 Task: Find connections with filter location Senhor do Bonfim with filter topic #Entrepreneurialwith filter profile language Potuguese with filter current company Gainsight with filter school Alliance University with filter industry Metal Treatments with filter service category Corporate Law with filter keywords title Managing Partner
Action: Mouse moved to (627, 114)
Screenshot: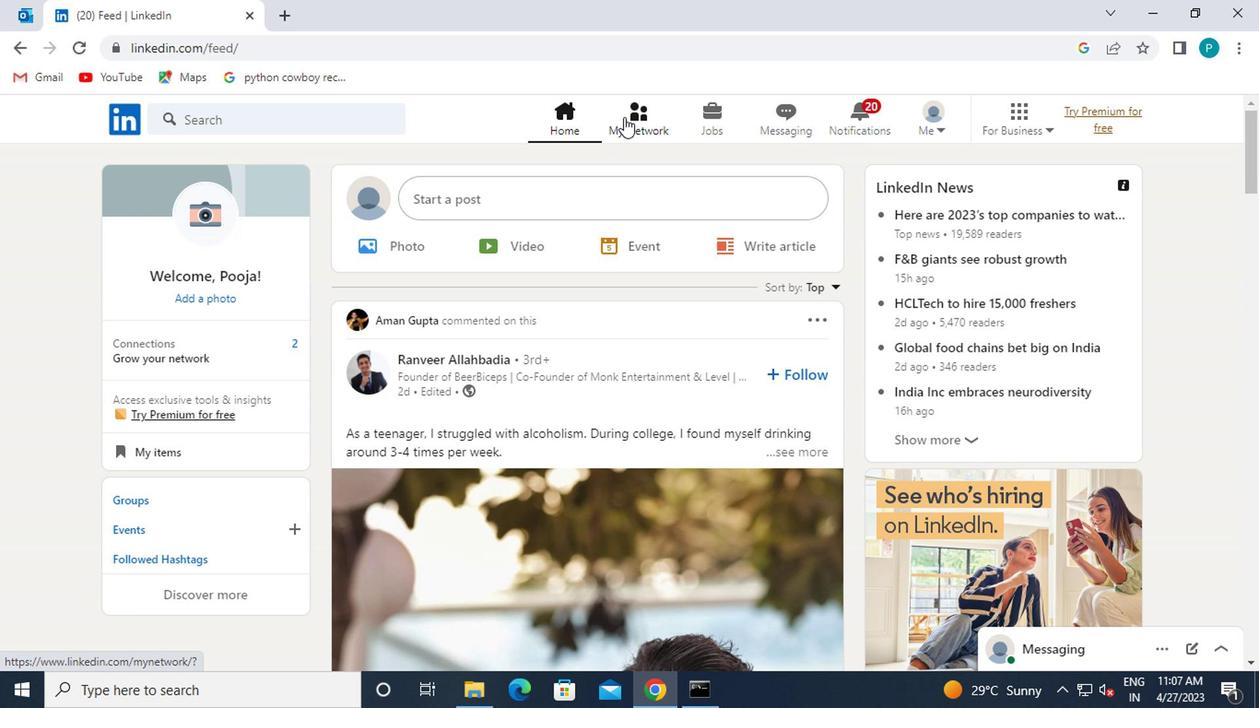 
Action: Mouse pressed left at (627, 114)
Screenshot: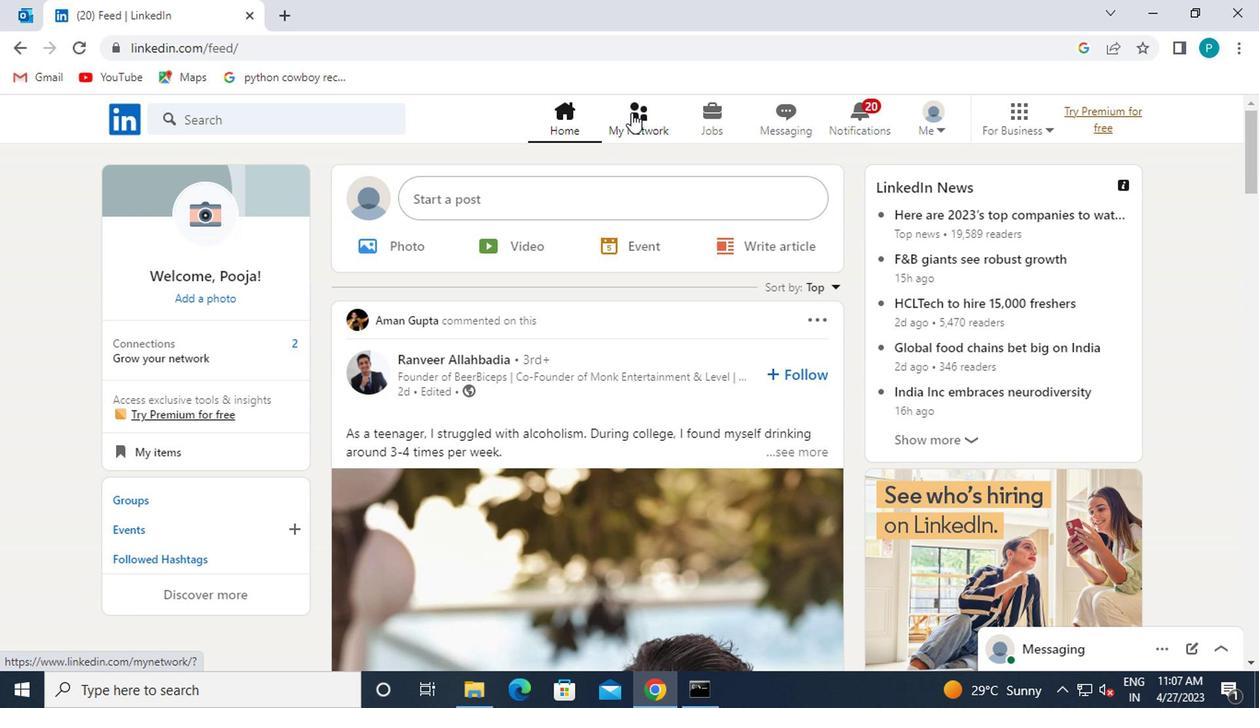 
Action: Mouse moved to (270, 209)
Screenshot: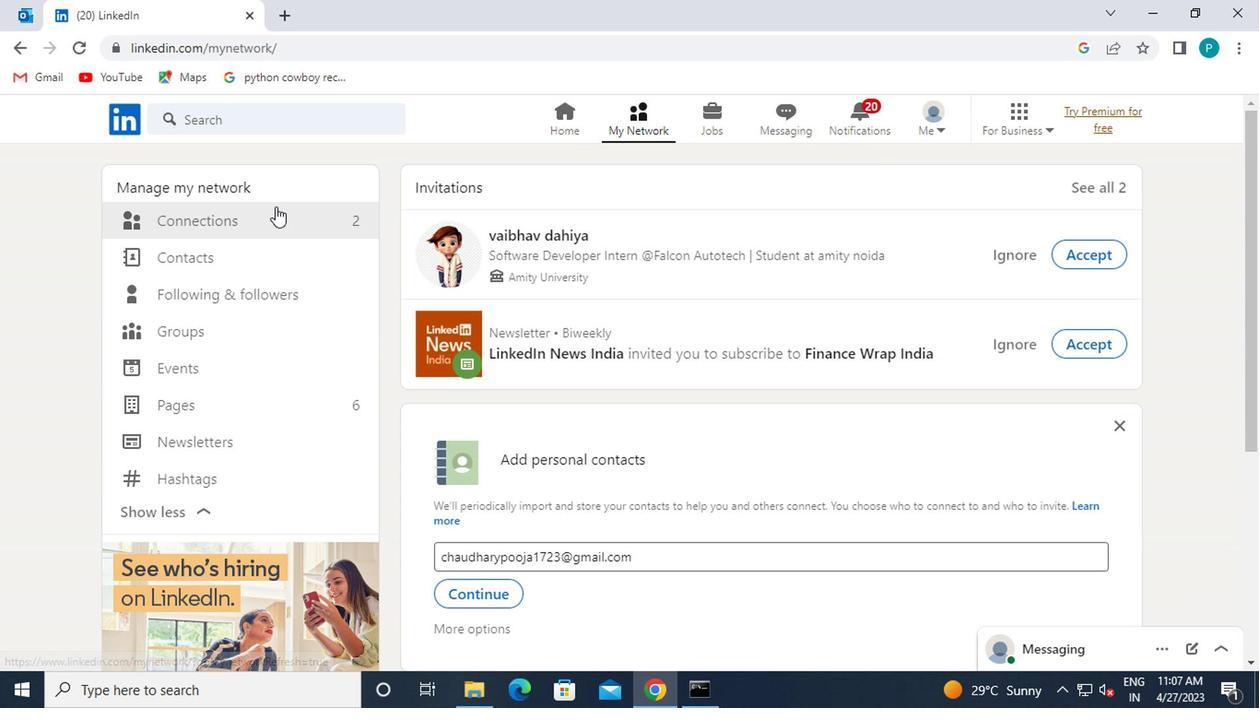 
Action: Mouse pressed left at (270, 209)
Screenshot: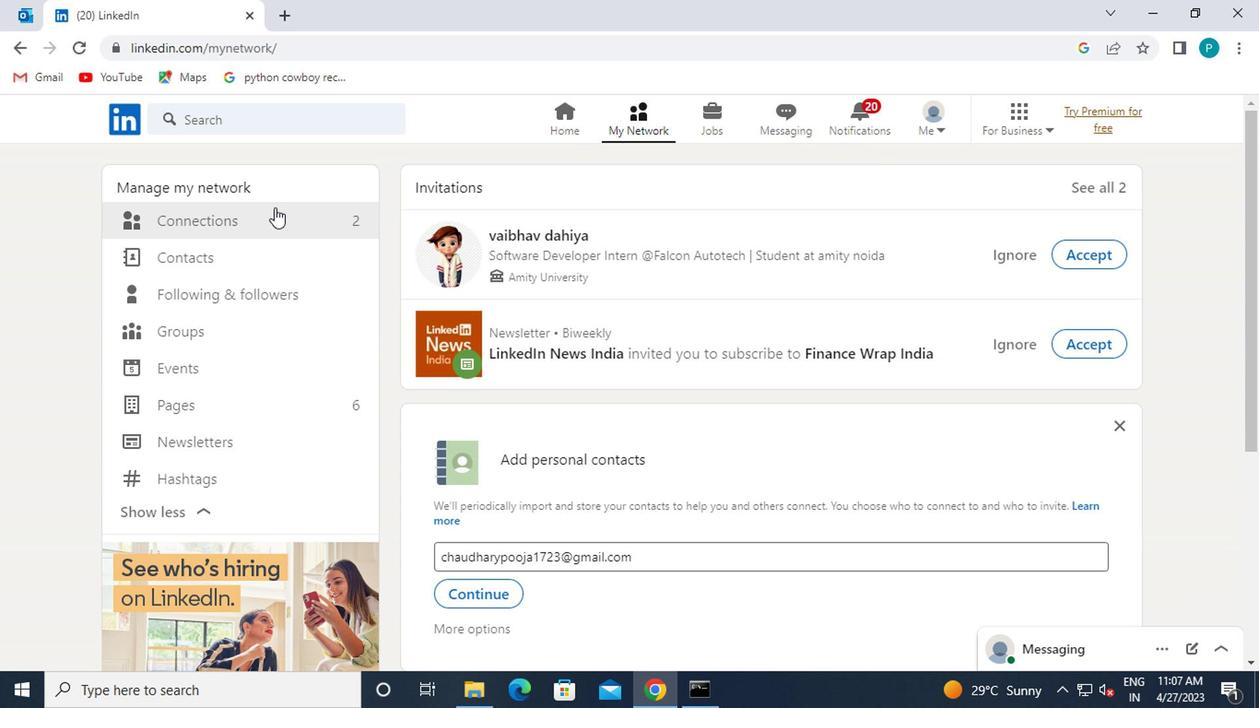 
Action: Mouse moved to (310, 227)
Screenshot: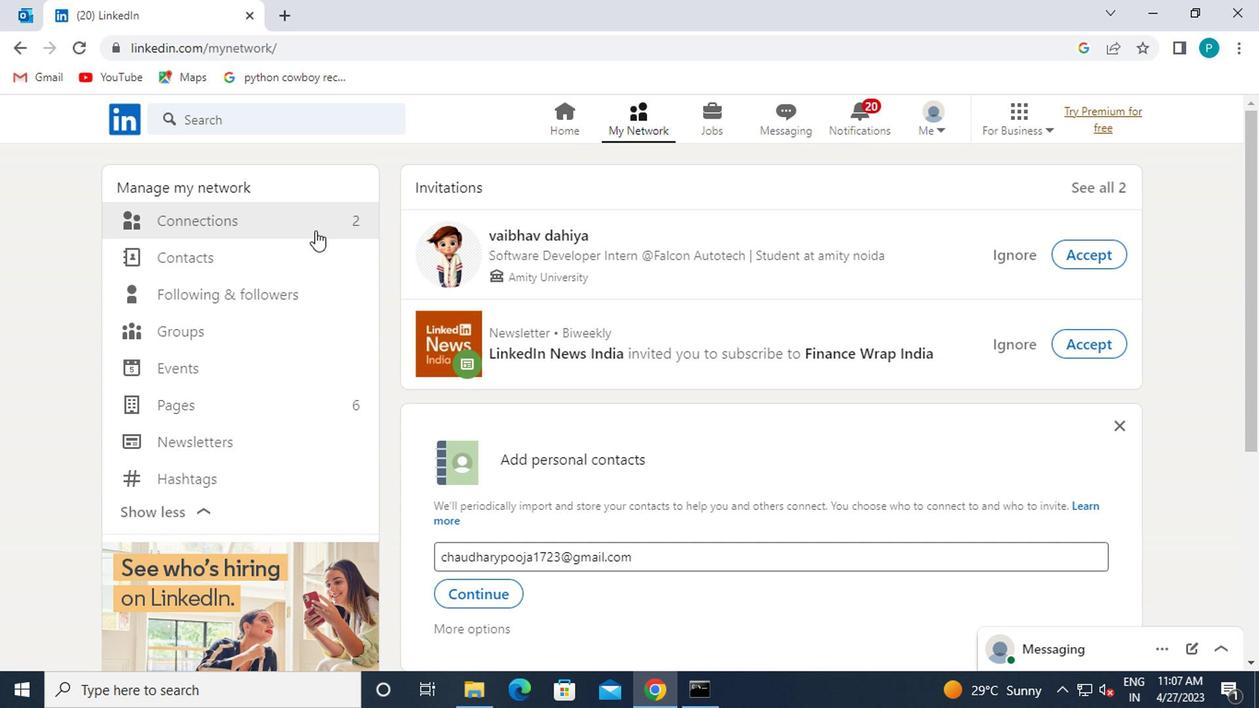 
Action: Mouse pressed left at (310, 227)
Screenshot: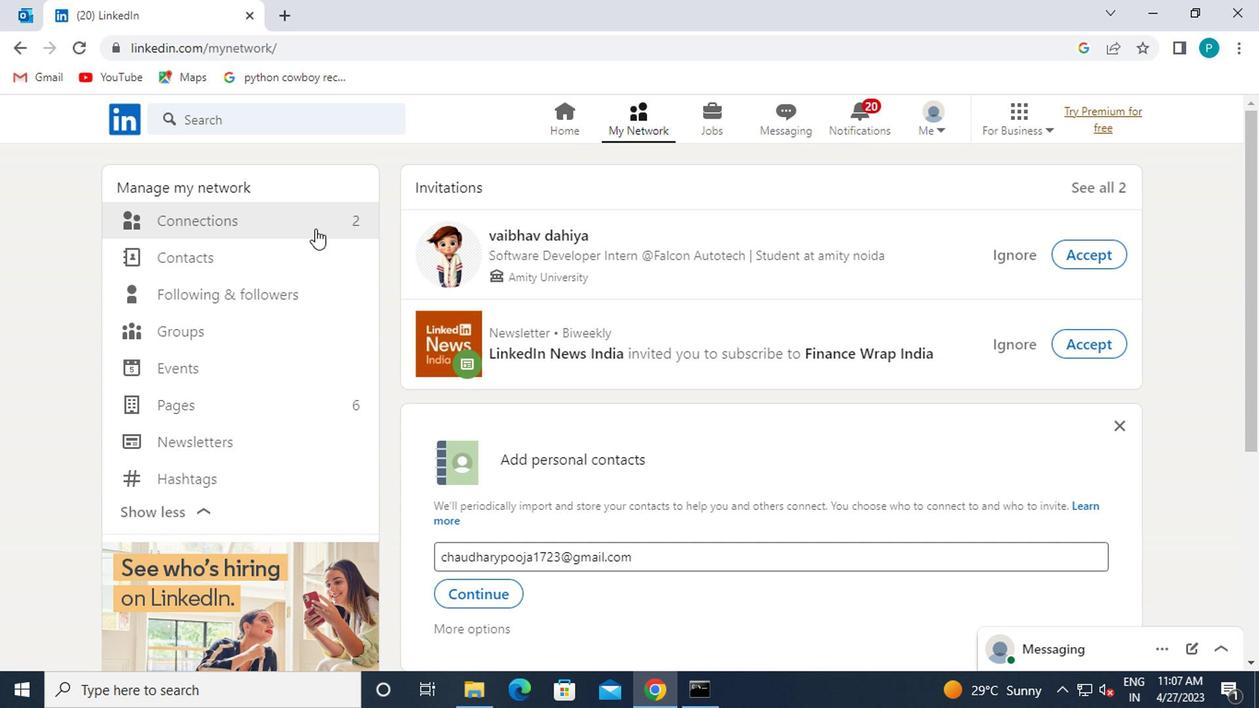 
Action: Mouse pressed left at (310, 227)
Screenshot: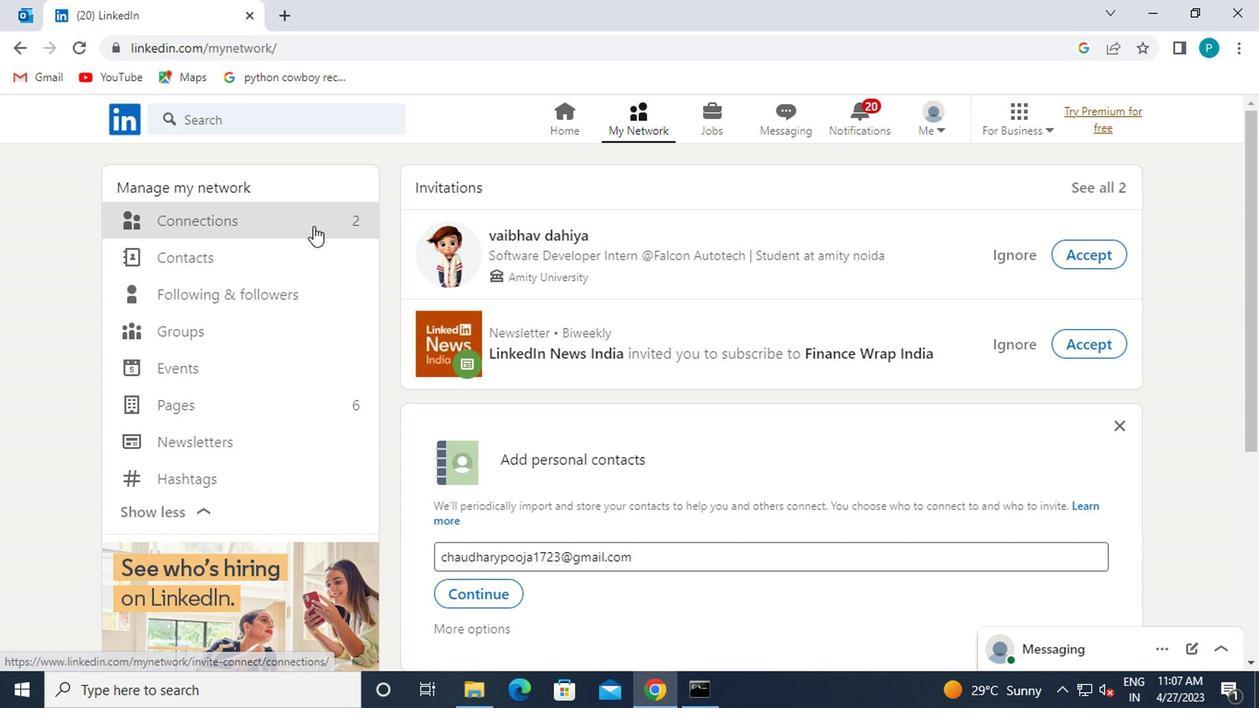 
Action: Mouse moved to (736, 214)
Screenshot: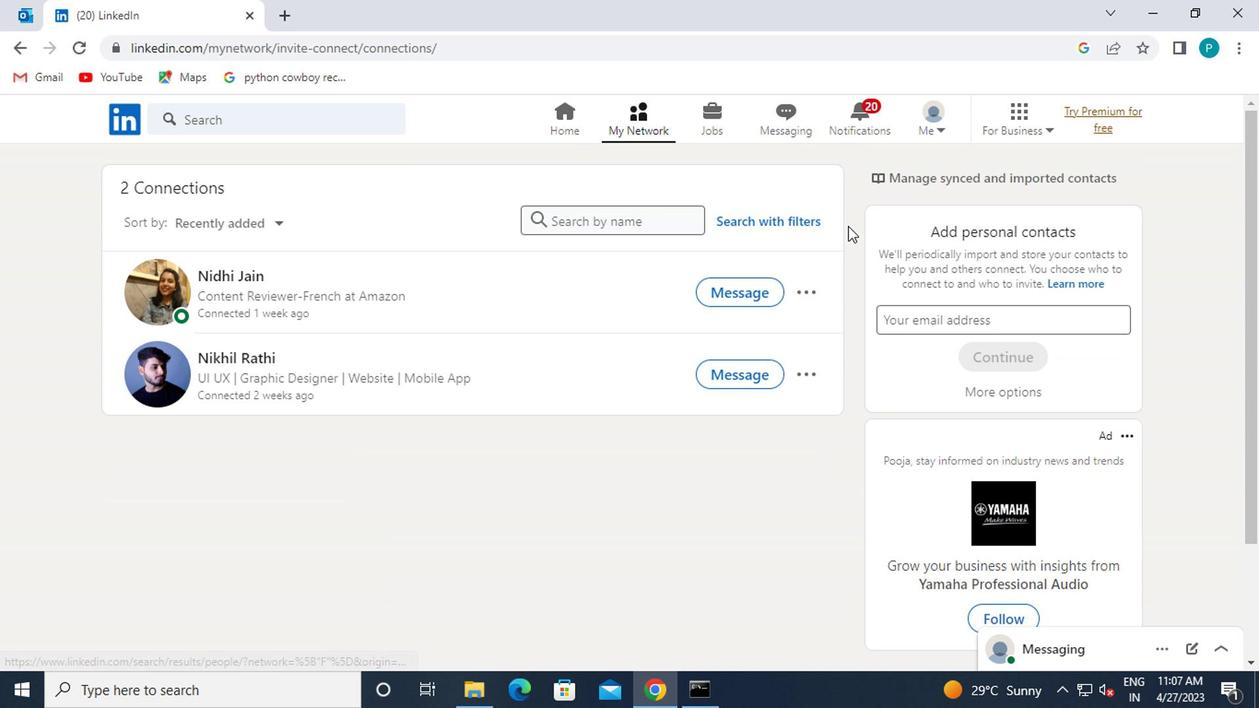 
Action: Mouse pressed left at (736, 214)
Screenshot: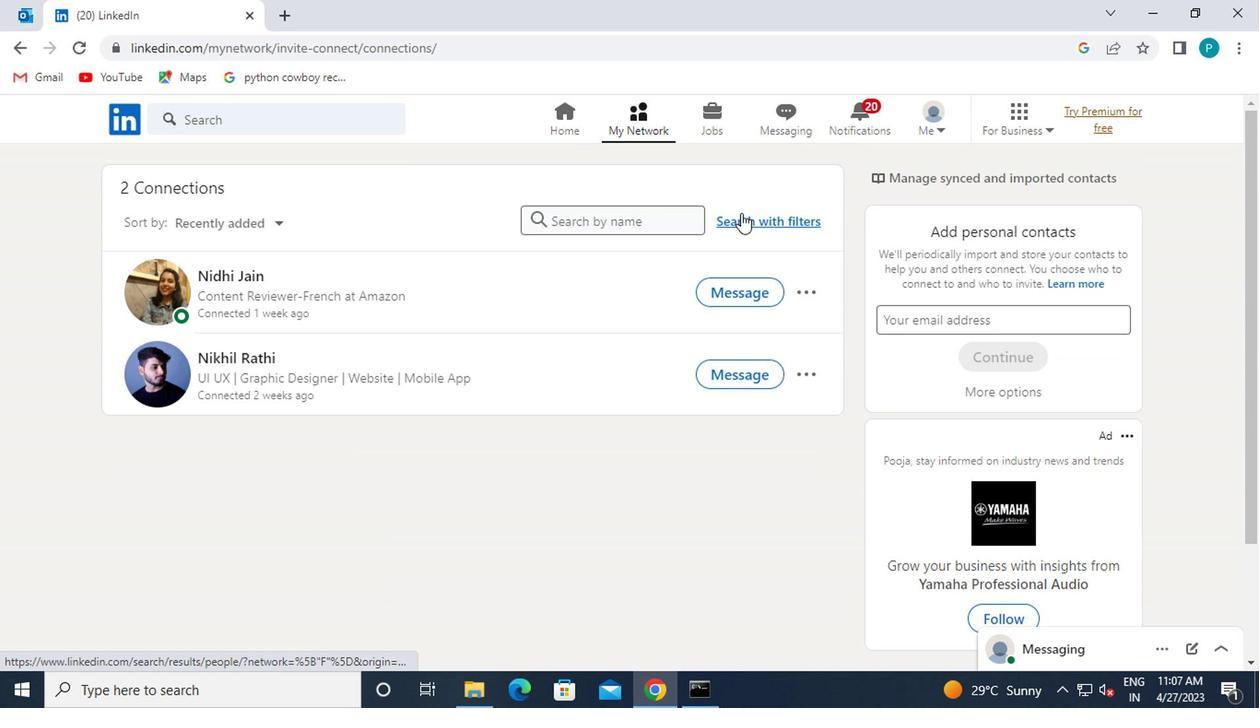 
Action: Mouse moved to (698, 173)
Screenshot: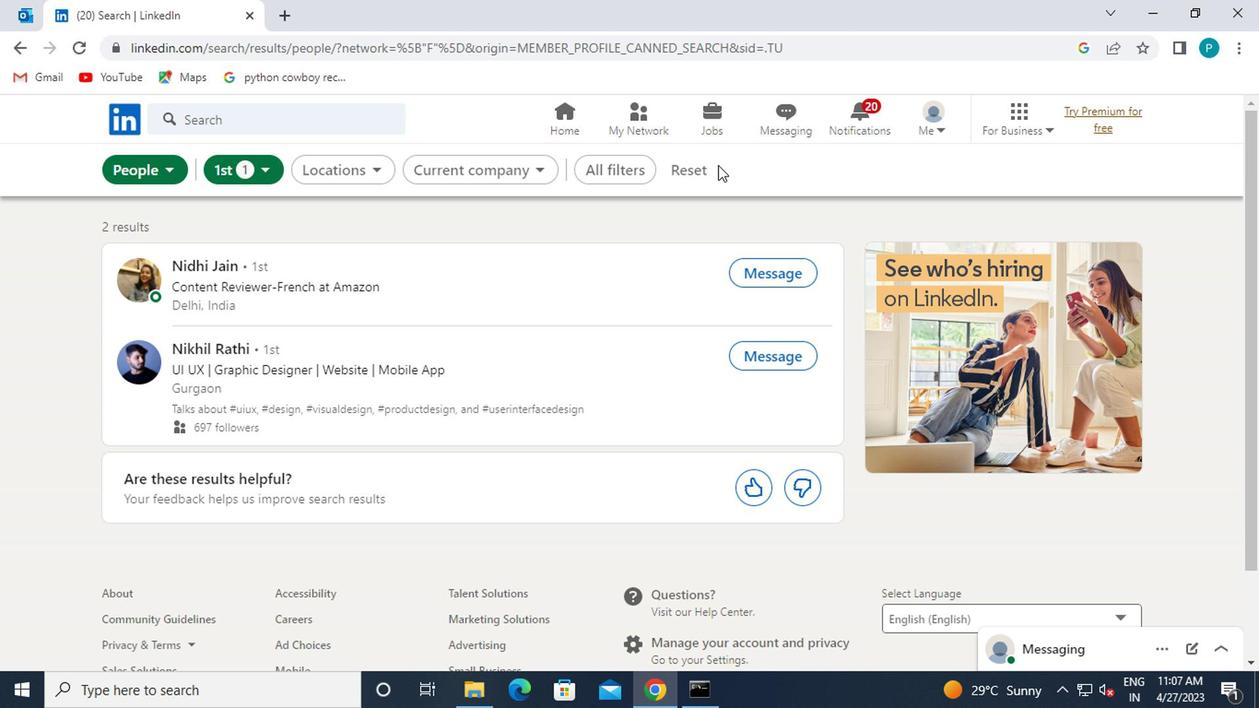 
Action: Mouse pressed left at (698, 173)
Screenshot: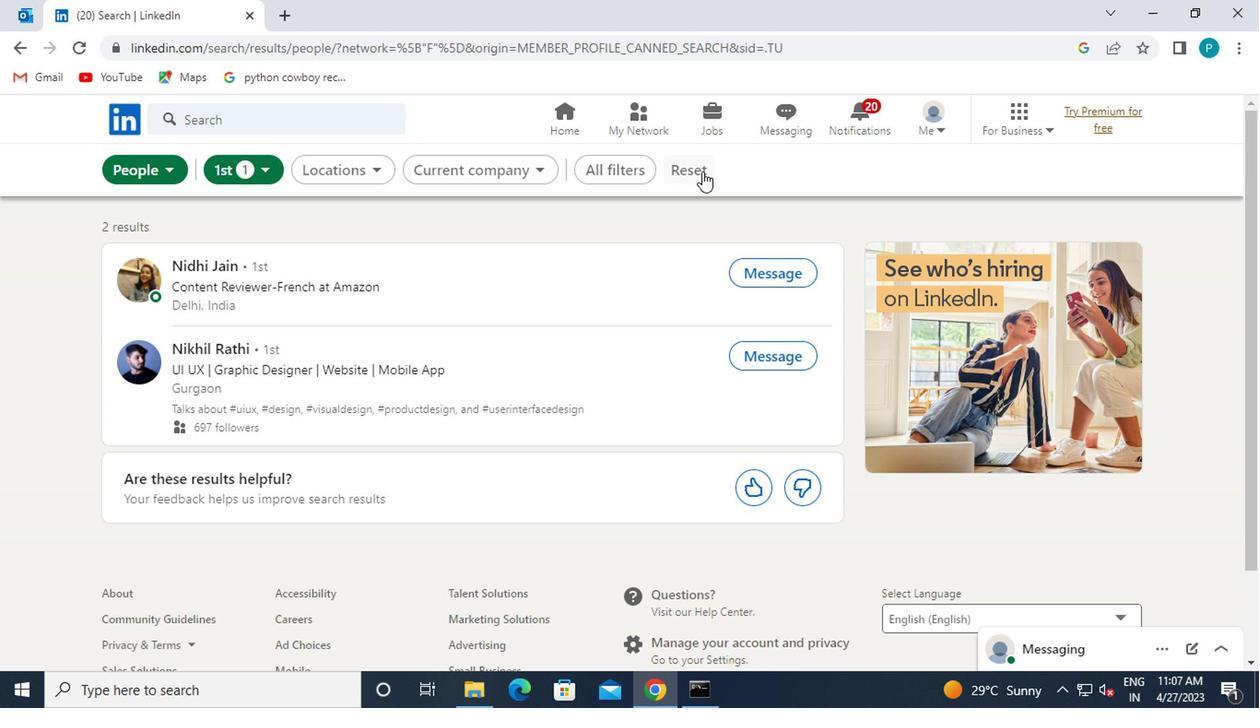 
Action: Mouse moved to (628, 169)
Screenshot: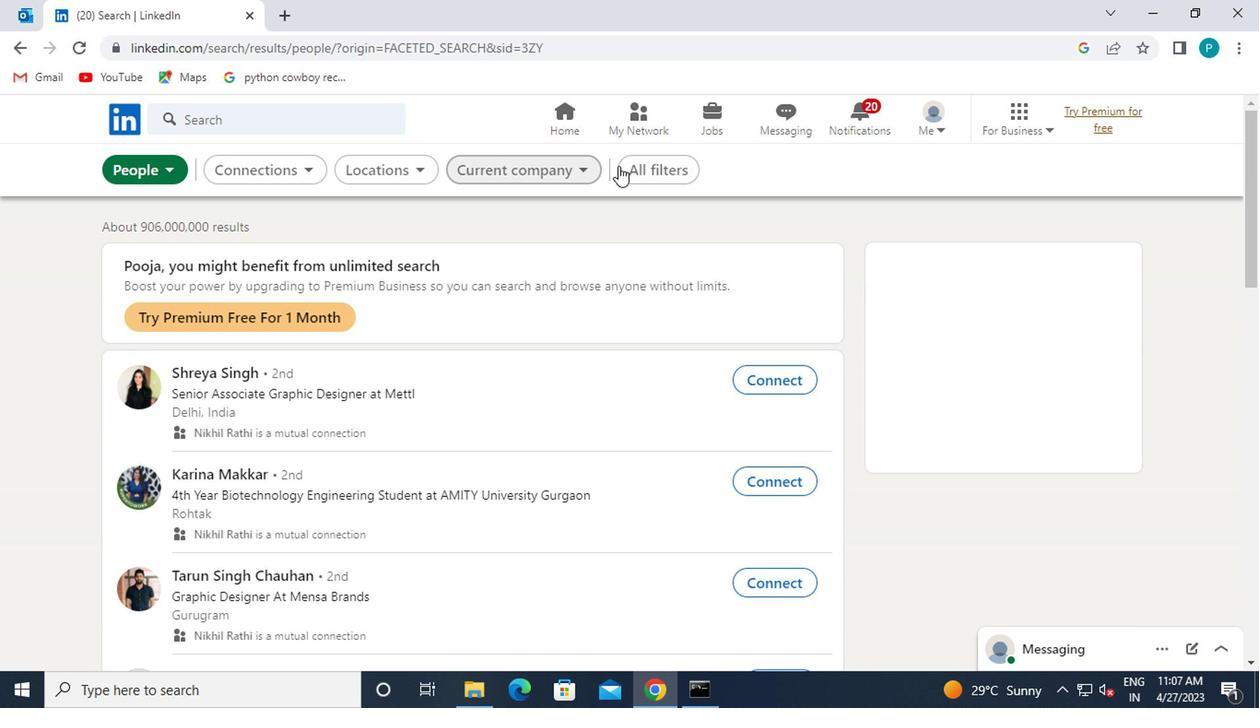 
Action: Mouse pressed left at (628, 169)
Screenshot: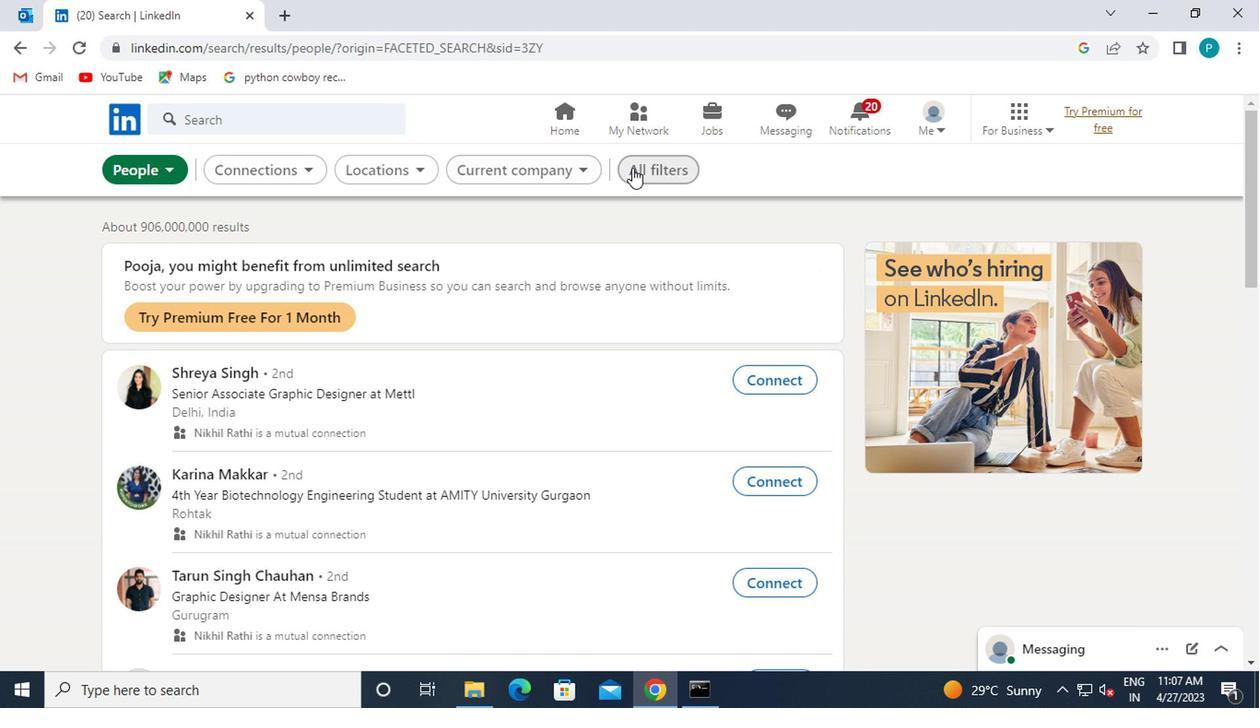 
Action: Mouse moved to (984, 339)
Screenshot: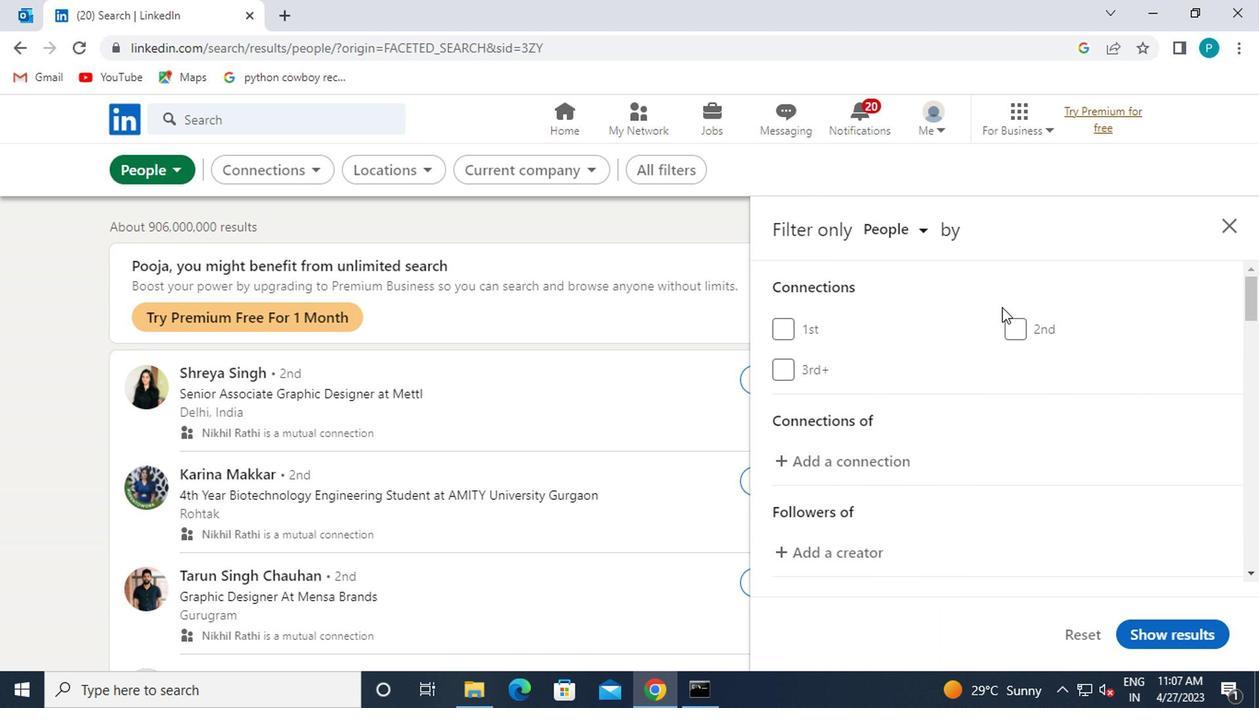 
Action: Mouse scrolled (984, 339) with delta (0, 0)
Screenshot: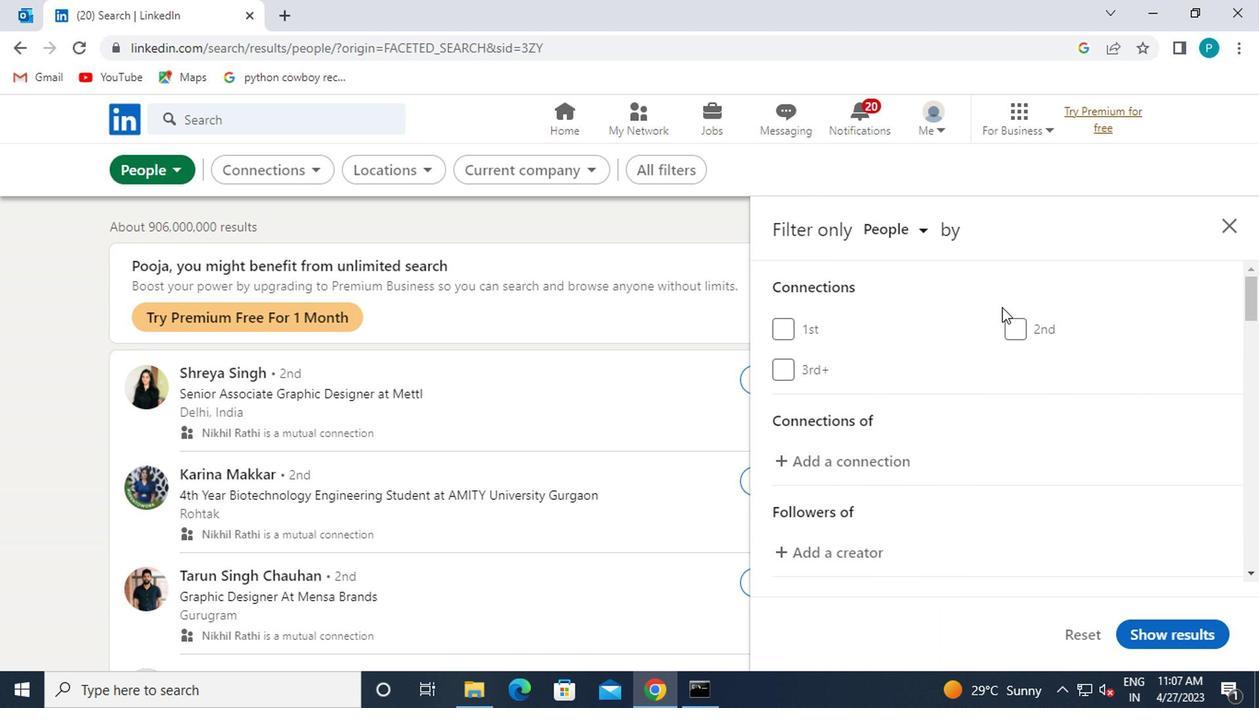 
Action: Mouse moved to (984, 342)
Screenshot: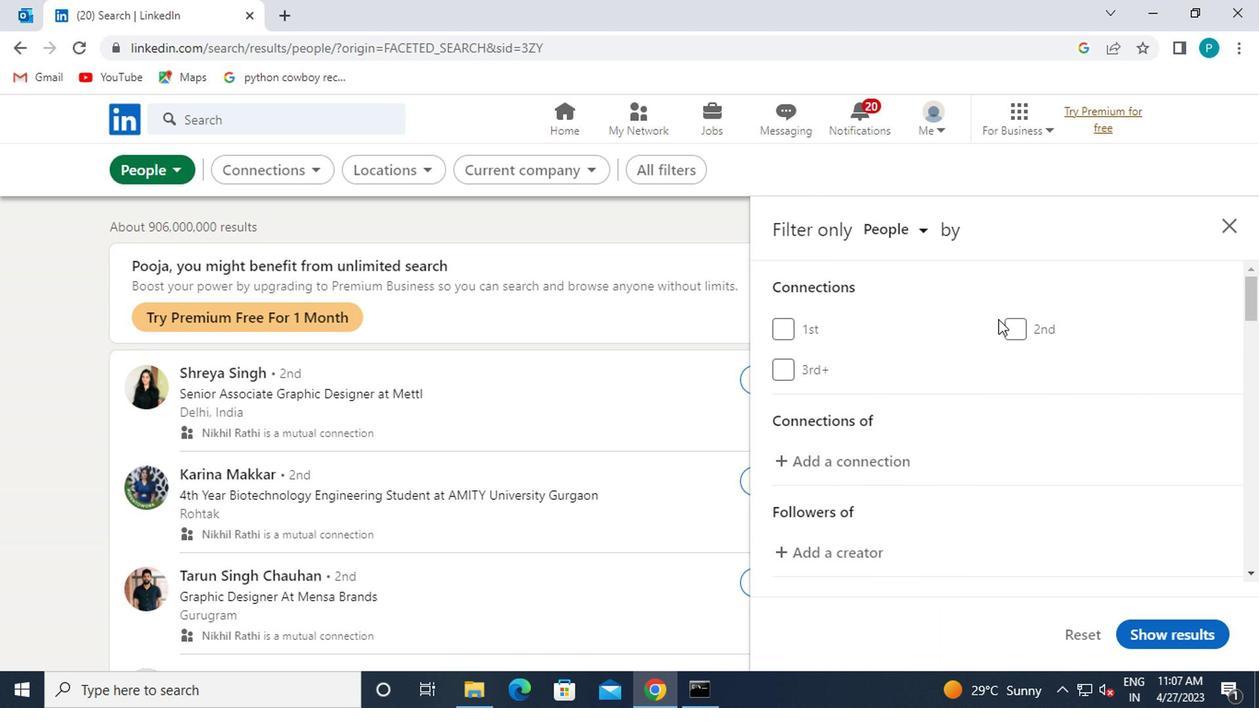 
Action: Mouse scrolled (984, 341) with delta (0, 0)
Screenshot: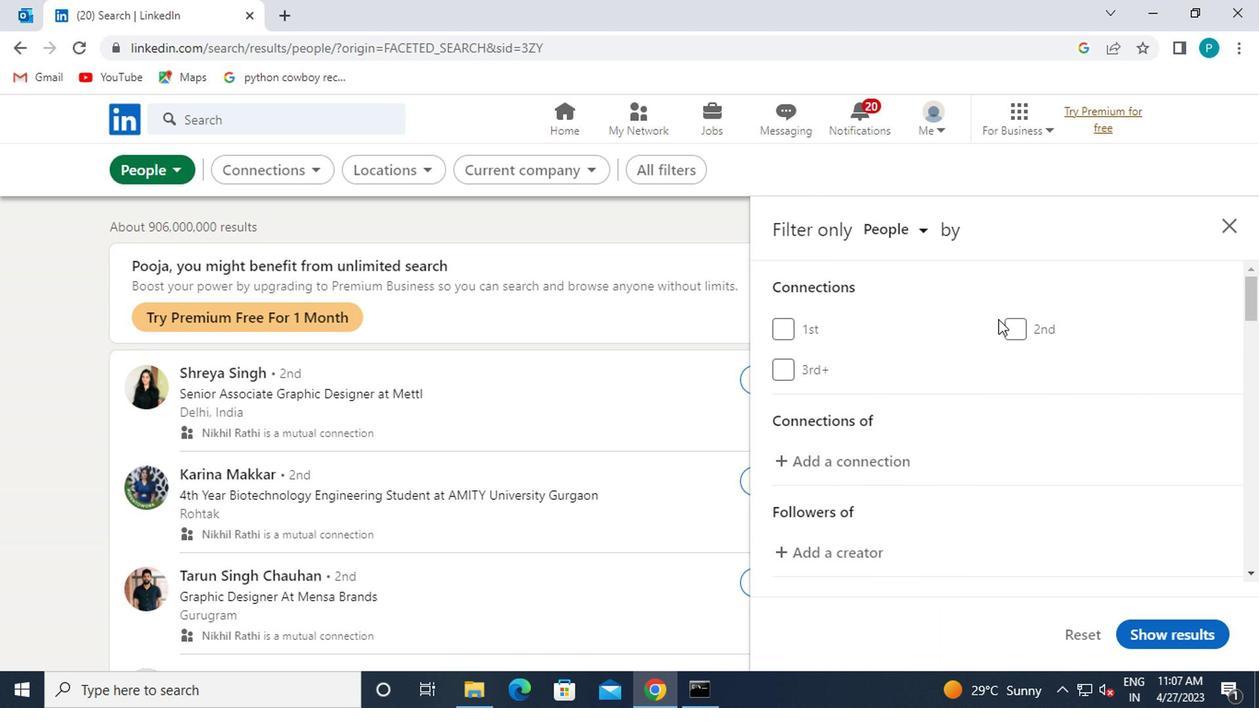 
Action: Mouse moved to (965, 417)
Screenshot: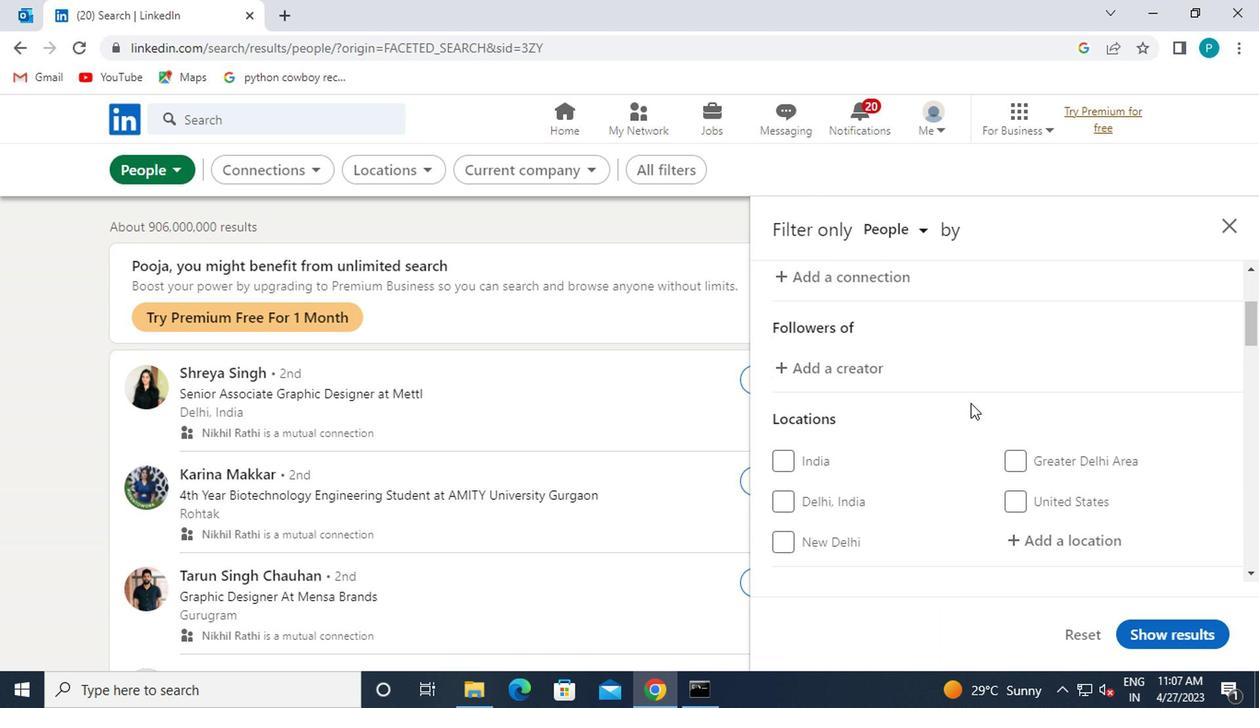 
Action: Mouse scrolled (965, 417) with delta (0, 0)
Screenshot: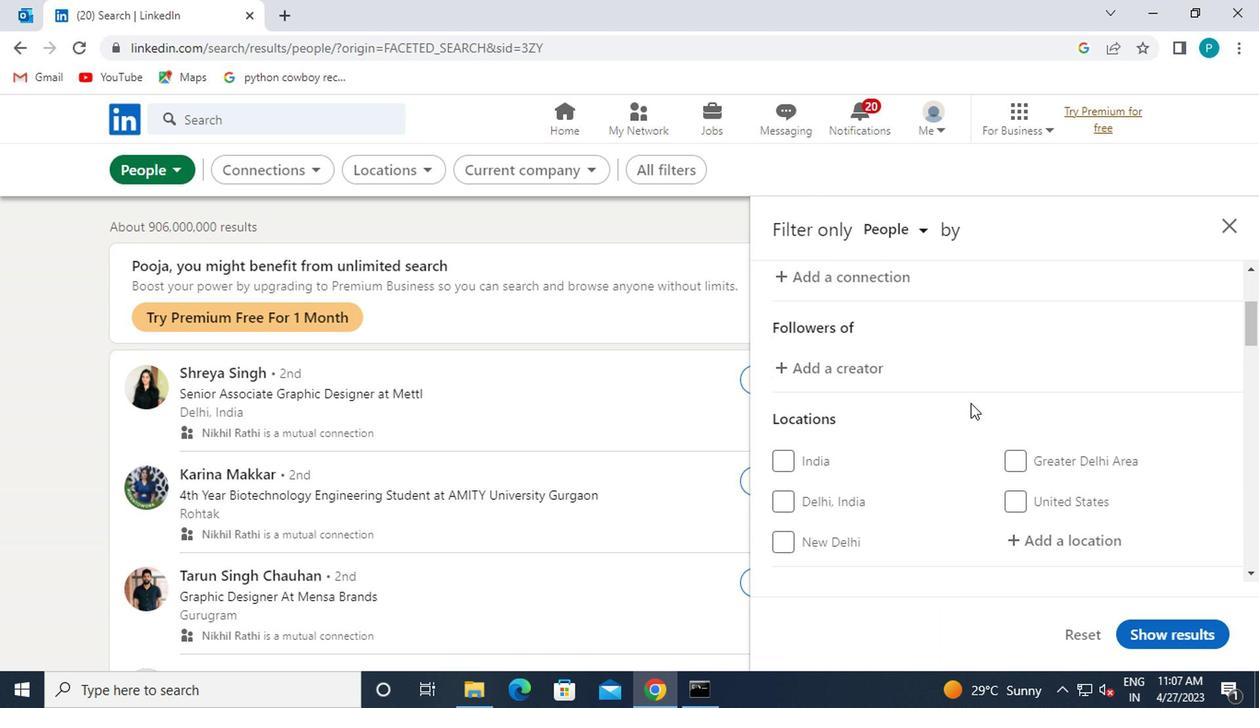 
Action: Mouse moved to (1062, 445)
Screenshot: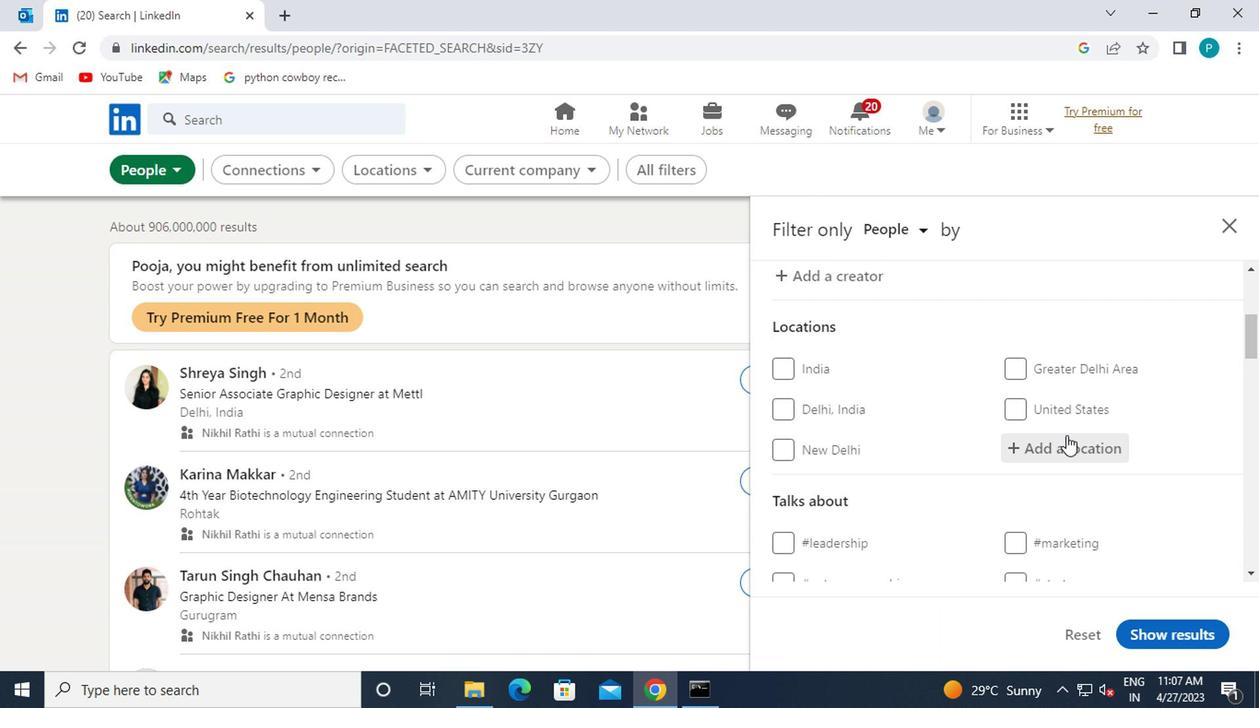
Action: Mouse pressed left at (1062, 445)
Screenshot: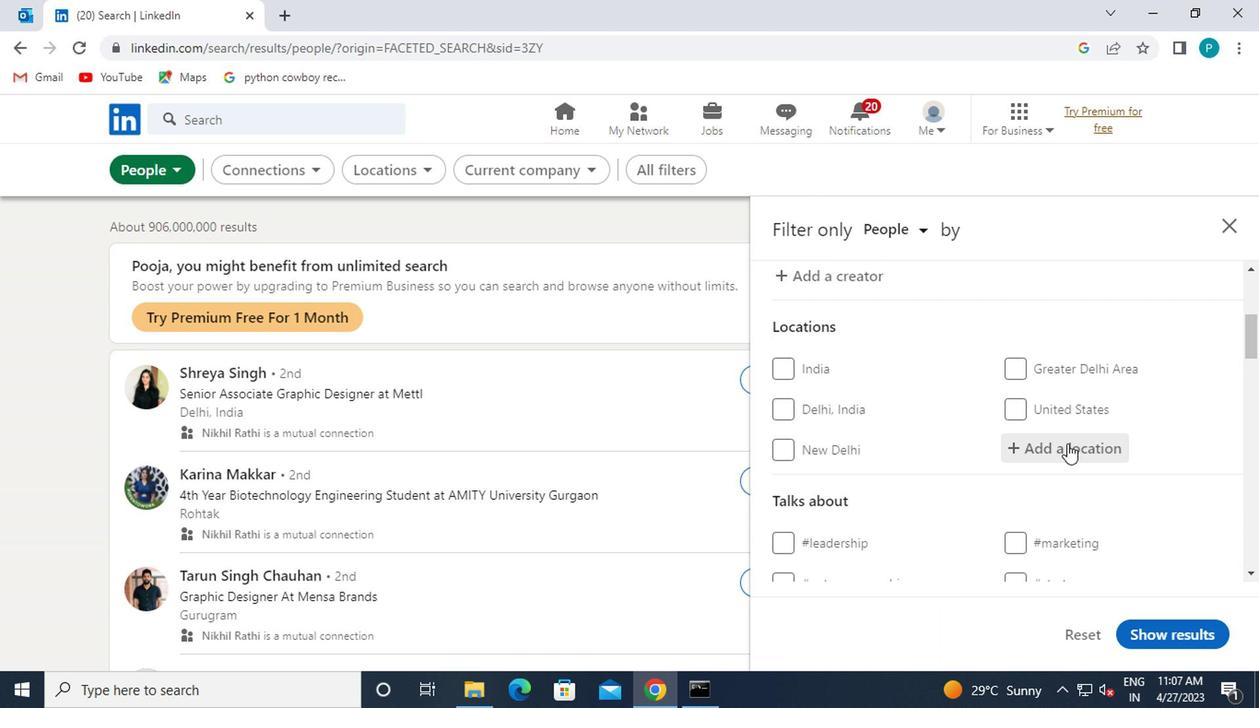 
Action: Mouse moved to (1055, 445)
Screenshot: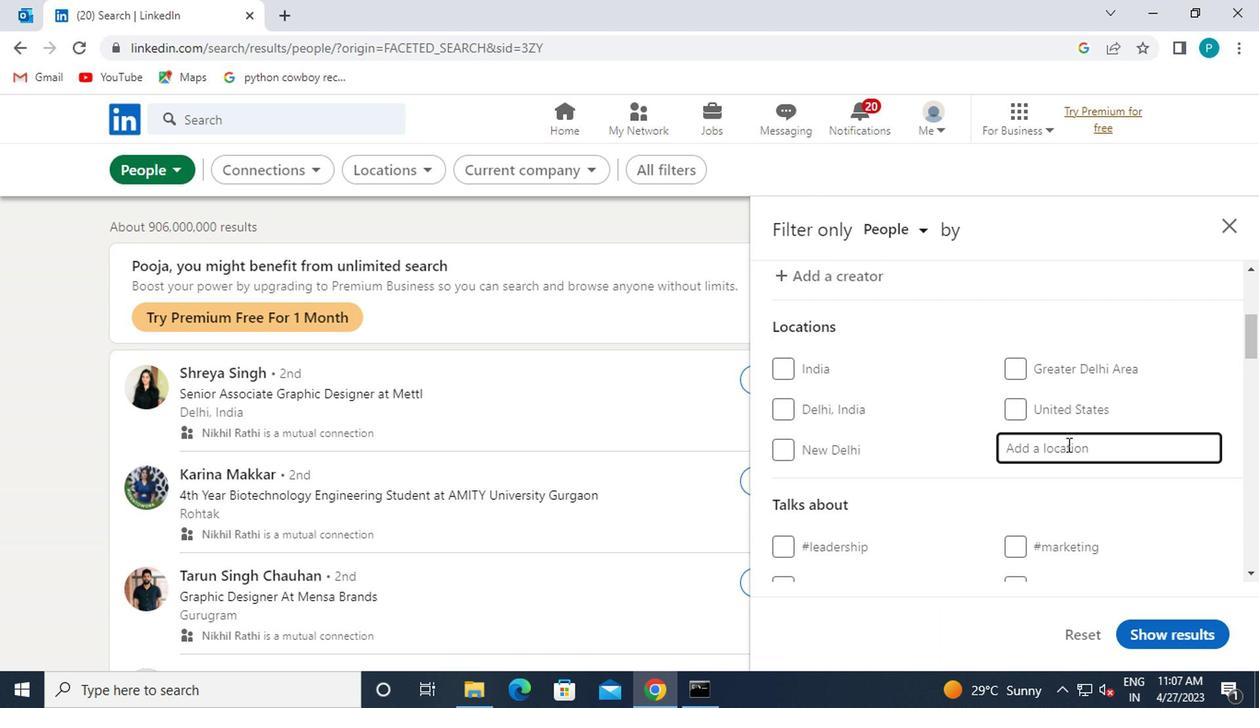 
Action: Key pressed <Key.caps_lock>s<Key.caps_lock>enhor
Screenshot: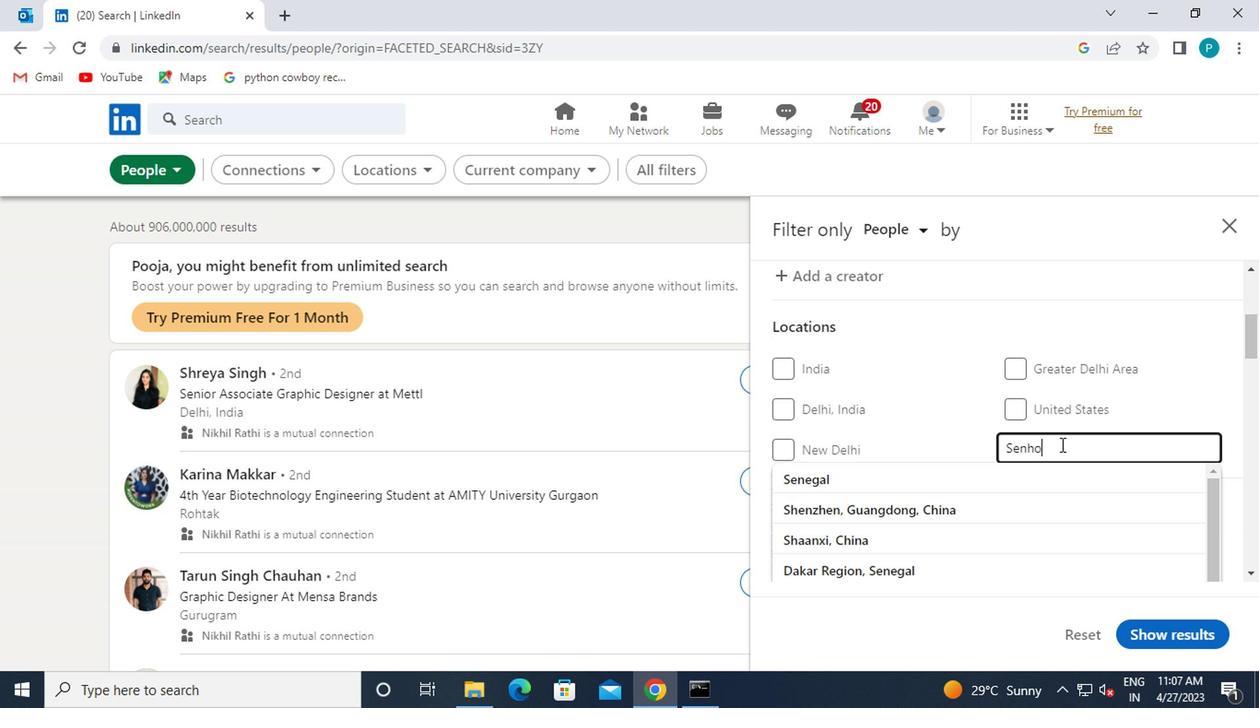 
Action: Mouse moved to (1030, 476)
Screenshot: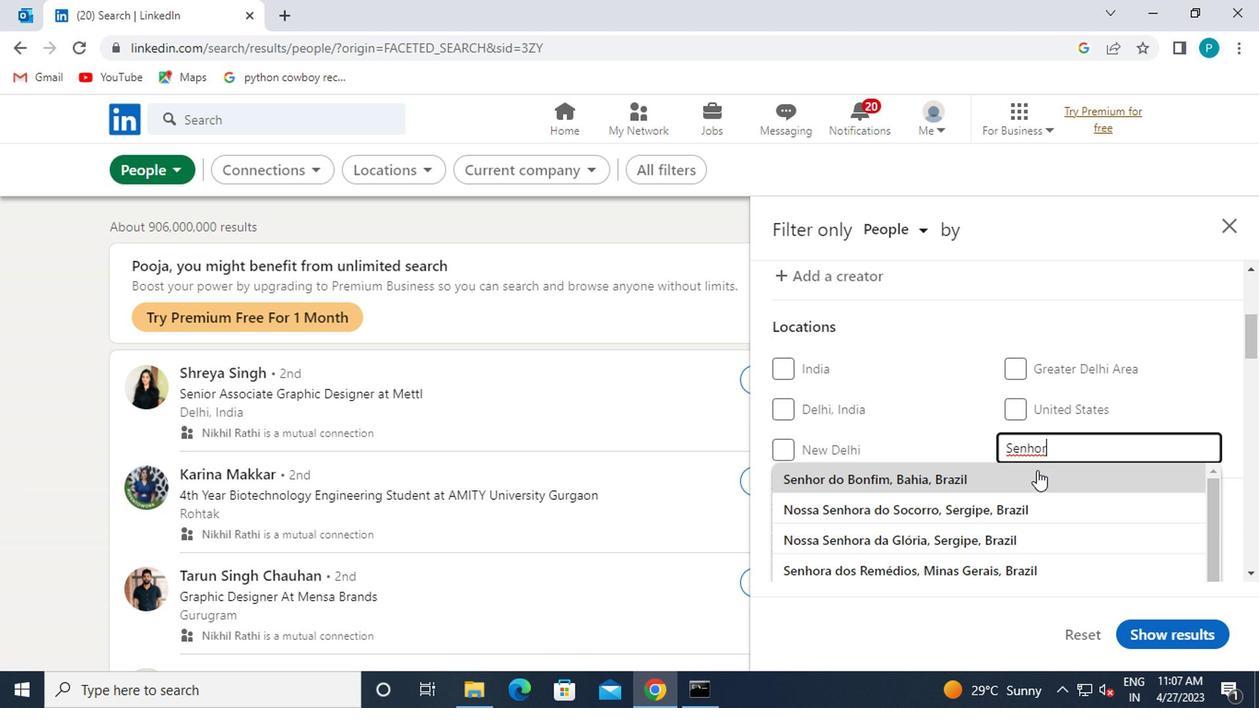 
Action: Mouse pressed left at (1030, 476)
Screenshot: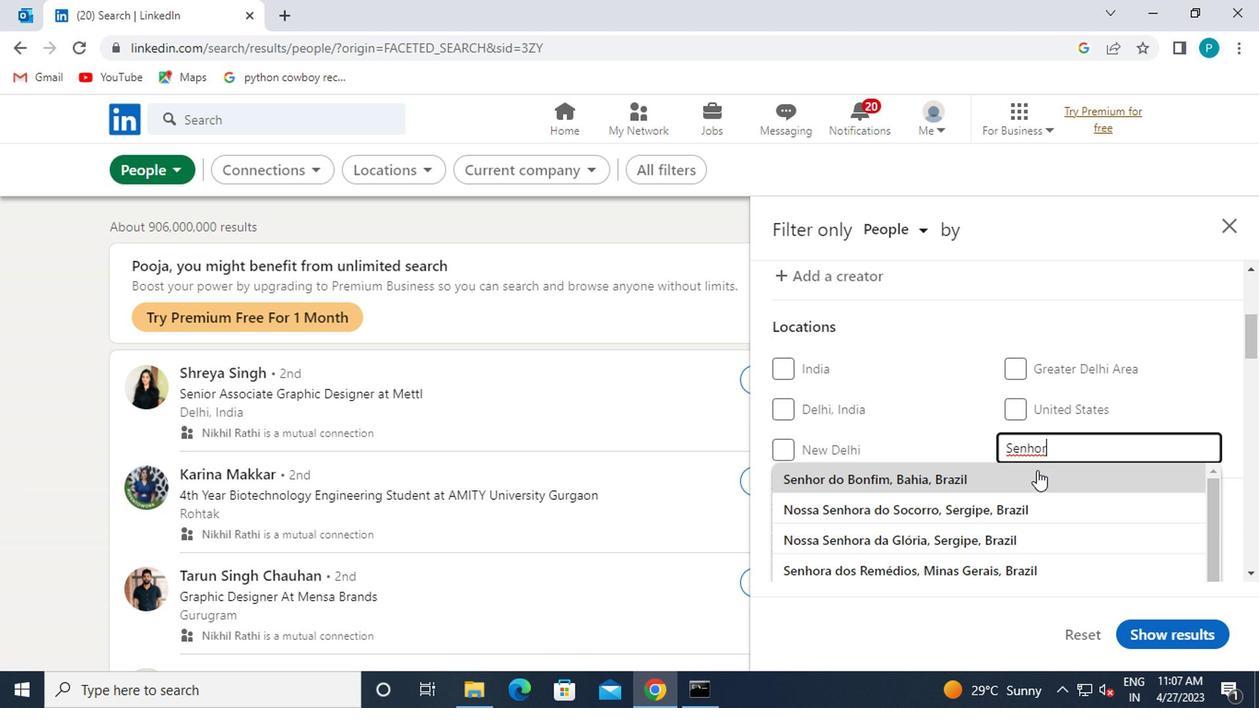 
Action: Mouse moved to (1012, 475)
Screenshot: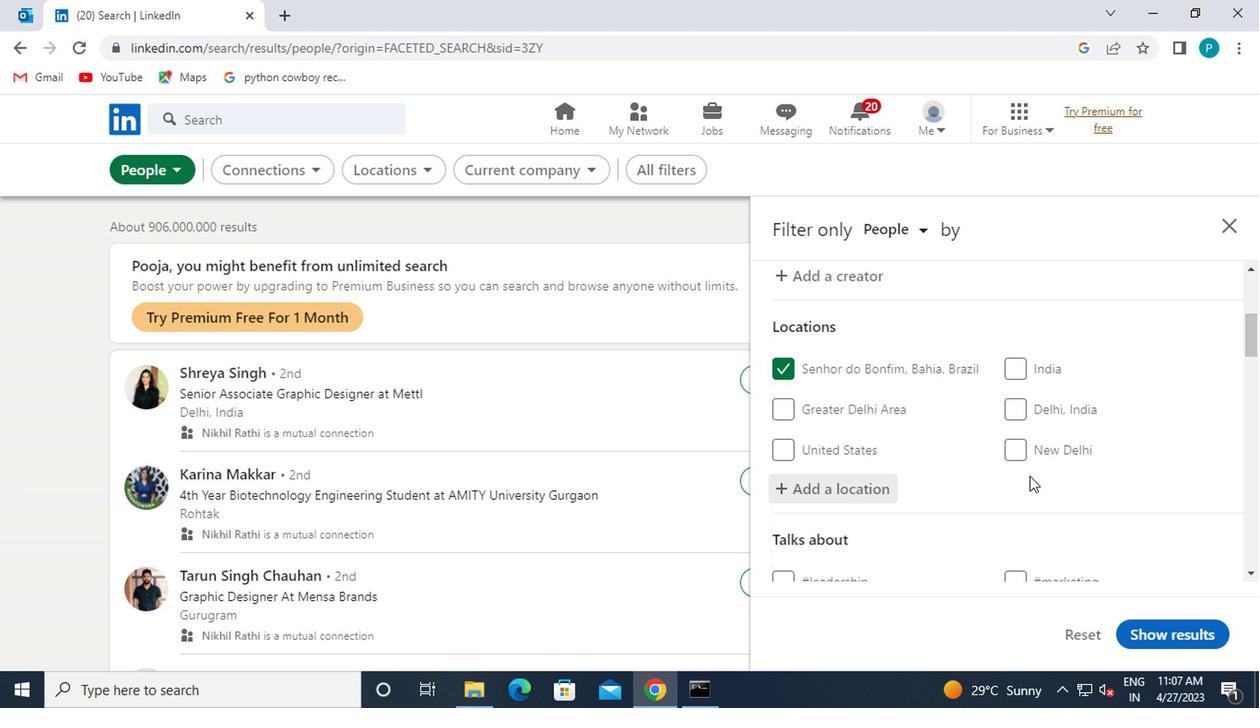 
Action: Mouse scrolled (1012, 475) with delta (0, 0)
Screenshot: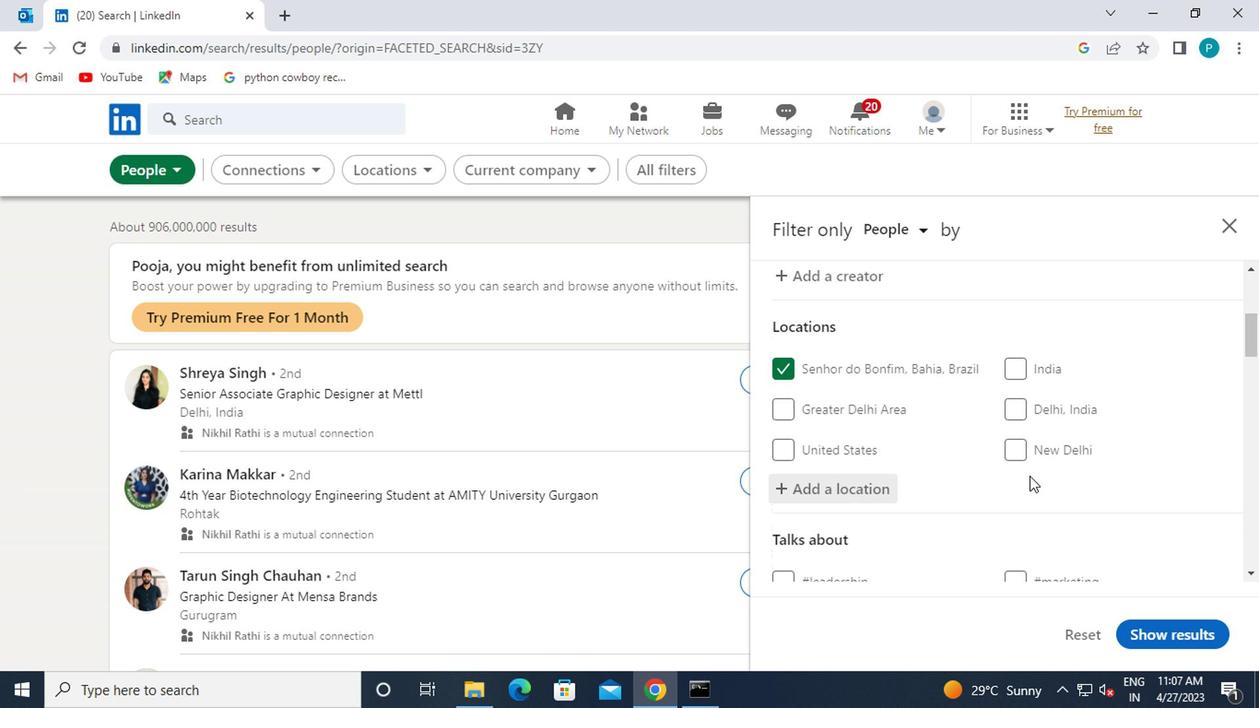 
Action: Mouse scrolled (1012, 475) with delta (0, 0)
Screenshot: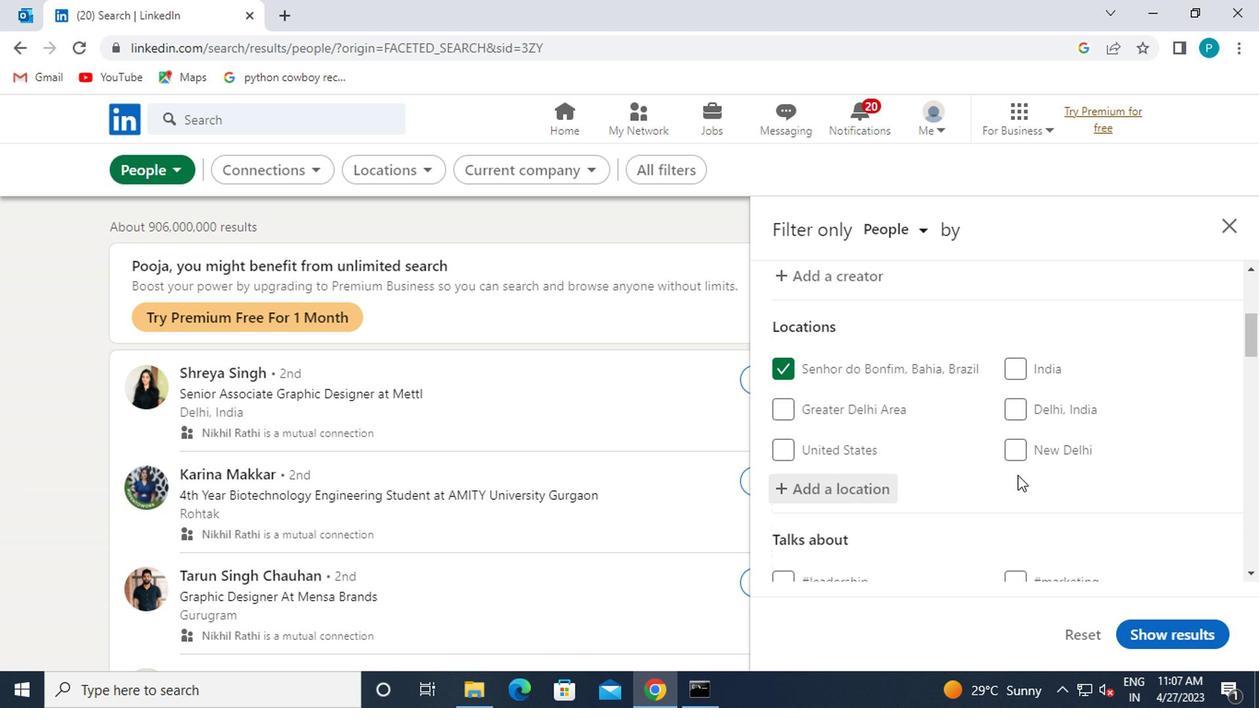 
Action: Mouse pressed left at (1012, 475)
Screenshot: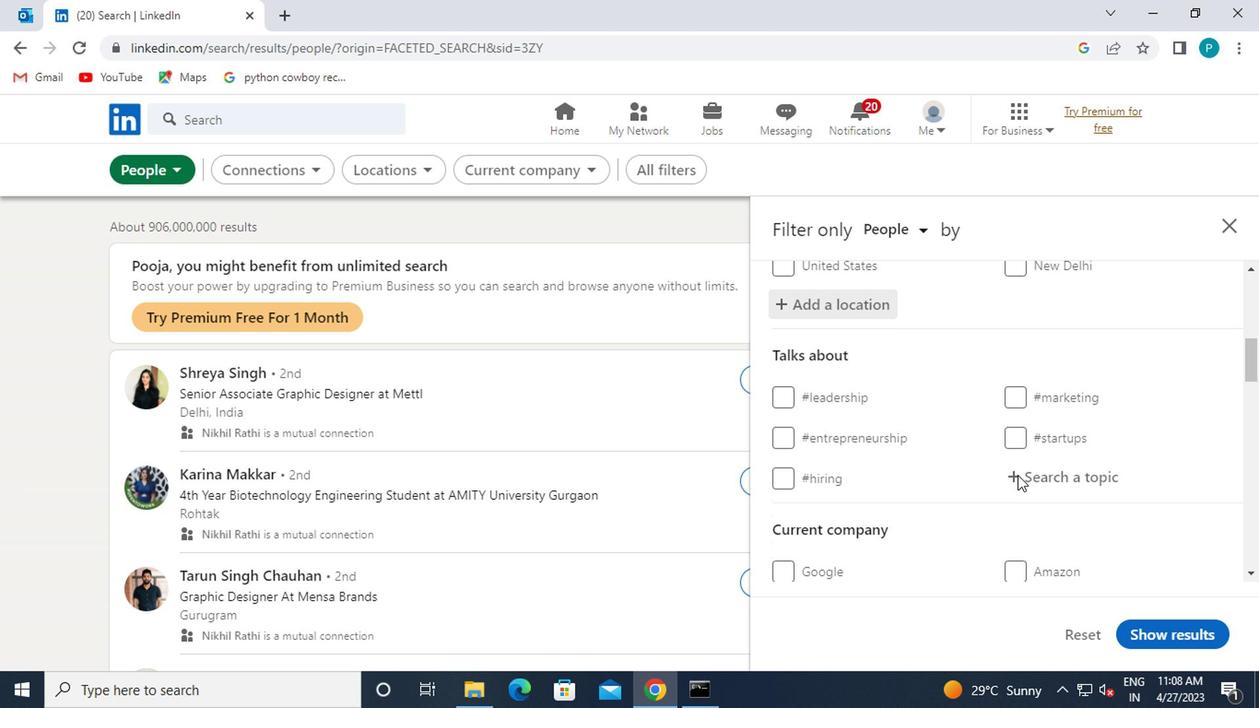 
Action: Key pressed <Key.shift>
Screenshot: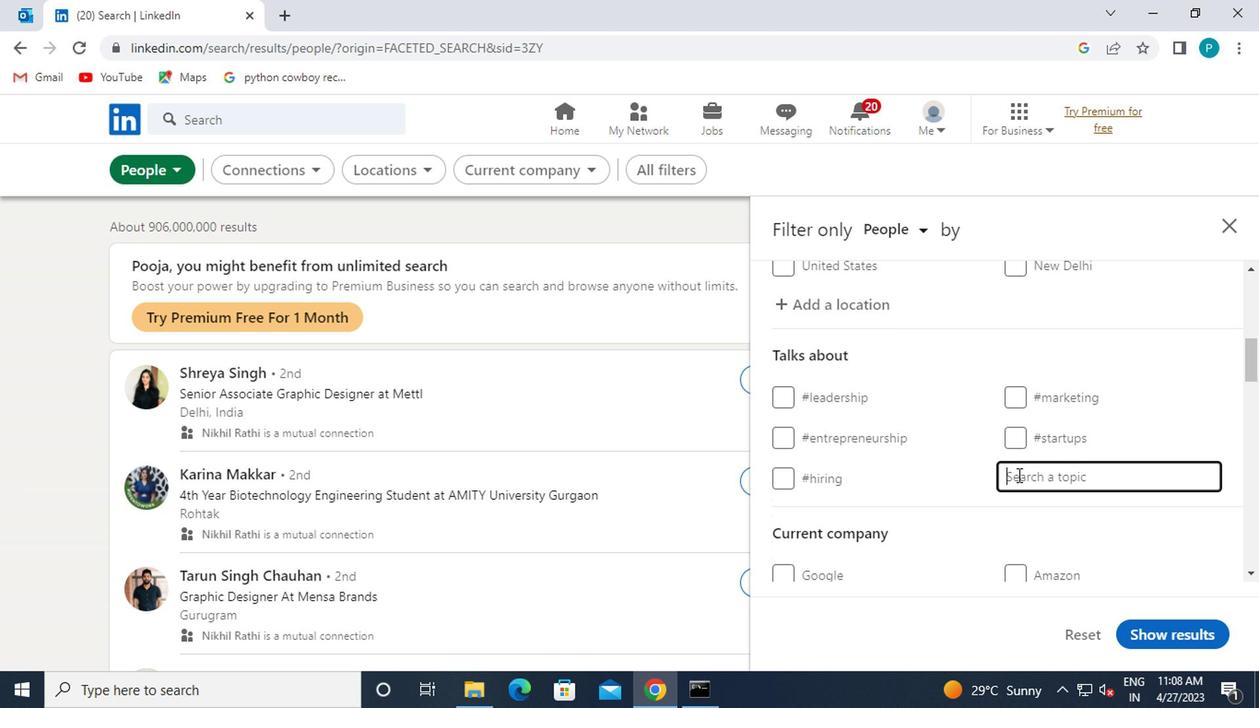 
Action: Mouse moved to (1012, 475)
Screenshot: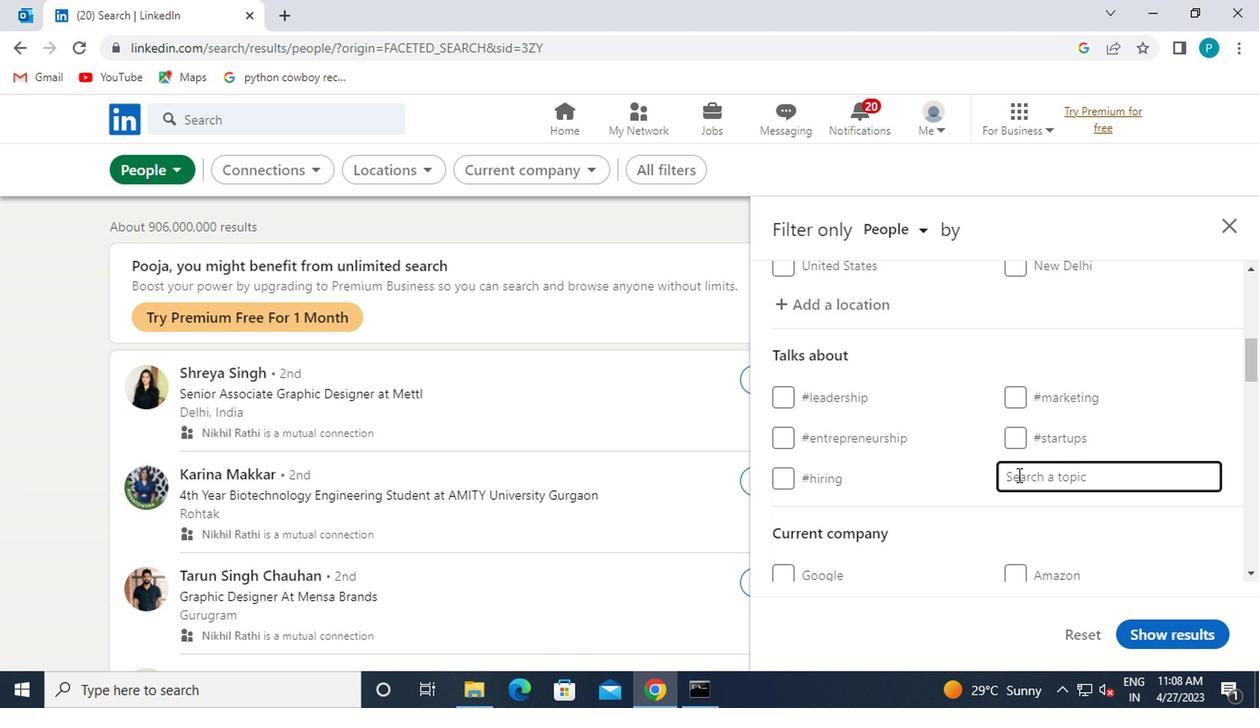 
Action: Key pressed #<Key.caps_lock>E<Key.caps_lock>NTRE<Key.backspace>P<Key.backspace>EPRENEURIAL
Screenshot: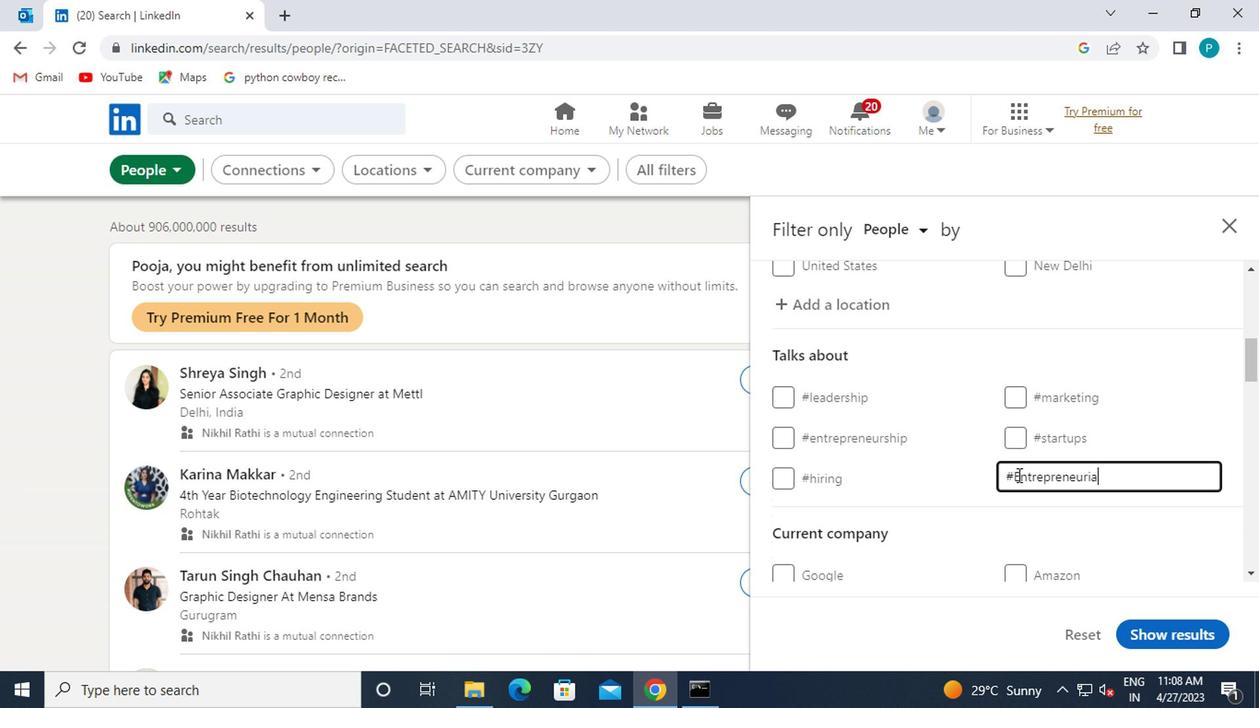 
Action: Mouse scrolled (1012, 475) with delta (0, 0)
Screenshot: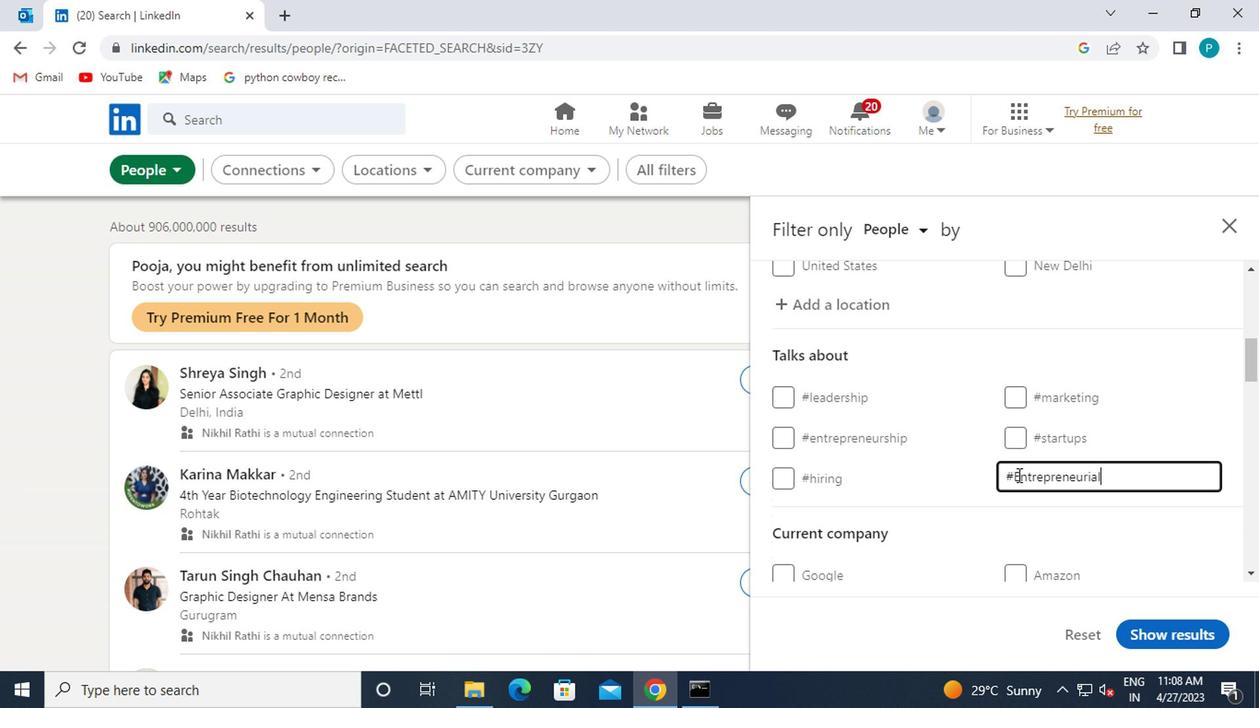 
Action: Mouse moved to (1018, 505)
Screenshot: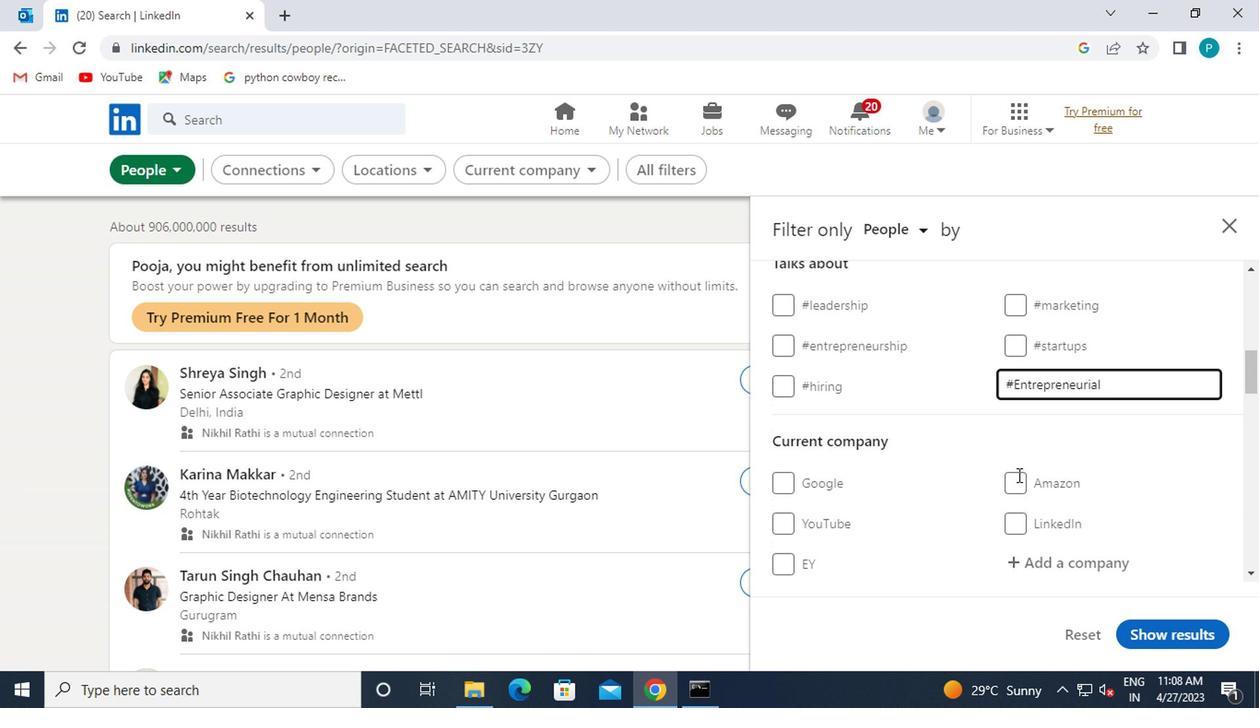 
Action: Mouse scrolled (1018, 504) with delta (0, 0)
Screenshot: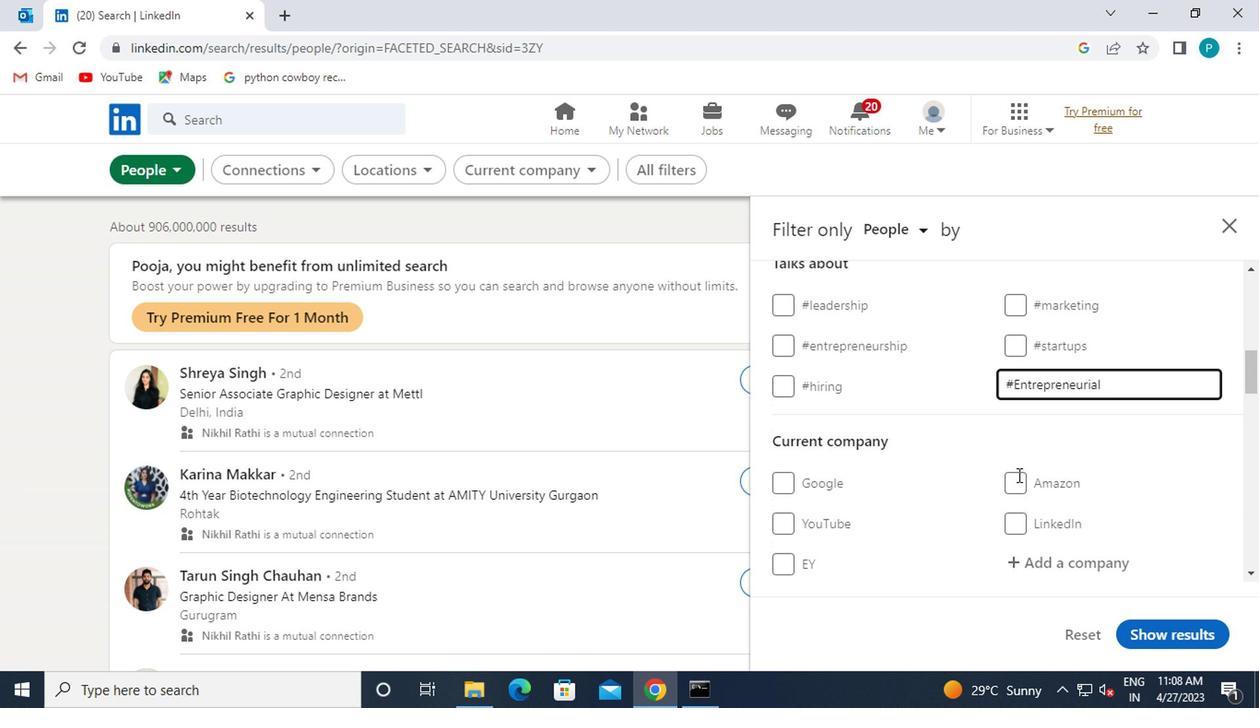 
Action: Mouse moved to (1025, 486)
Screenshot: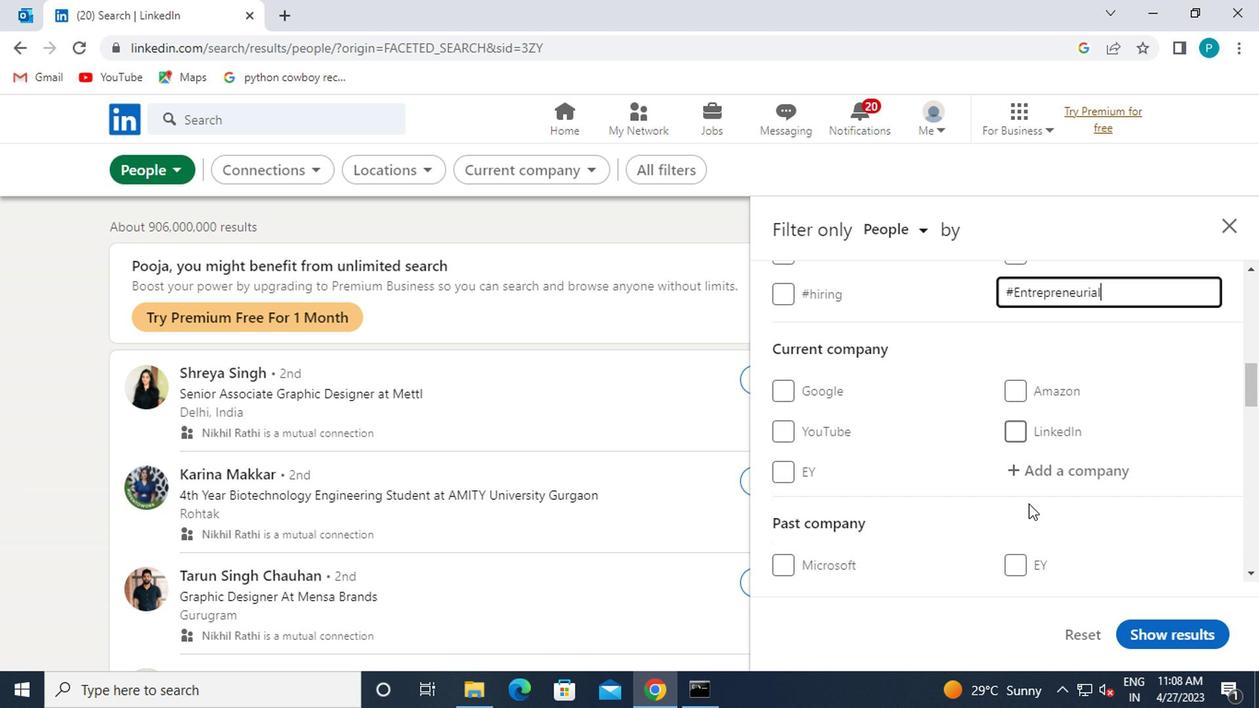 
Action: Mouse pressed left at (1025, 486)
Screenshot: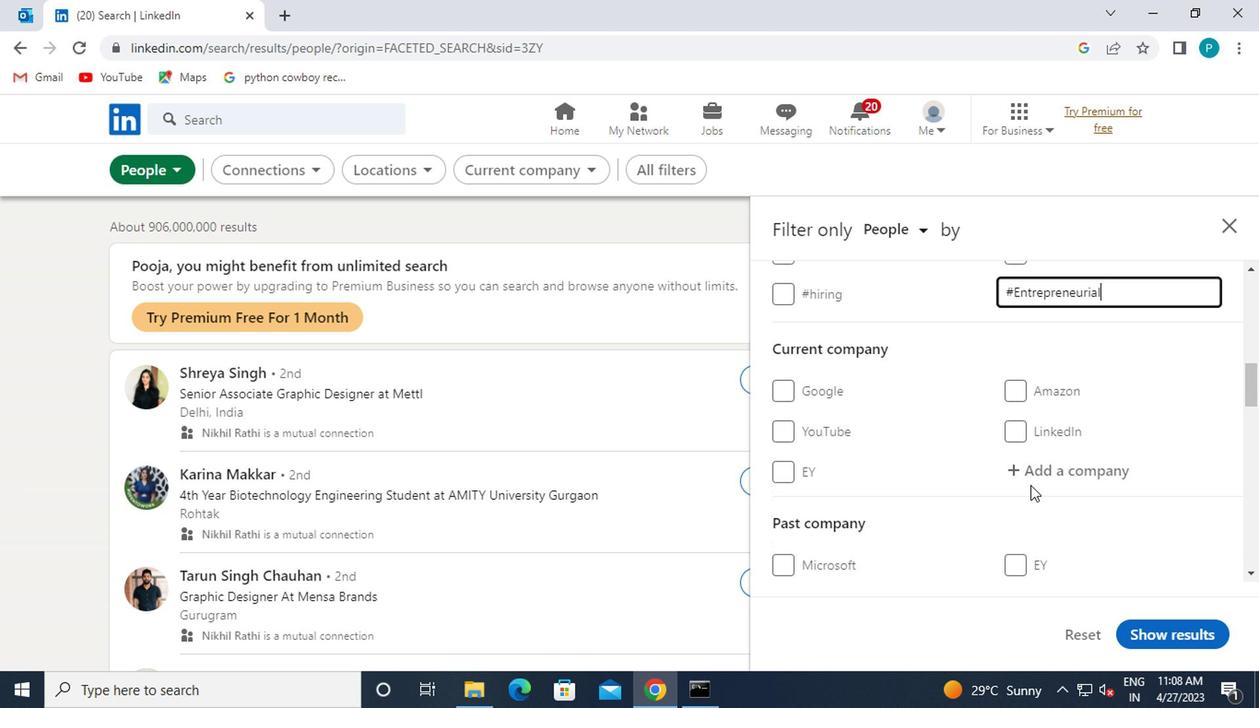 
Action: Mouse moved to (1025, 475)
Screenshot: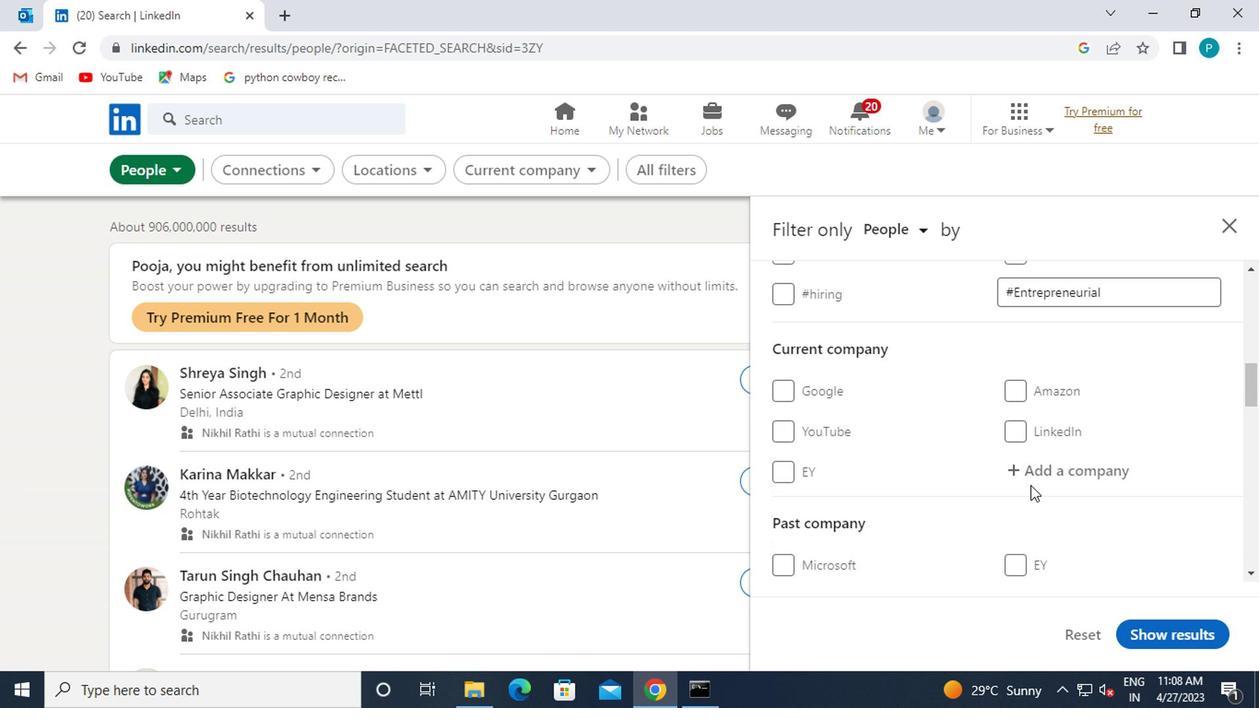 
Action: Mouse pressed left at (1025, 475)
Screenshot: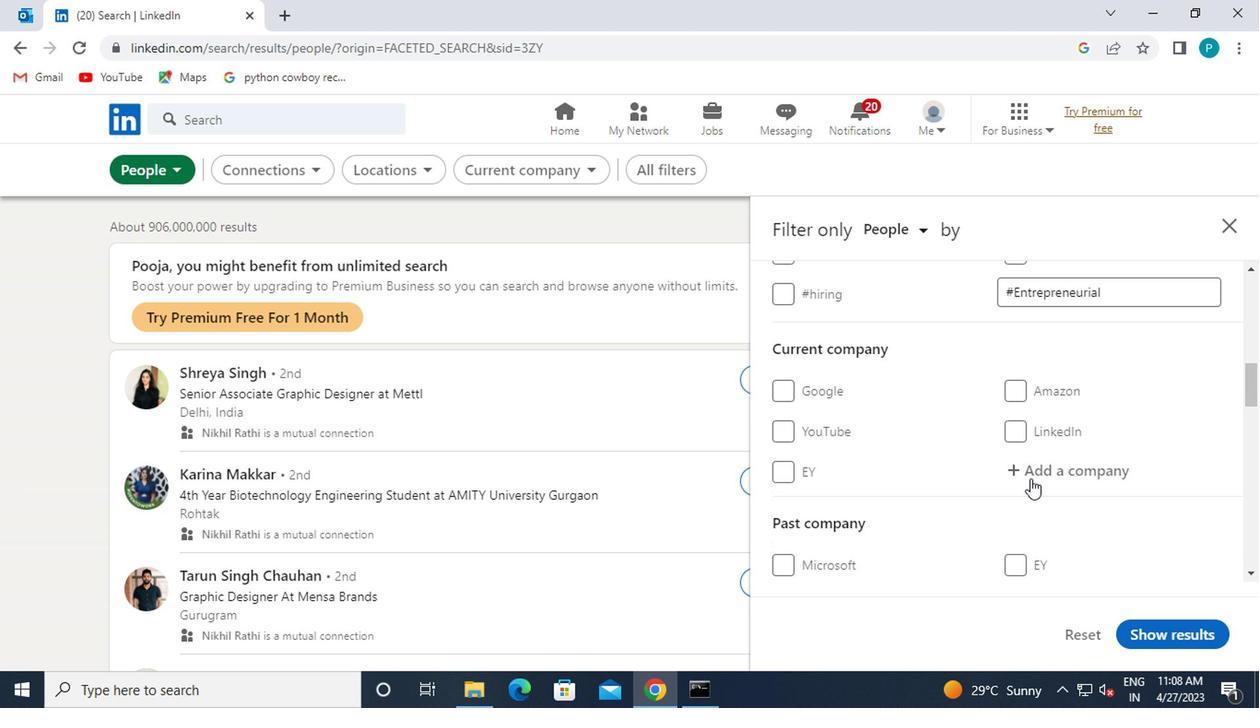 
Action: Key pressed GAINSI
Screenshot: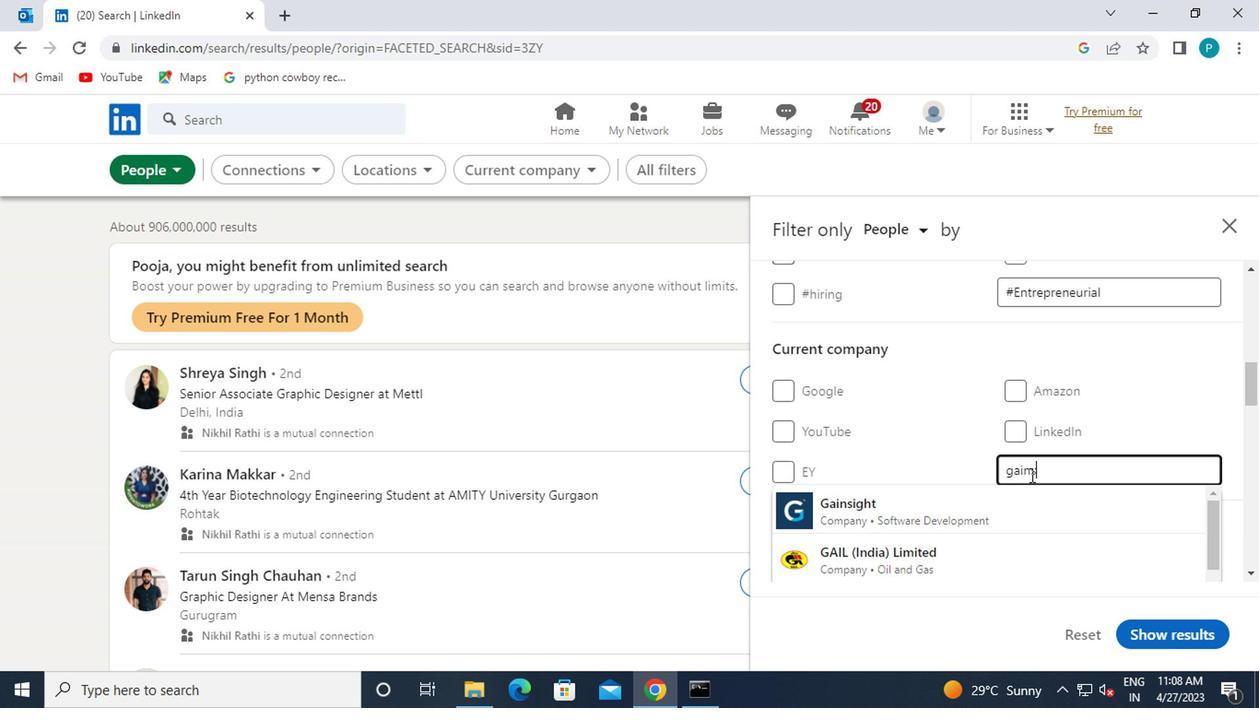 
Action: Mouse moved to (986, 513)
Screenshot: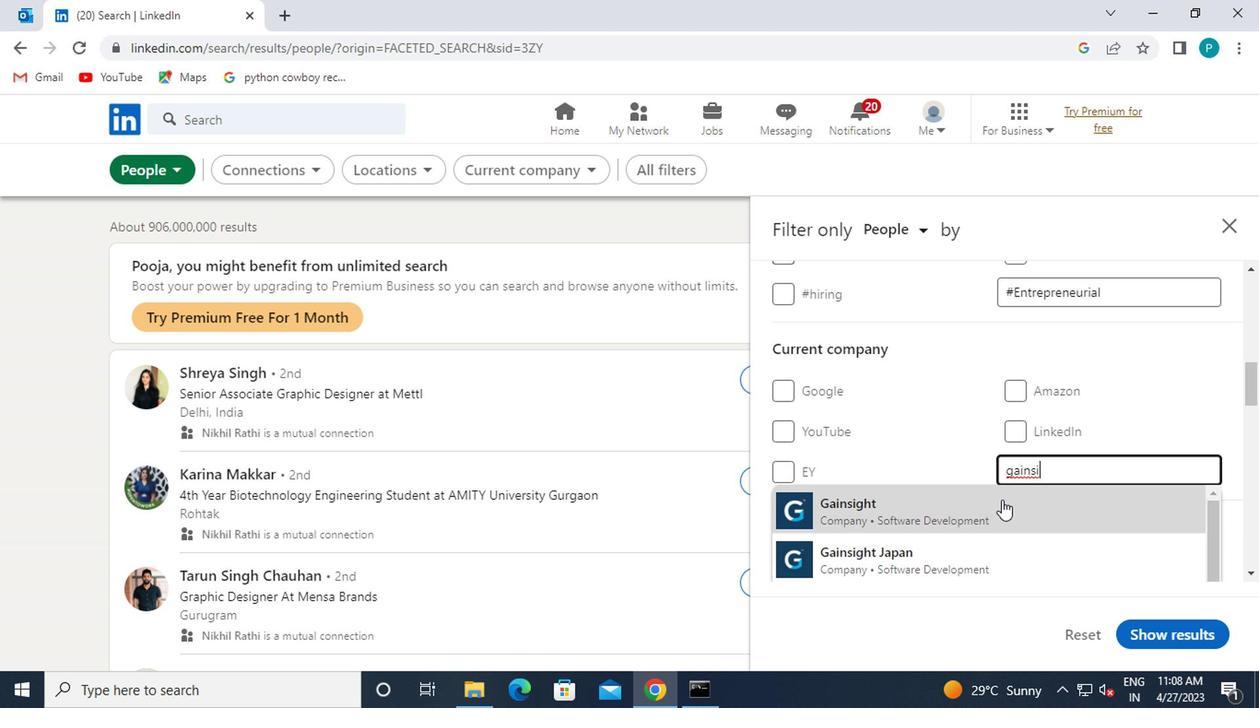 
Action: Mouse pressed left at (986, 513)
Screenshot: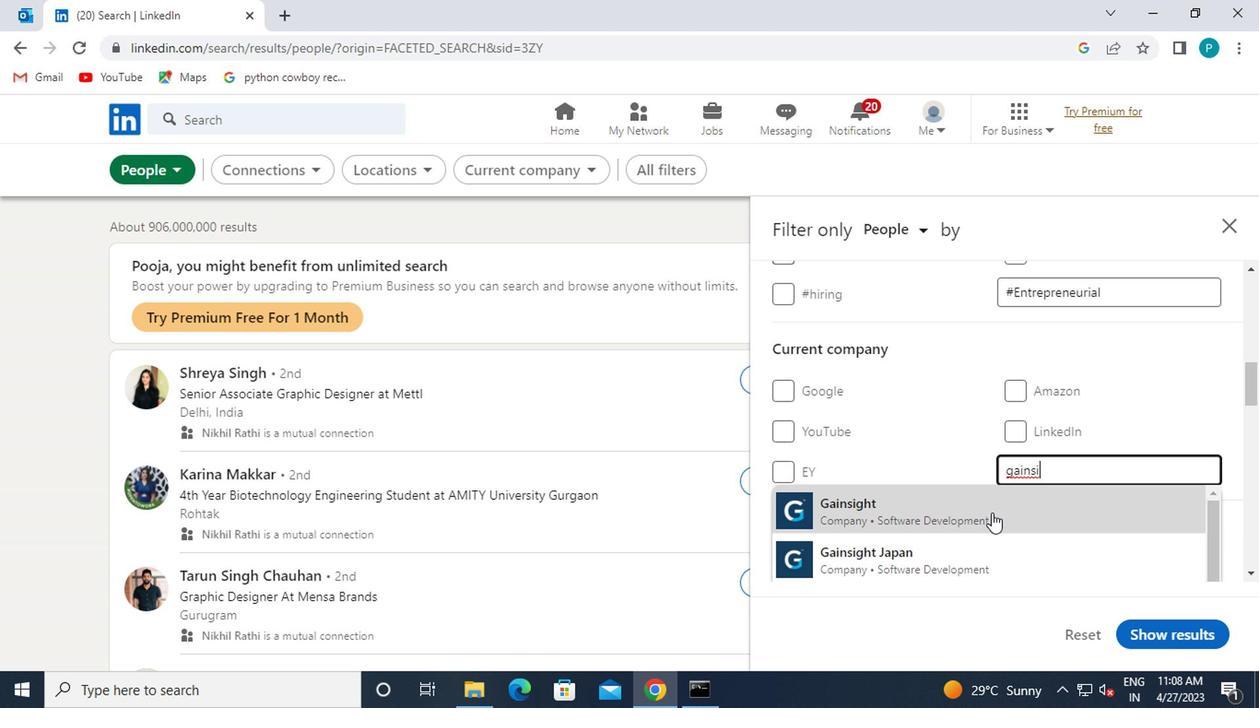 
Action: Mouse moved to (952, 497)
Screenshot: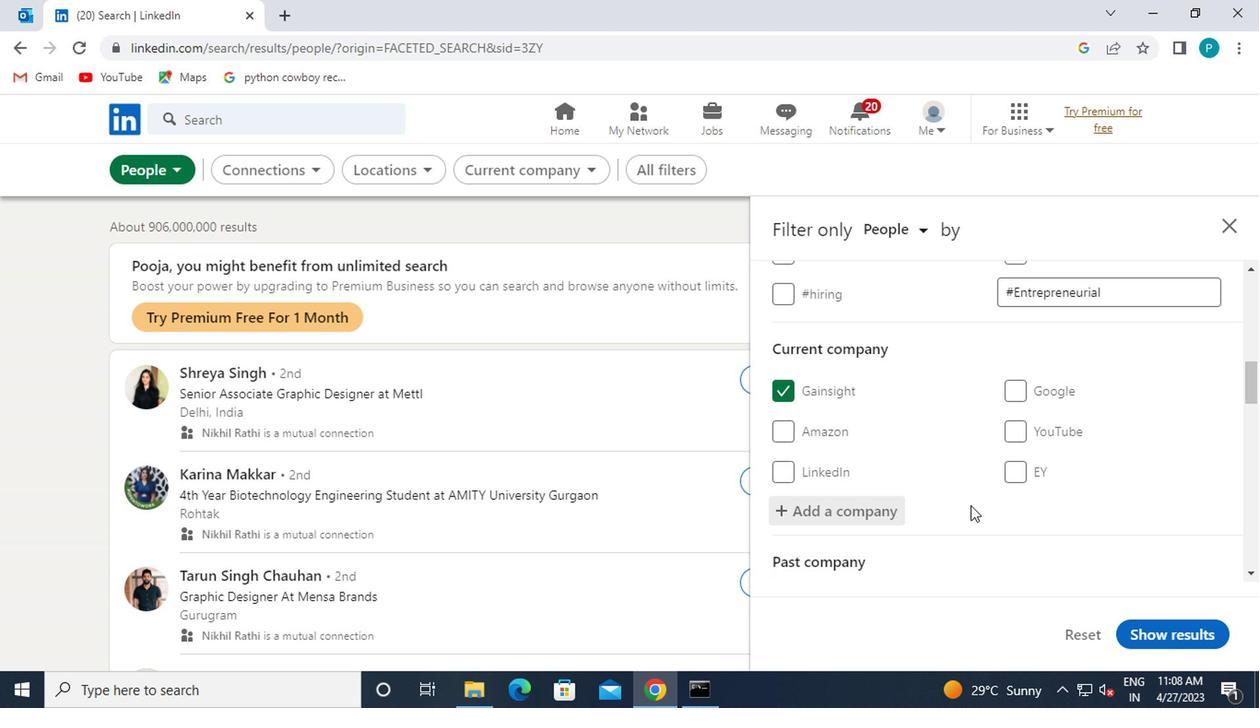 
Action: Mouse scrolled (952, 497) with delta (0, 0)
Screenshot: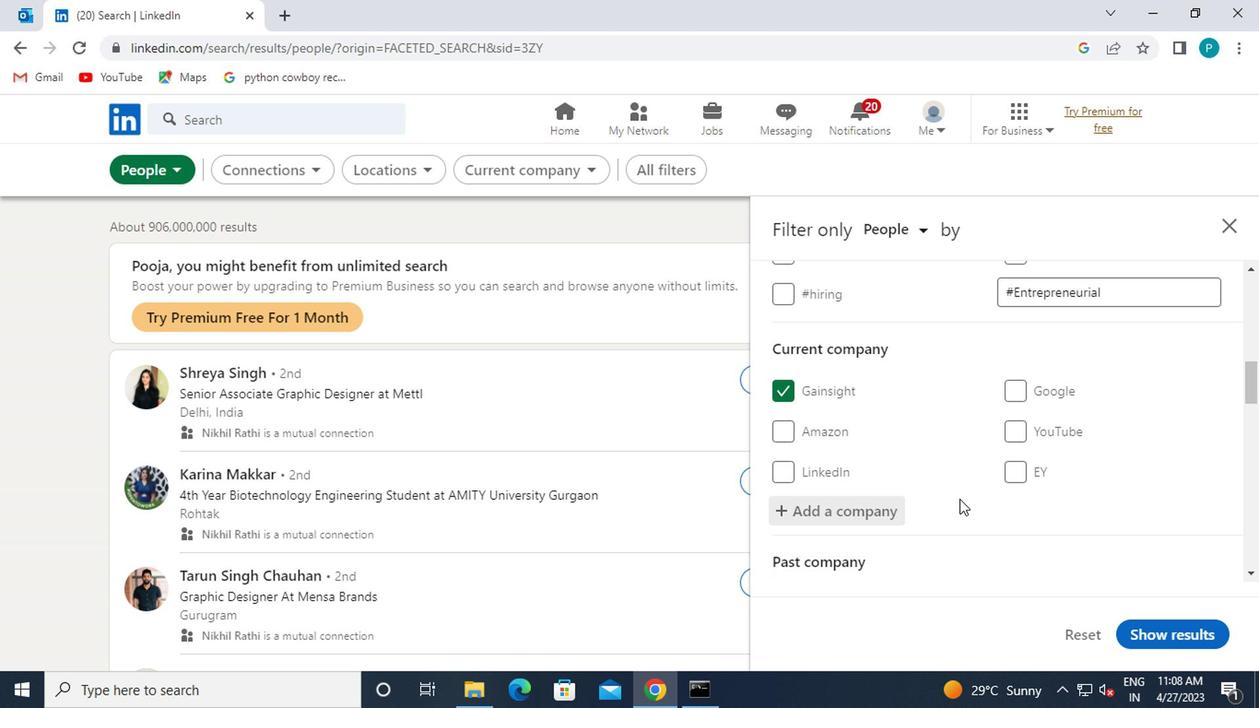 
Action: Mouse scrolled (952, 497) with delta (0, 0)
Screenshot: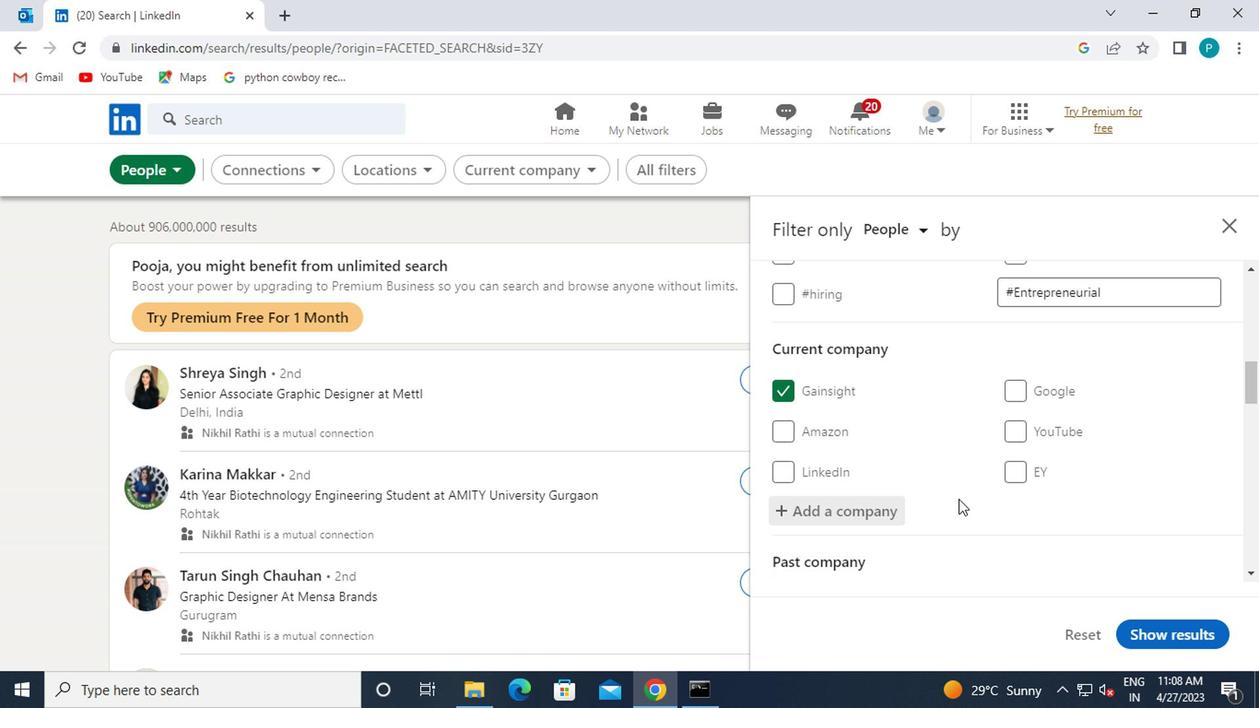 
Action: Mouse moved to (927, 486)
Screenshot: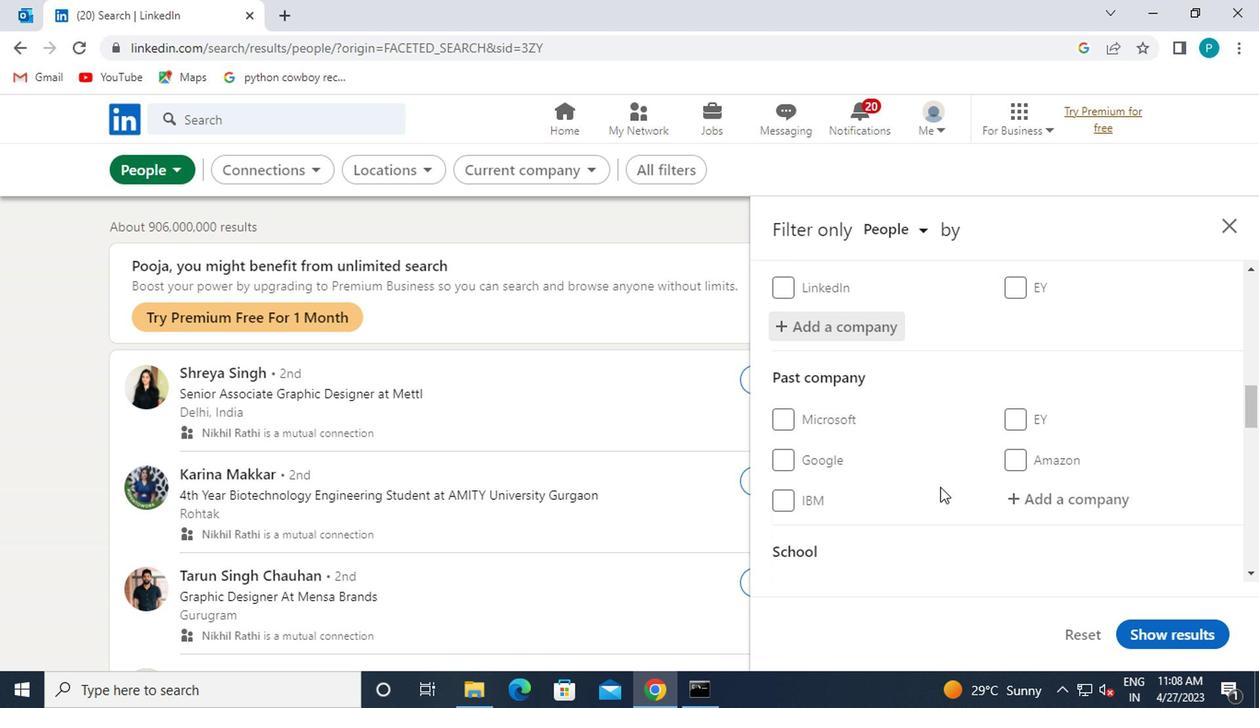 
Action: Mouse scrolled (927, 484) with delta (0, -1)
Screenshot: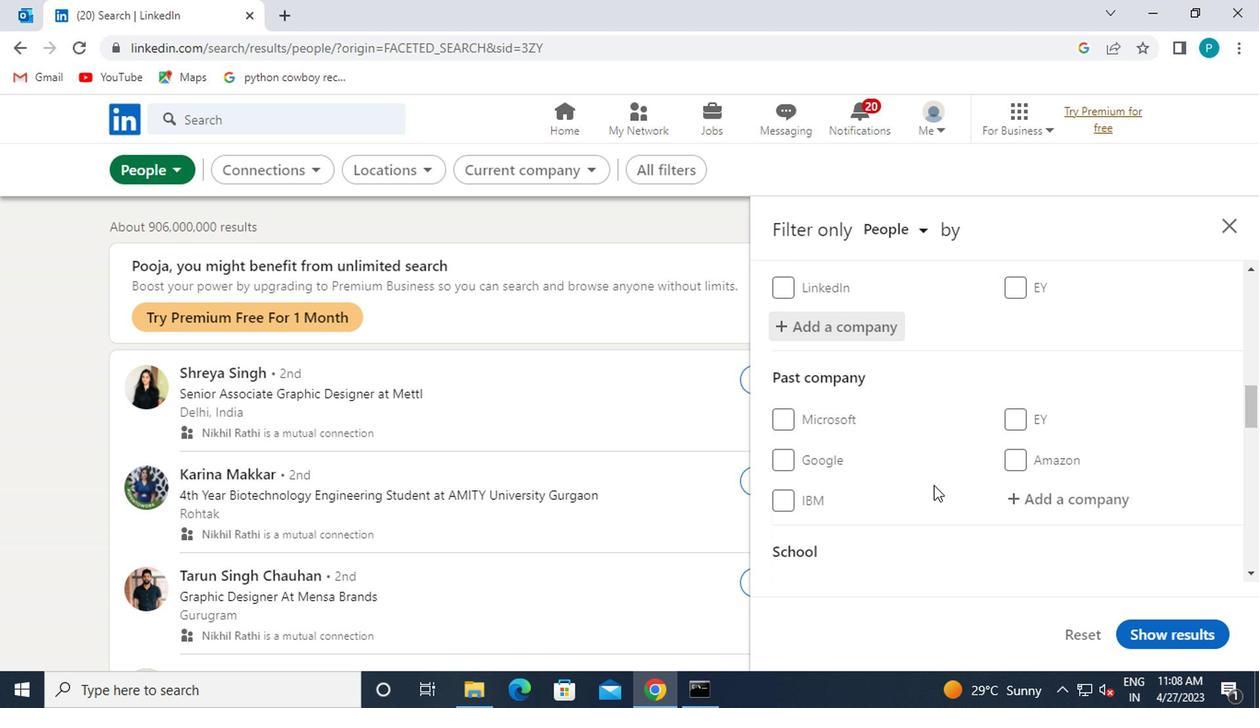 
Action: Mouse moved to (929, 494)
Screenshot: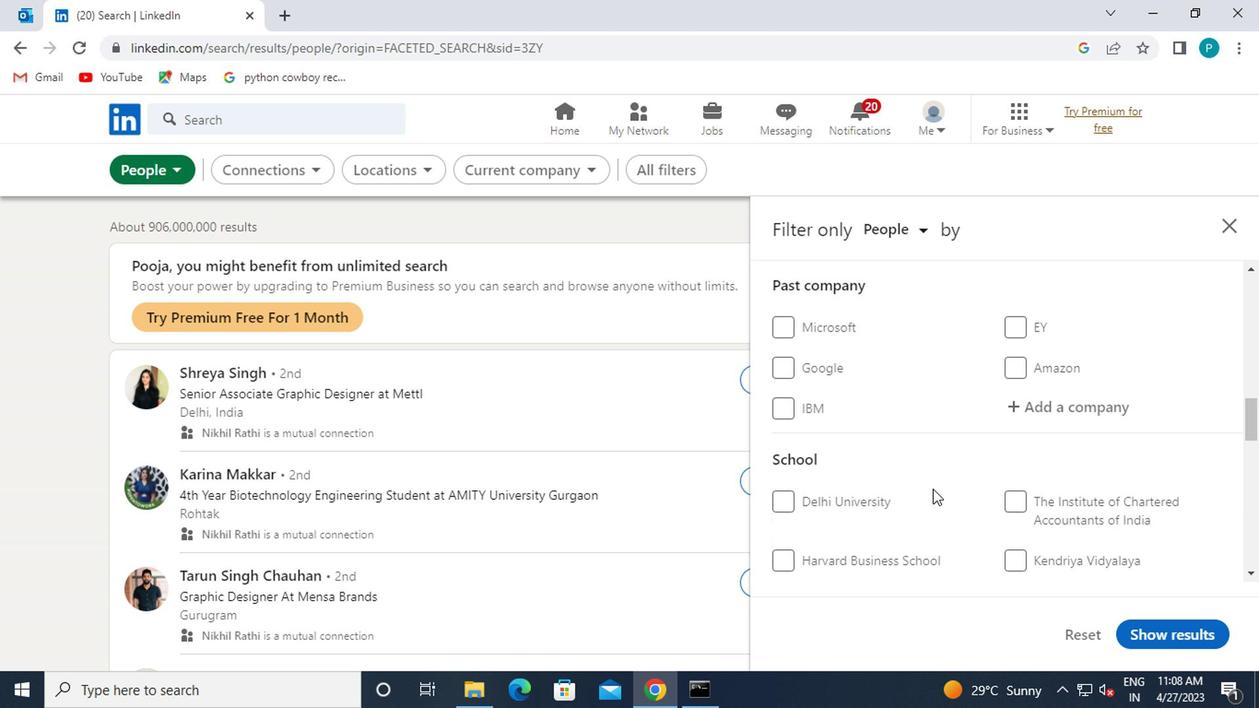 
Action: Mouse scrolled (929, 493) with delta (0, 0)
Screenshot: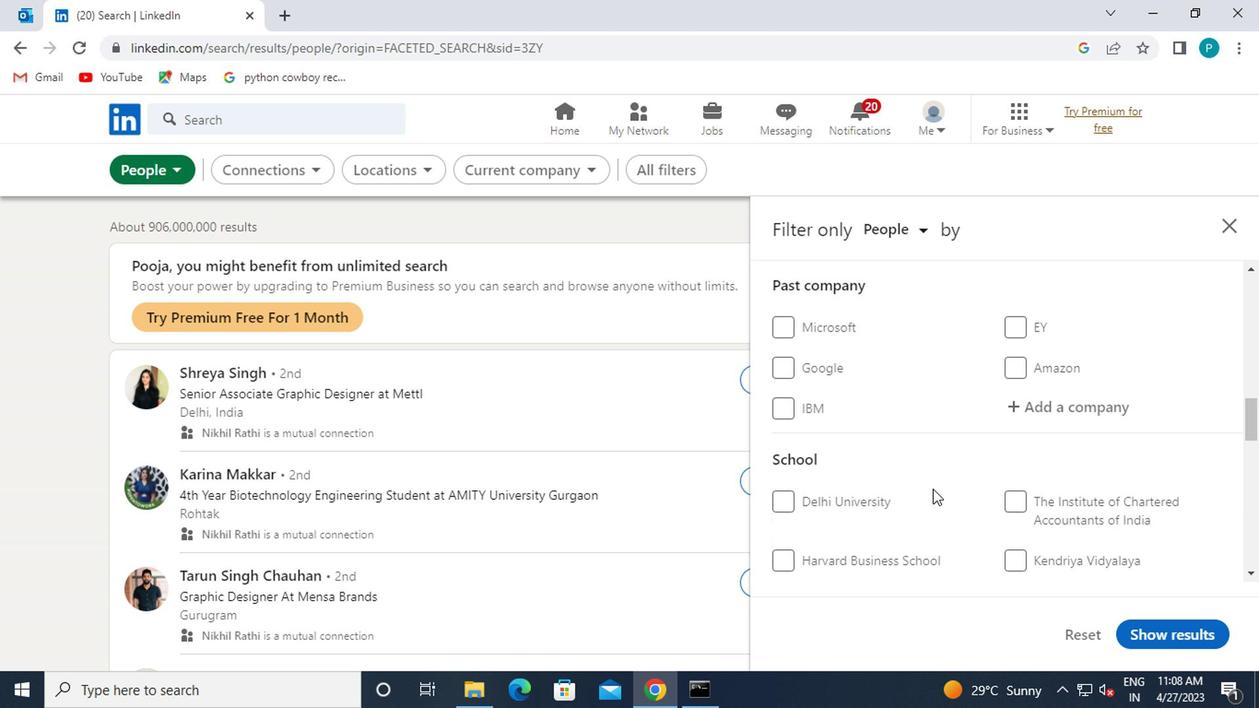 
Action: Mouse moved to (933, 495)
Screenshot: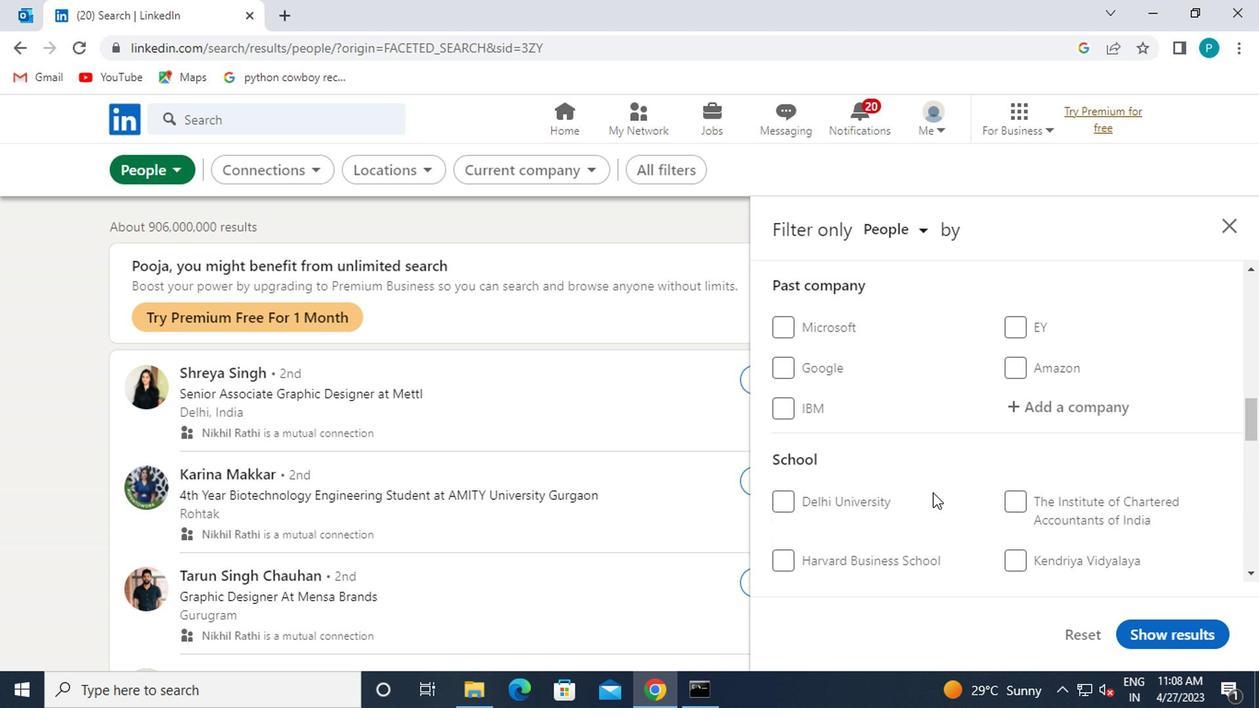 
Action: Mouse scrolled (933, 494) with delta (0, -1)
Screenshot: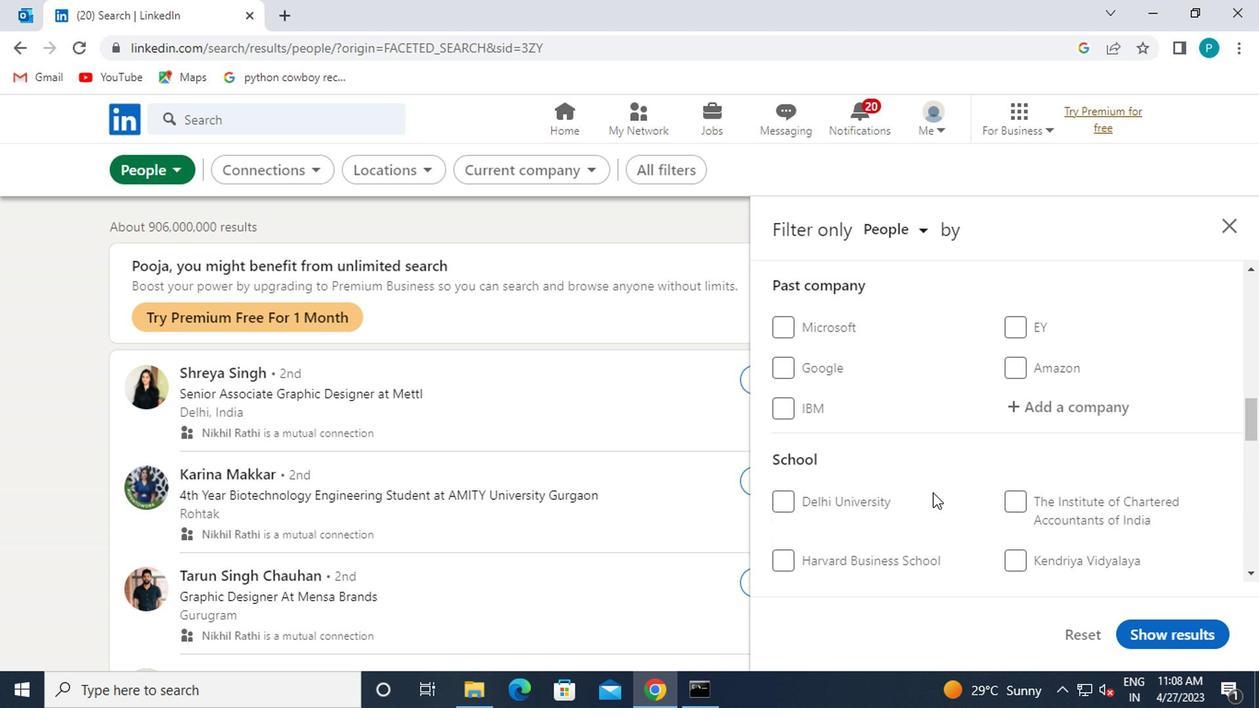 
Action: Mouse moved to (1011, 426)
Screenshot: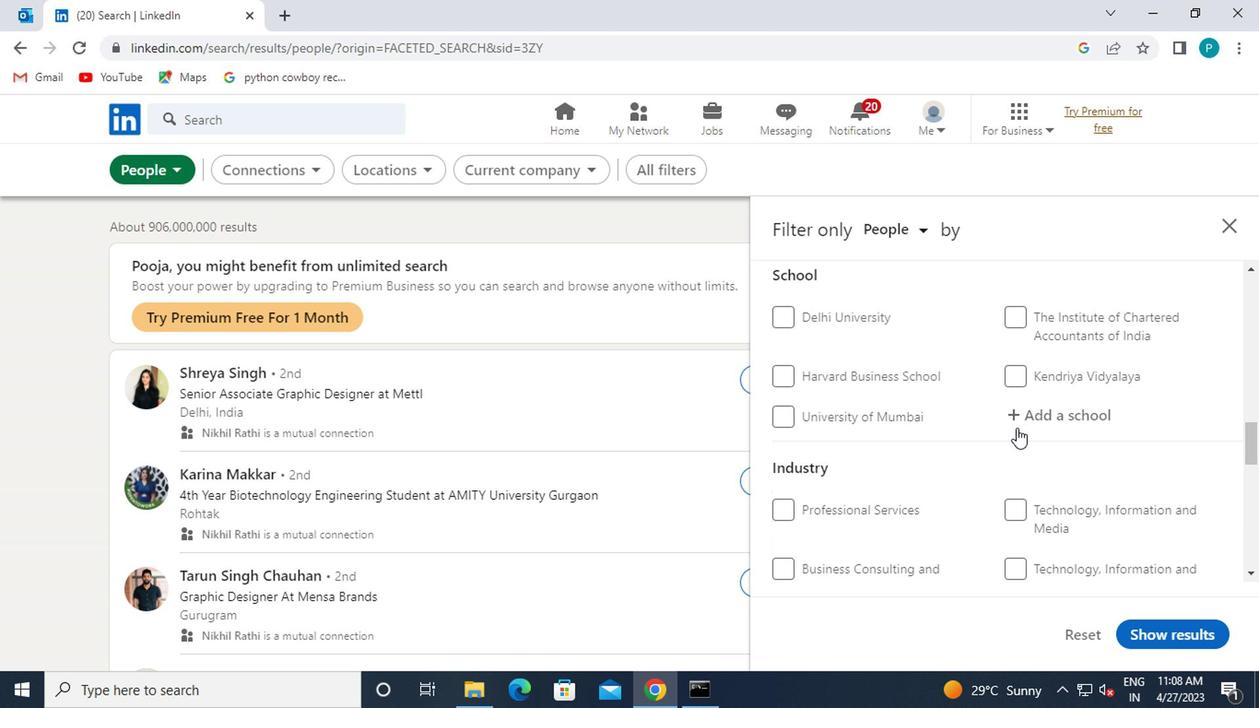 
Action: Mouse pressed left at (1011, 426)
Screenshot: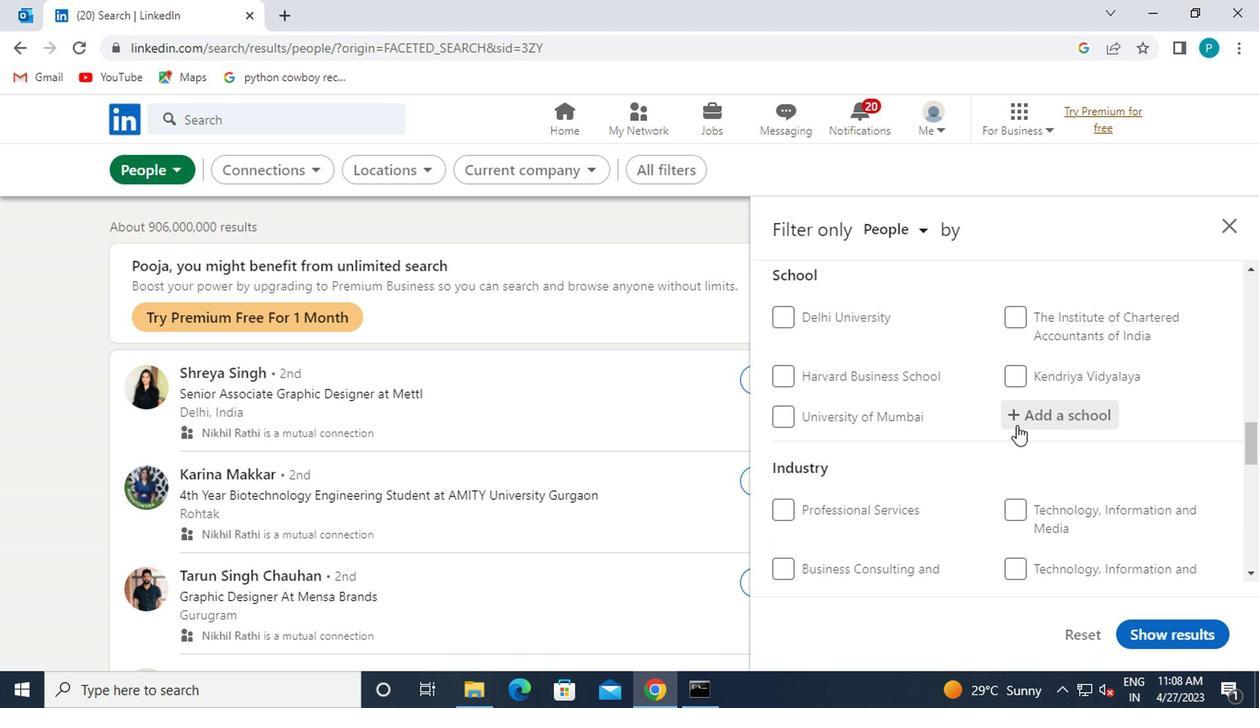 
Action: Key pressed <Key.caps_lock>A<Key.caps_lock>LLIANCE
Screenshot: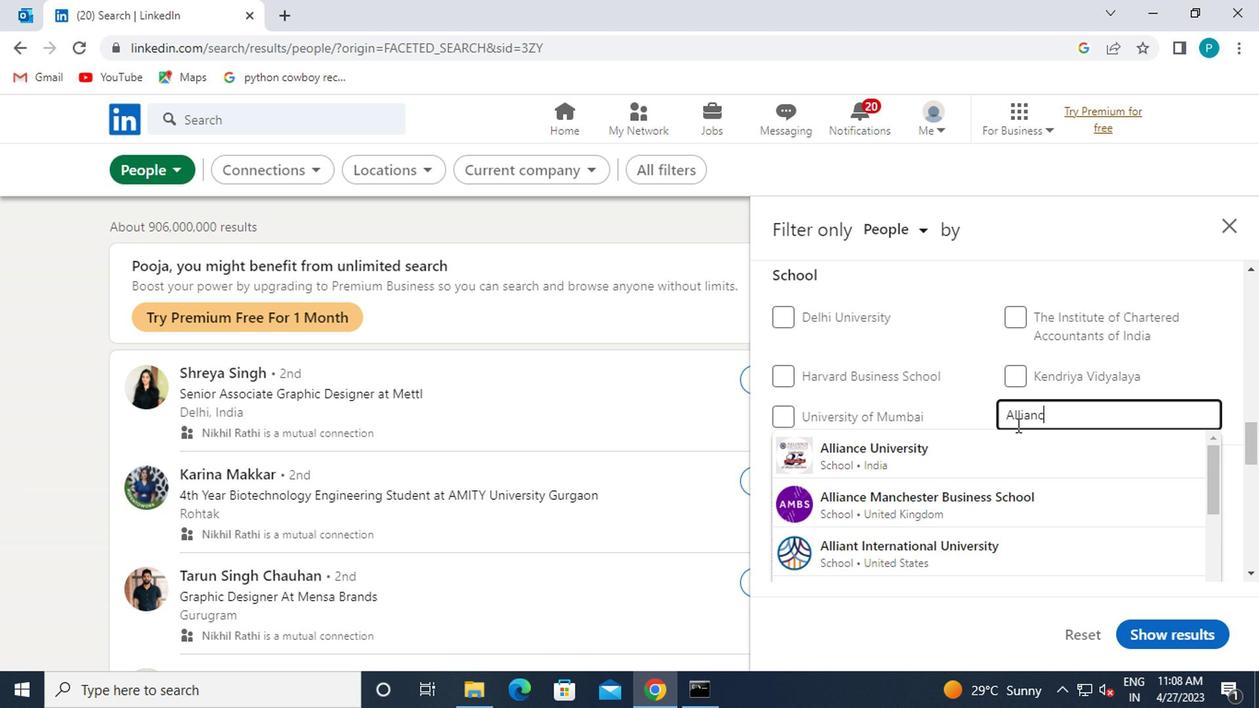 
Action: Mouse moved to (1016, 438)
Screenshot: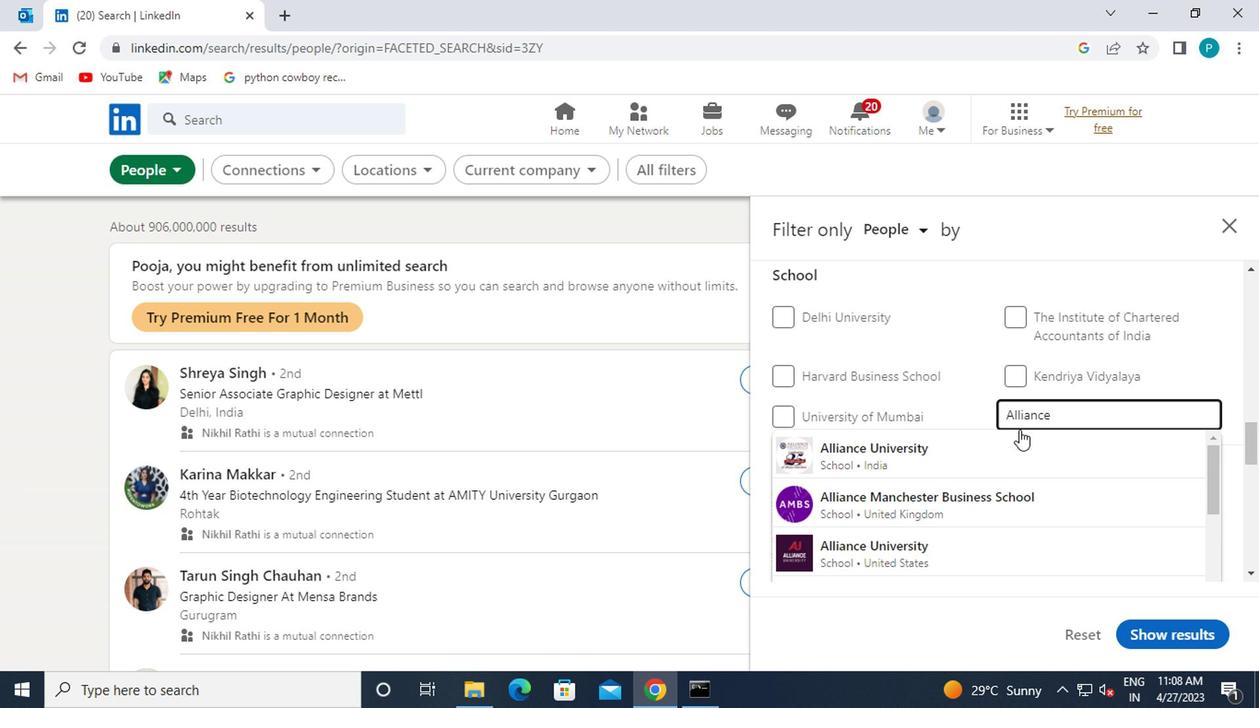 
Action: Mouse pressed left at (1016, 438)
Screenshot: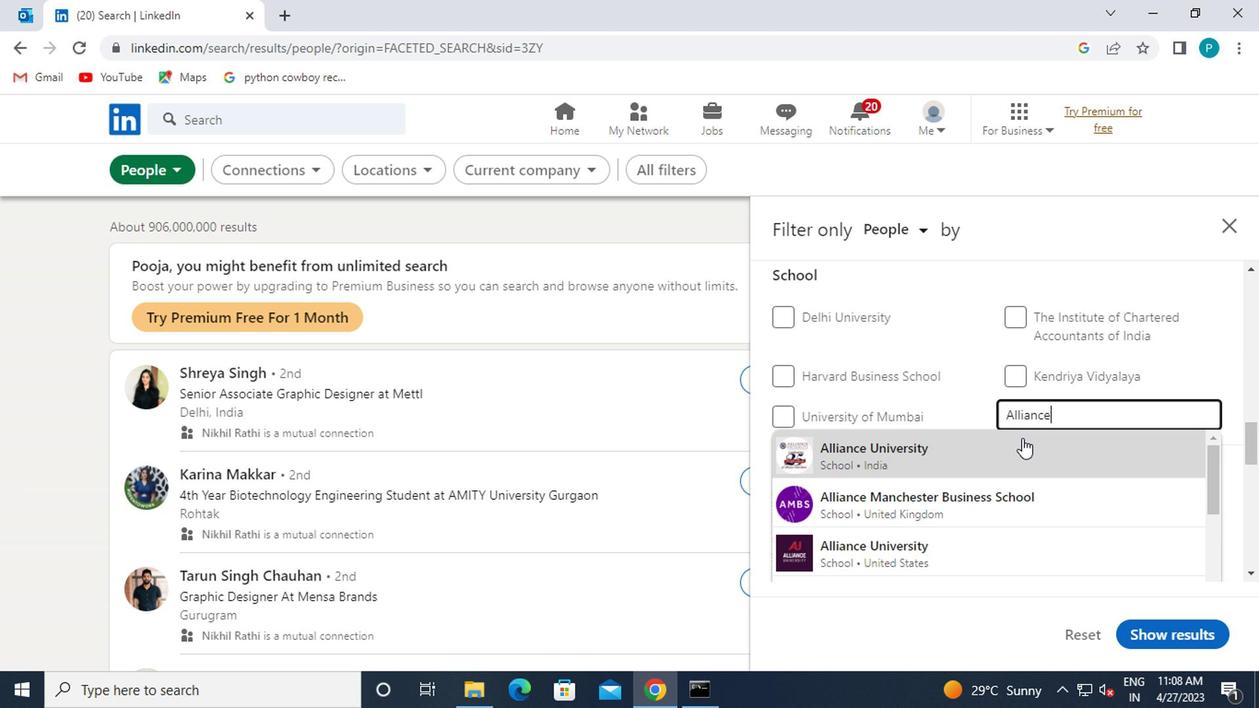 
Action: Mouse scrolled (1016, 438) with delta (0, 0)
Screenshot: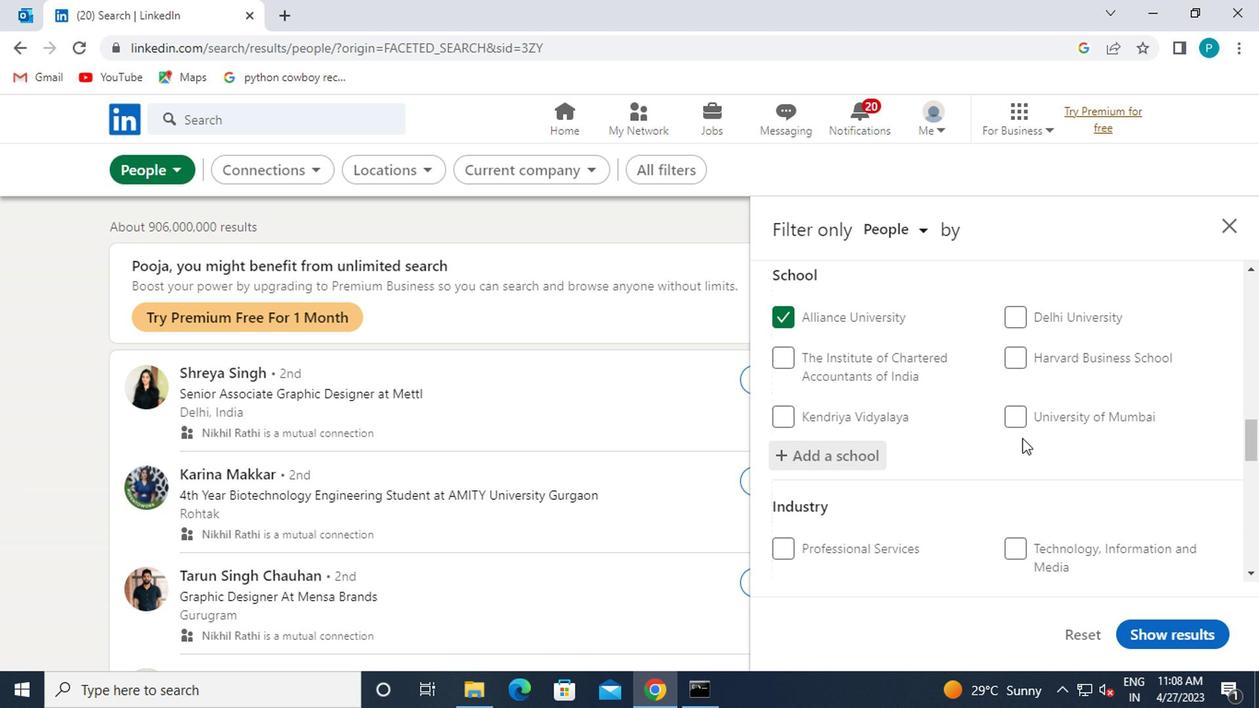 
Action: Mouse scrolled (1016, 438) with delta (0, 0)
Screenshot: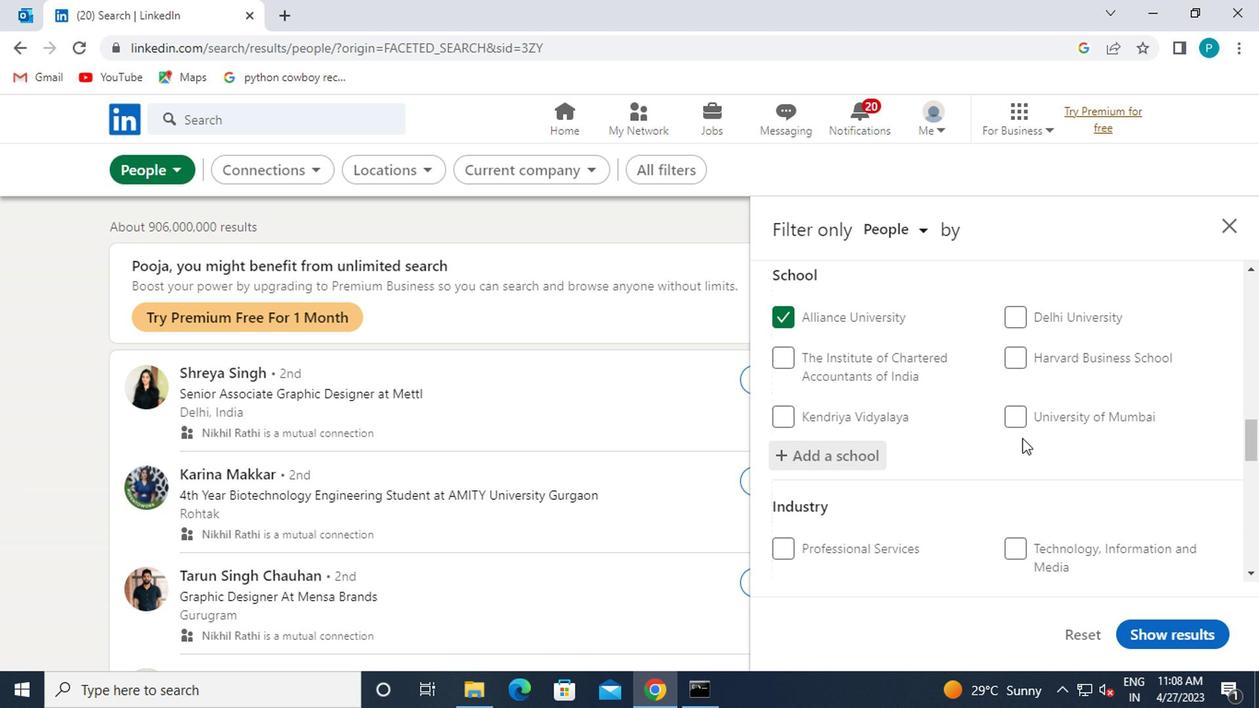 
Action: Mouse moved to (1018, 475)
Screenshot: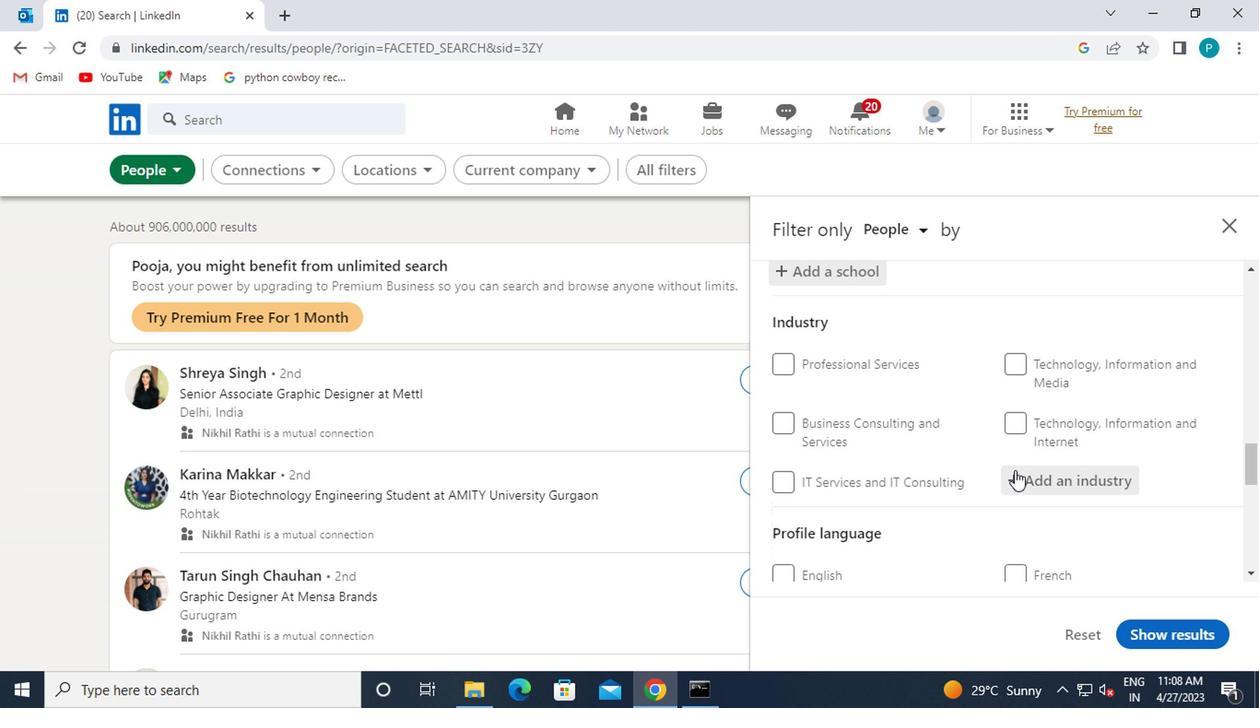 
Action: Mouse pressed left at (1018, 475)
Screenshot: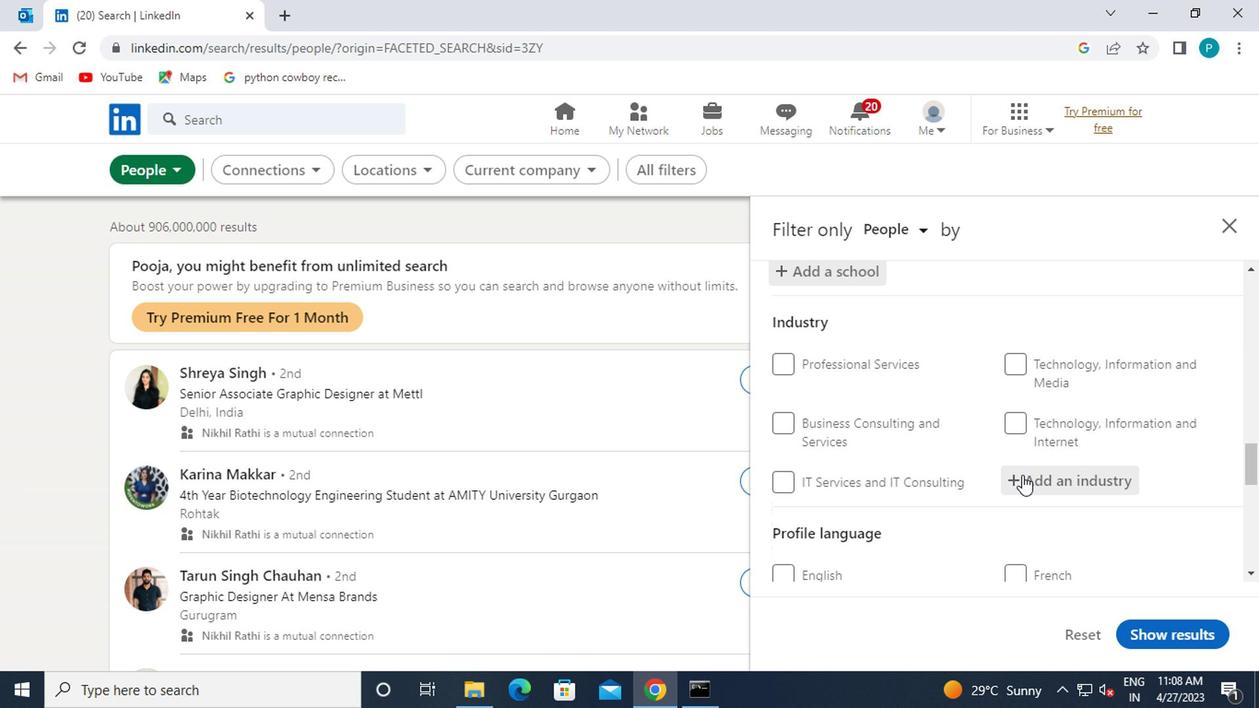 
Action: Key pressed METAL
Screenshot: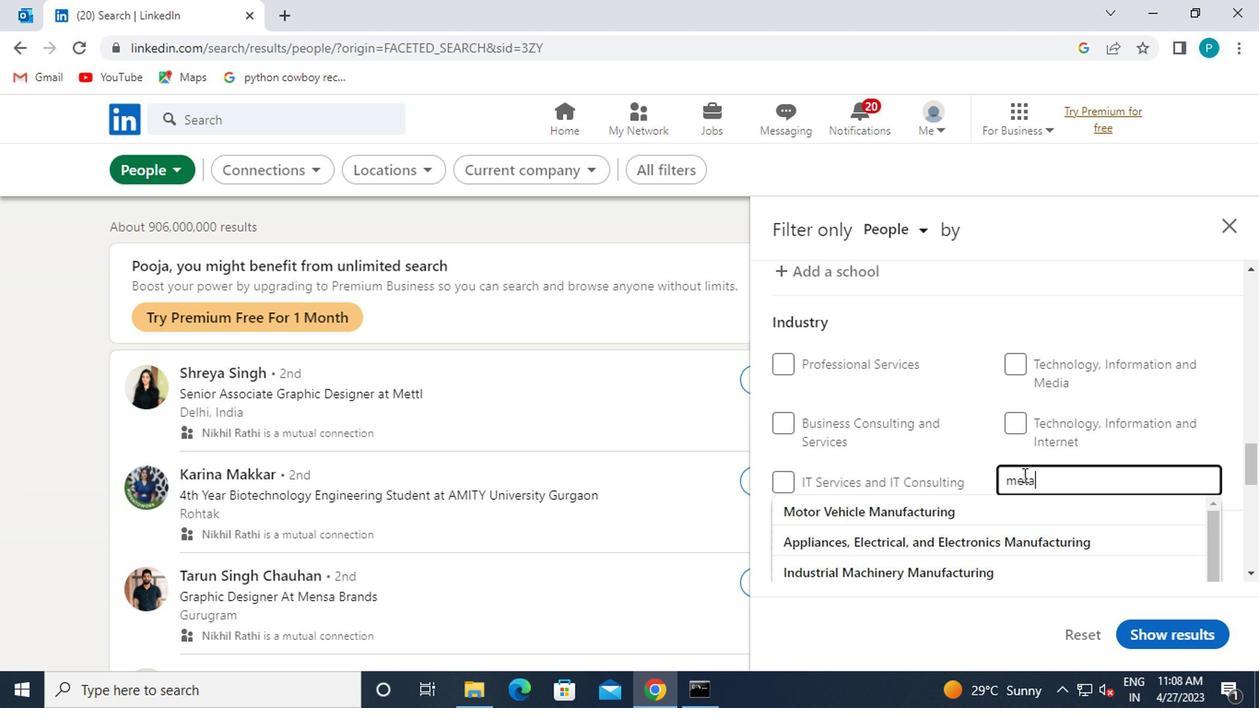 
Action: Mouse moved to (949, 546)
Screenshot: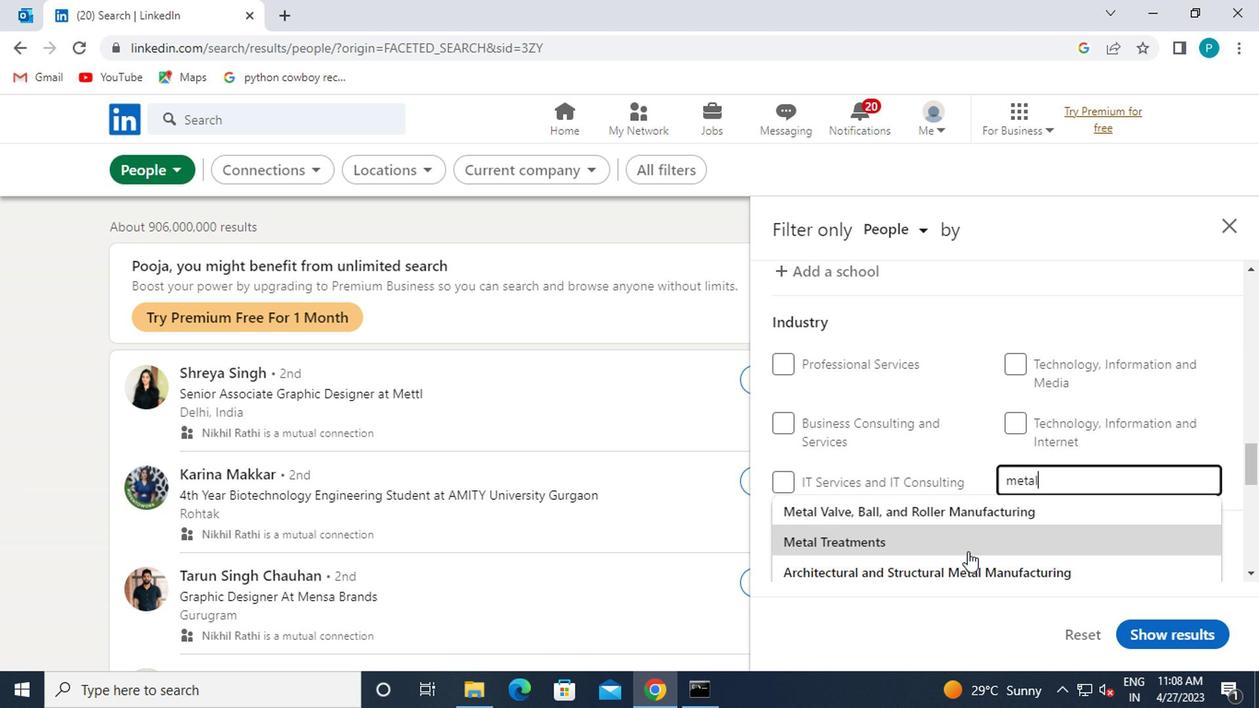 
Action: Mouse pressed left at (949, 546)
Screenshot: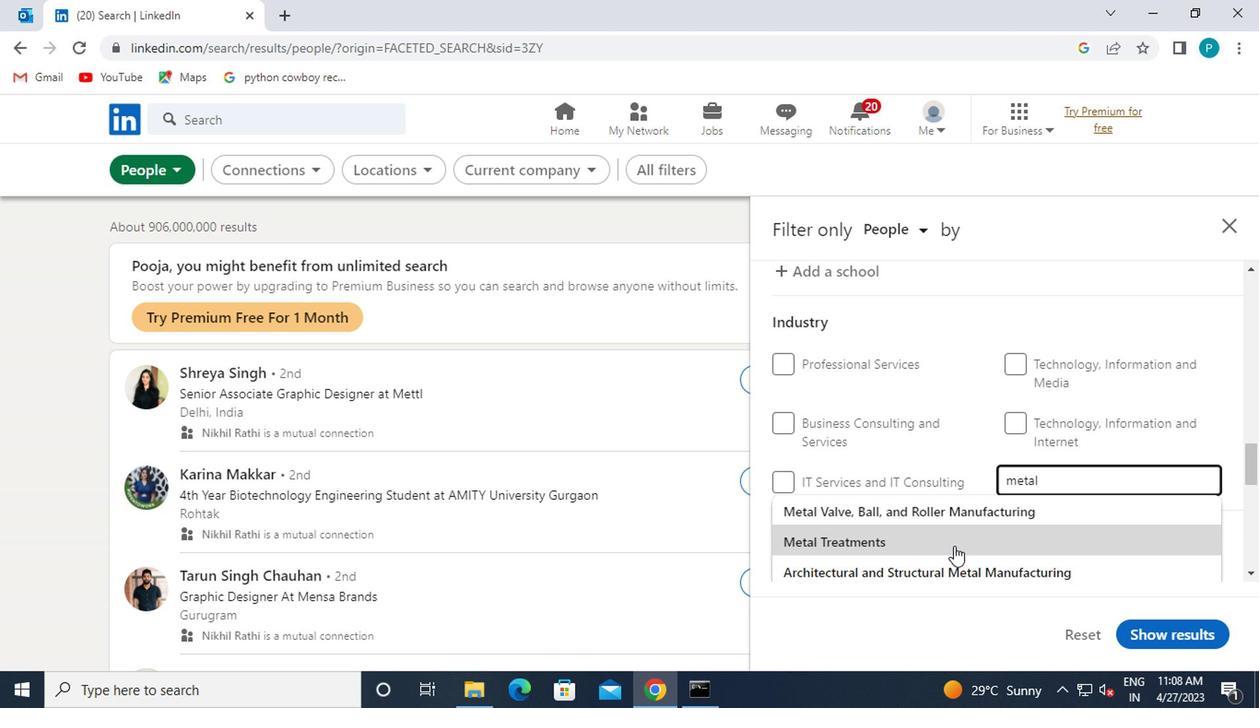 
Action: Mouse scrolled (949, 545) with delta (0, 0)
Screenshot: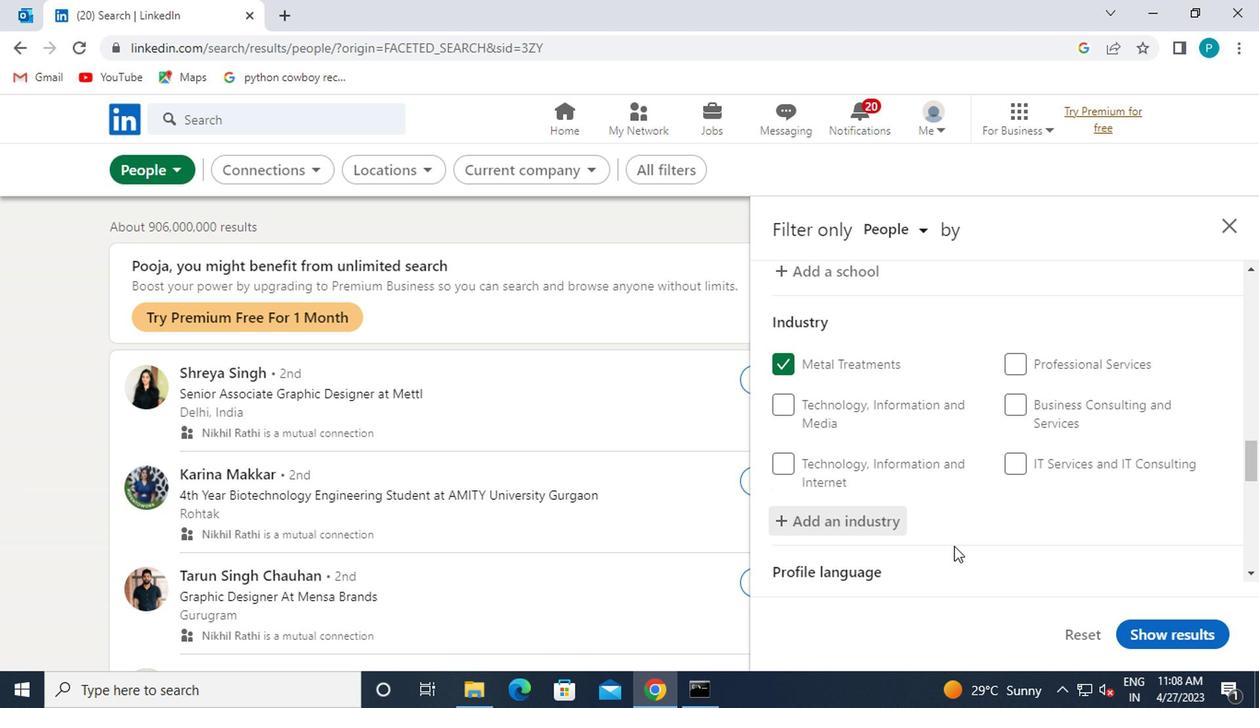 
Action: Mouse moved to (933, 545)
Screenshot: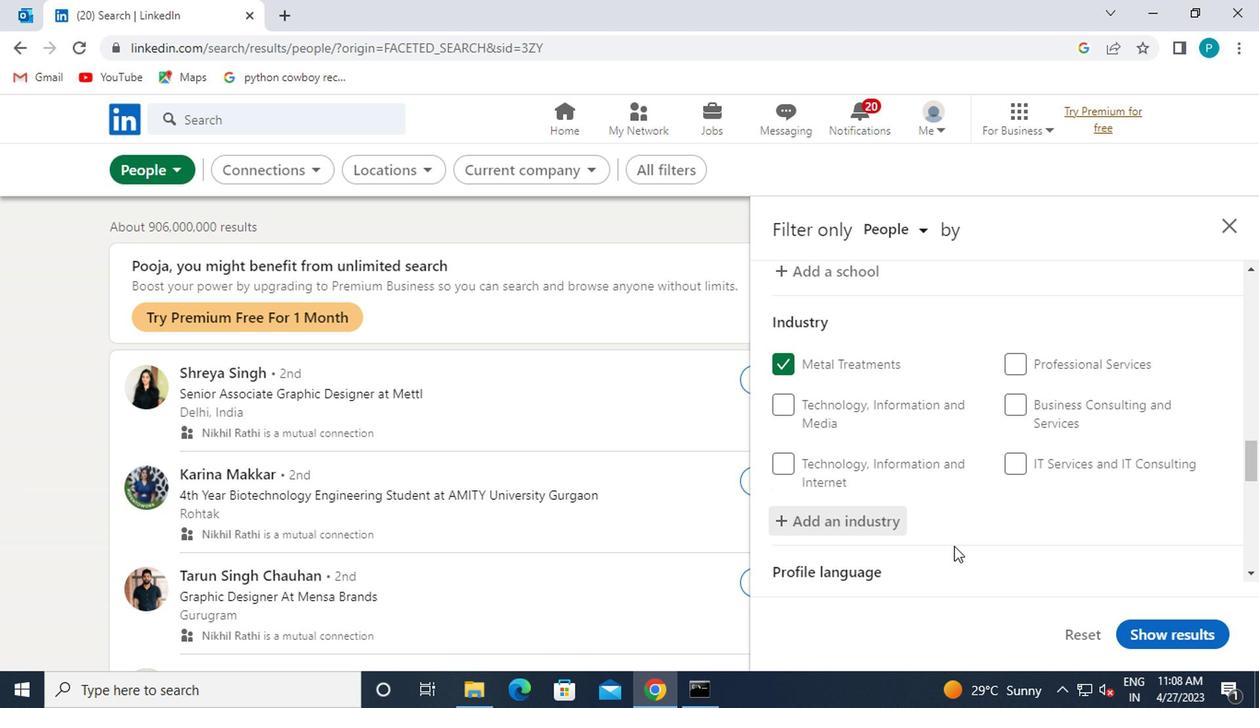 
Action: Mouse scrolled (933, 545) with delta (0, 0)
Screenshot: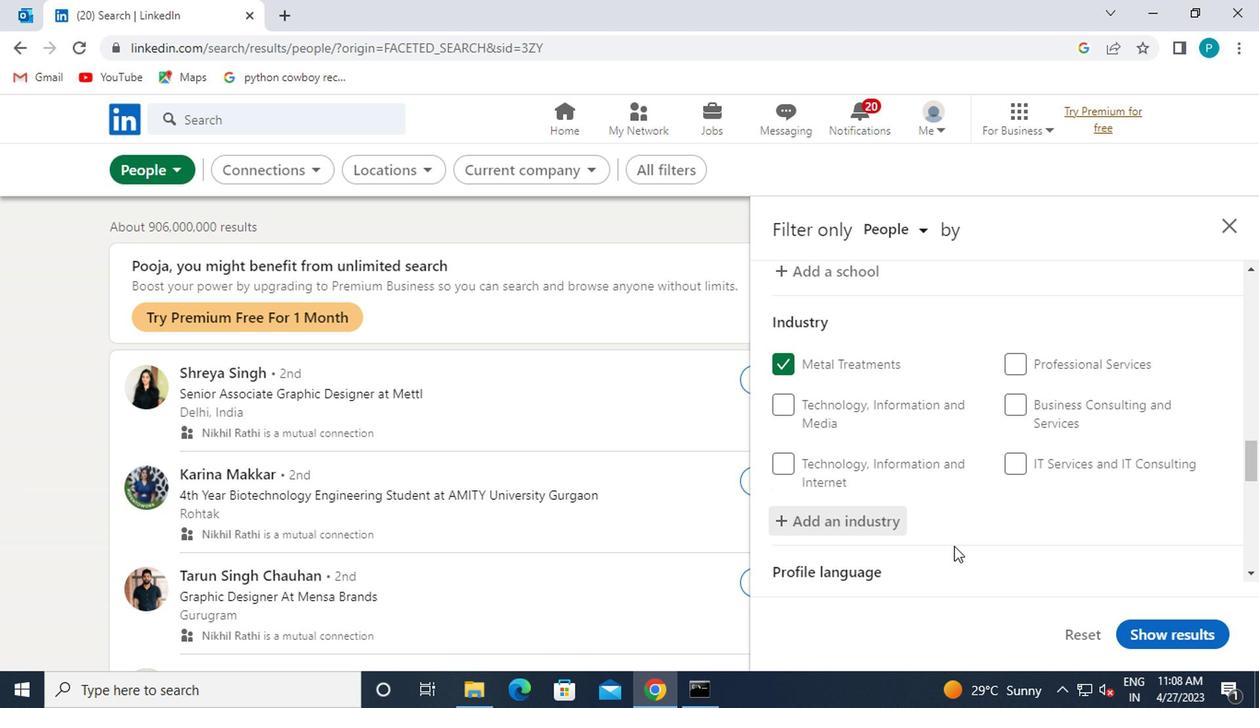 
Action: Mouse moved to (1018, 469)
Screenshot: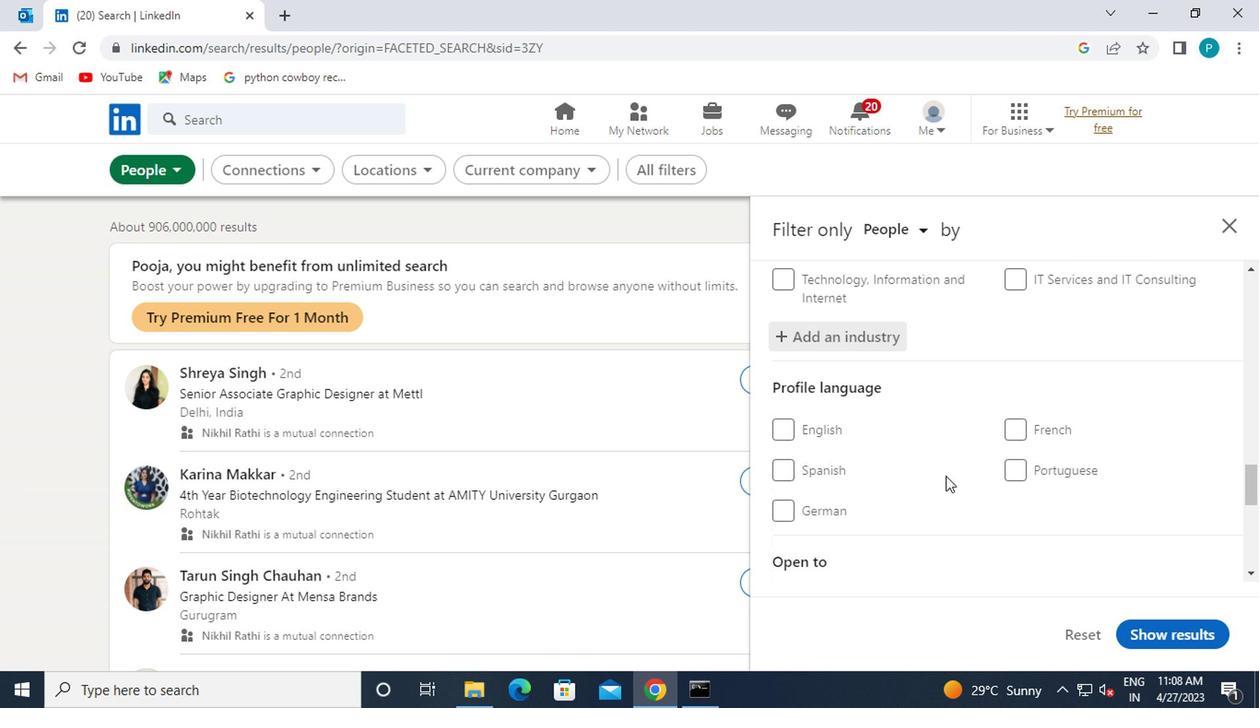 
Action: Mouse pressed left at (1018, 469)
Screenshot: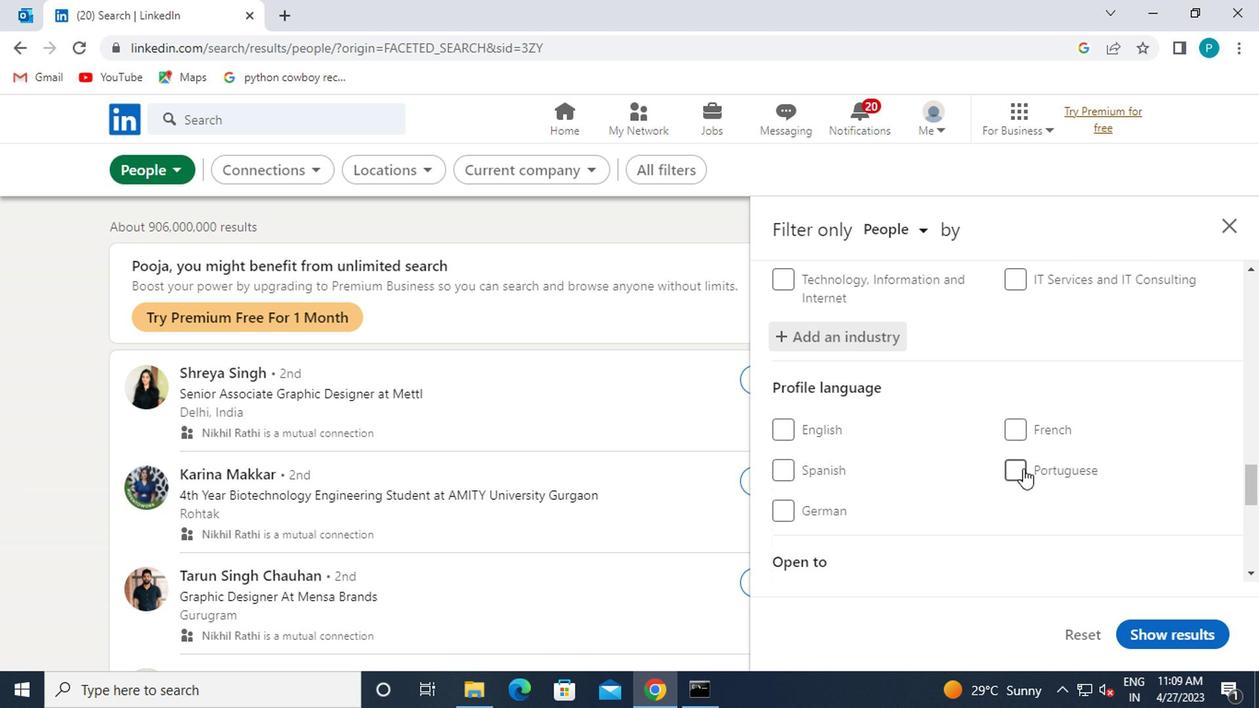 
Action: Mouse moved to (935, 454)
Screenshot: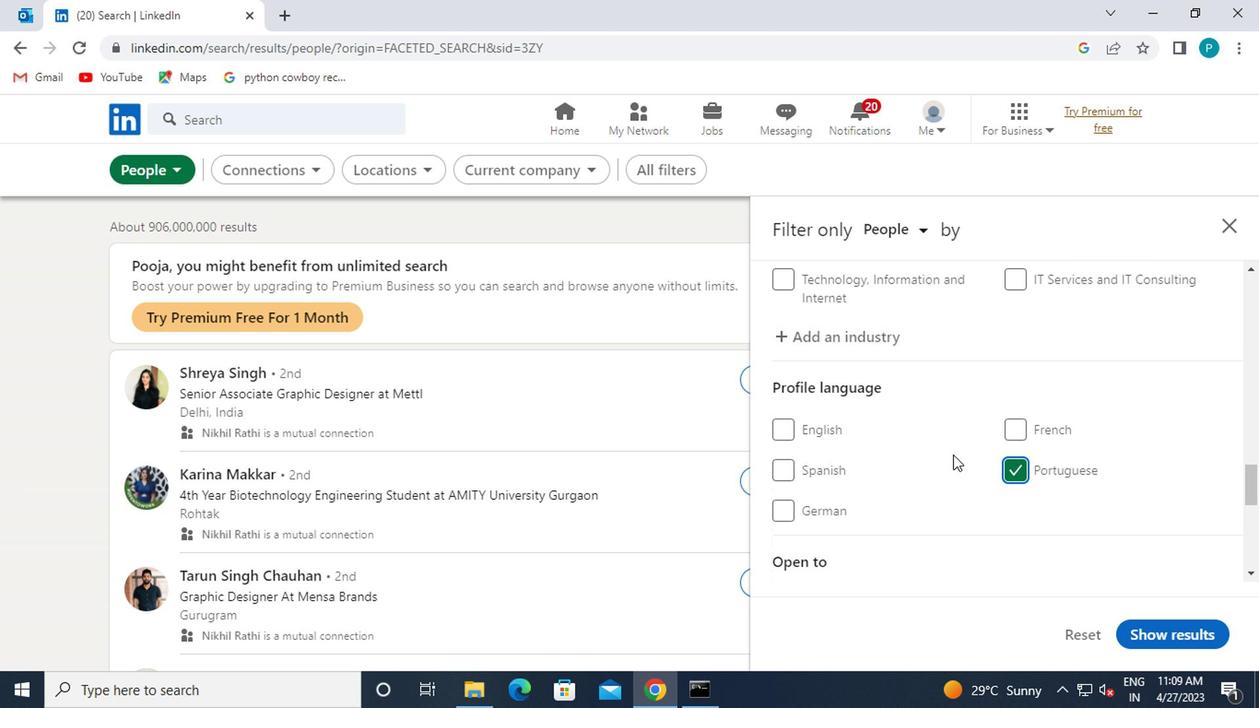 
Action: Mouse scrolled (935, 452) with delta (0, -1)
Screenshot: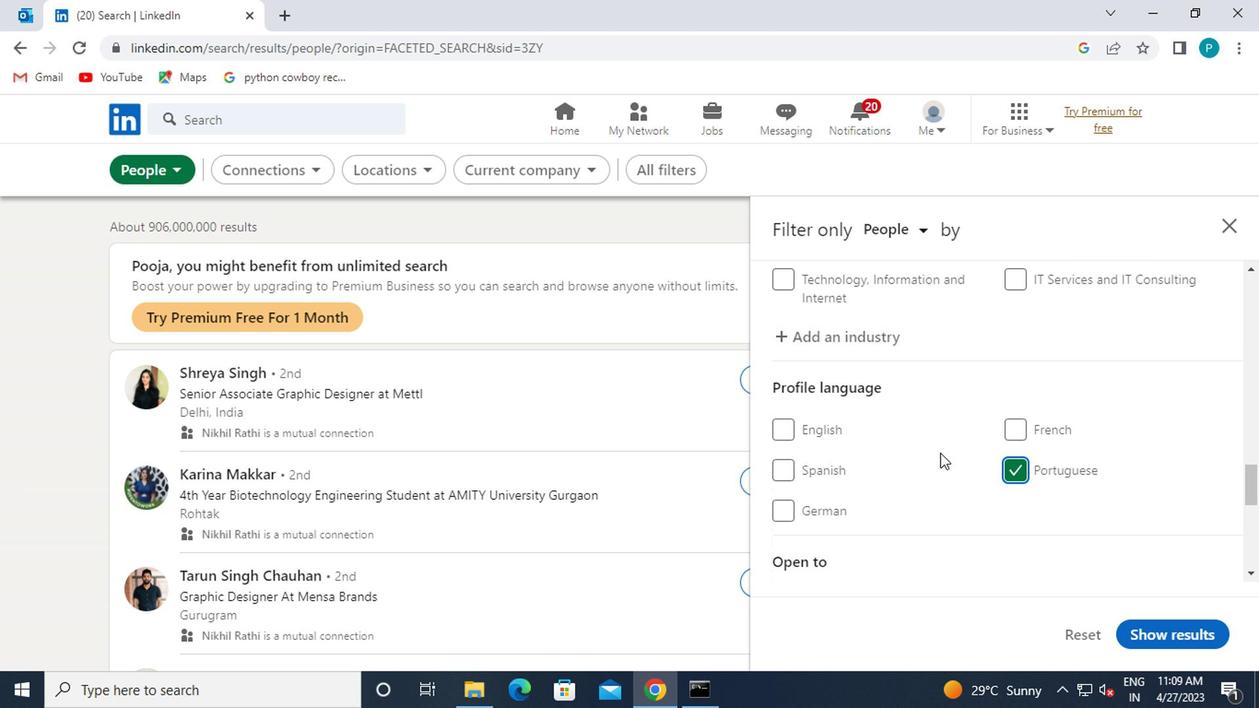 
Action: Mouse scrolled (935, 452) with delta (0, -1)
Screenshot: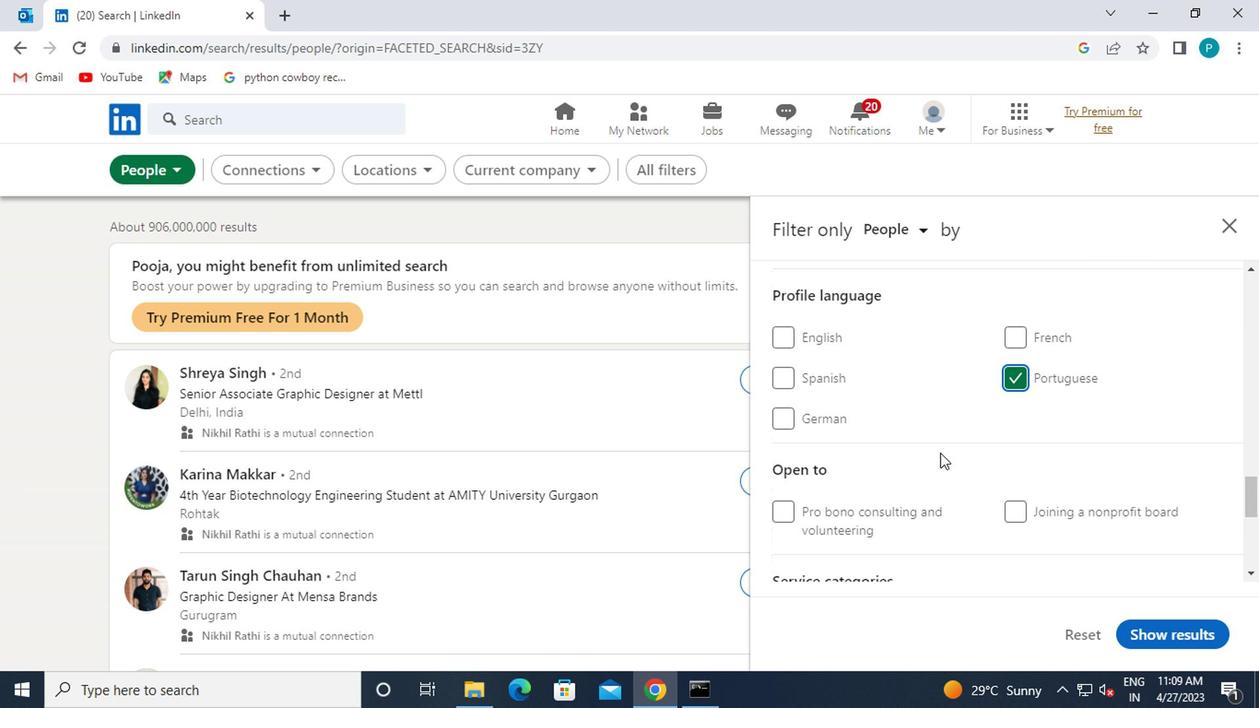 
Action: Mouse scrolled (935, 452) with delta (0, -1)
Screenshot: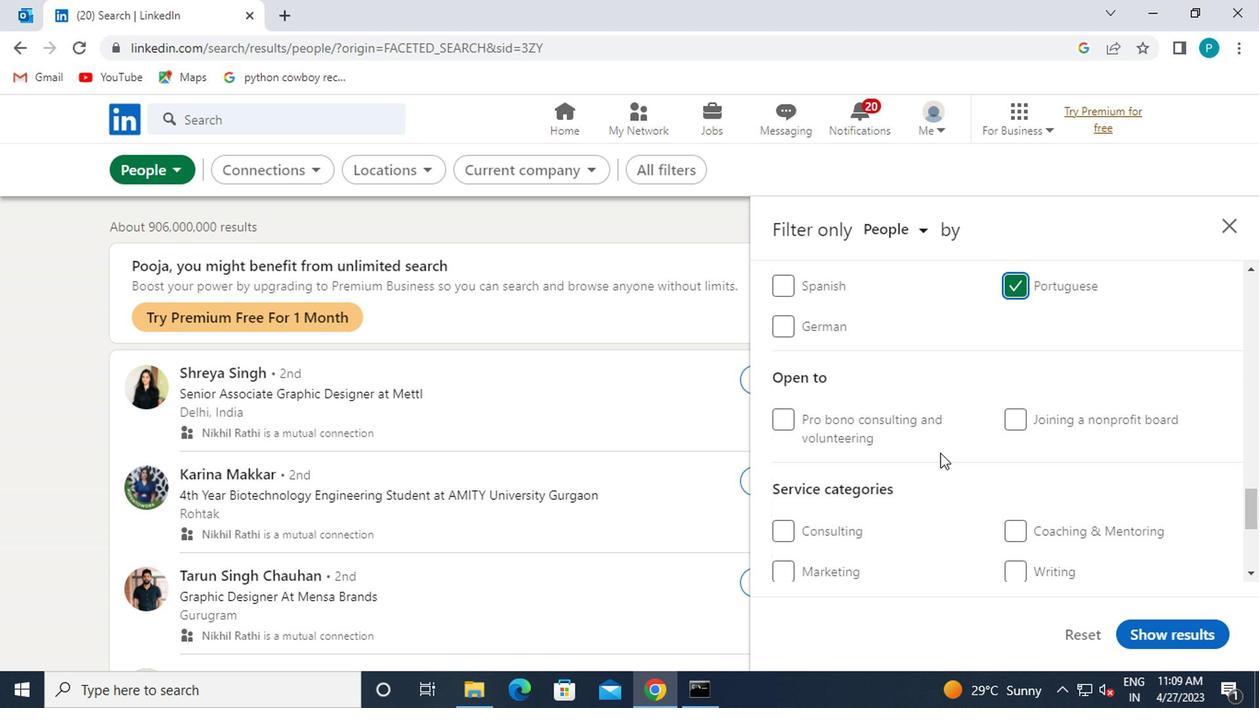 
Action: Mouse scrolled (935, 452) with delta (0, -1)
Screenshot: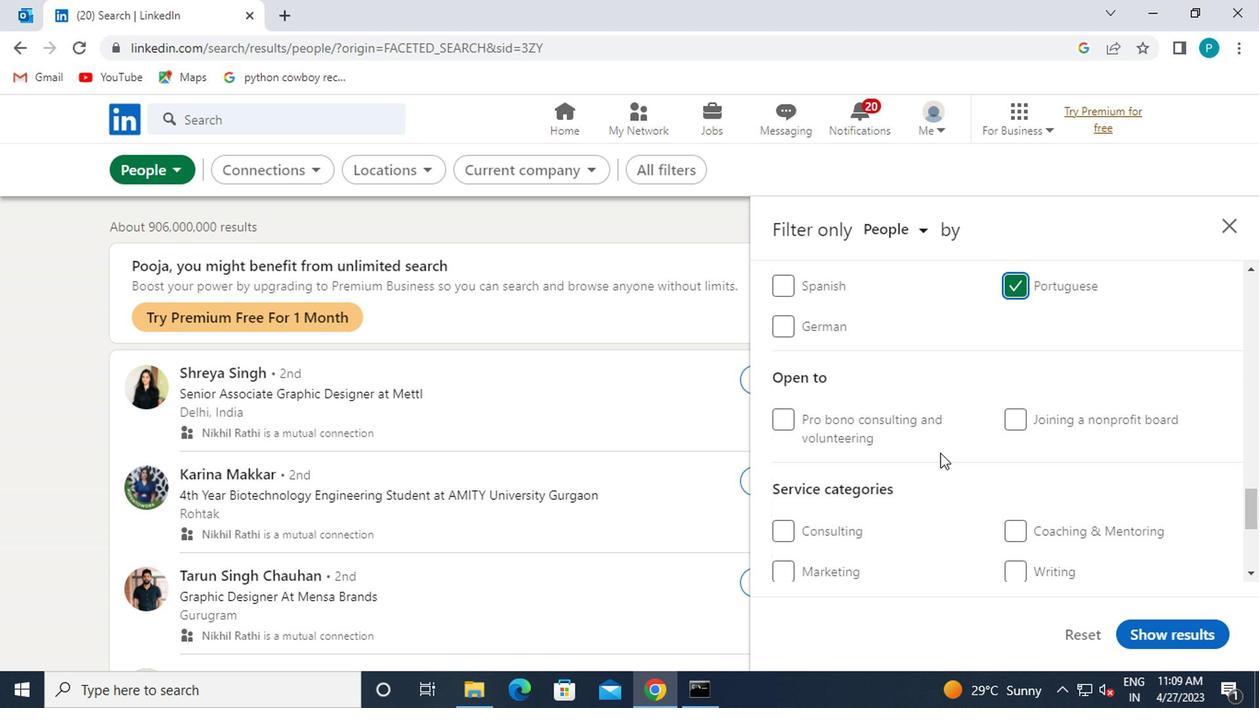
Action: Mouse moved to (1009, 435)
Screenshot: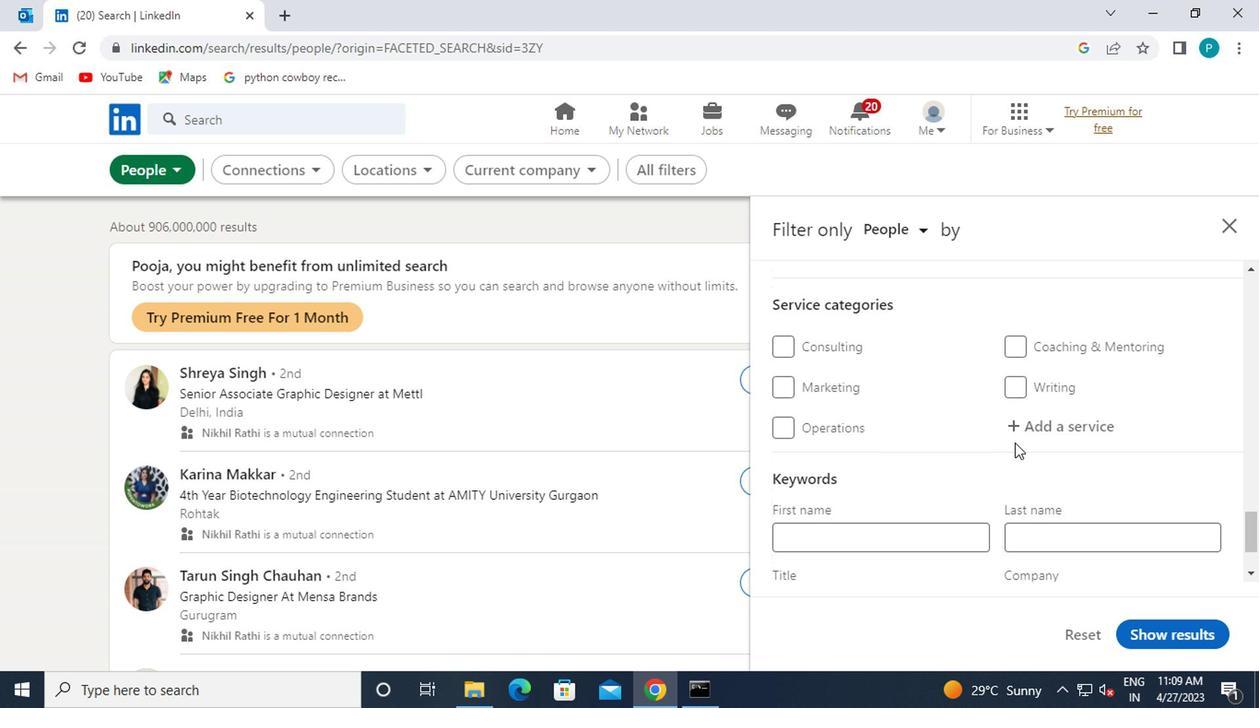
Action: Mouse pressed left at (1009, 435)
Screenshot: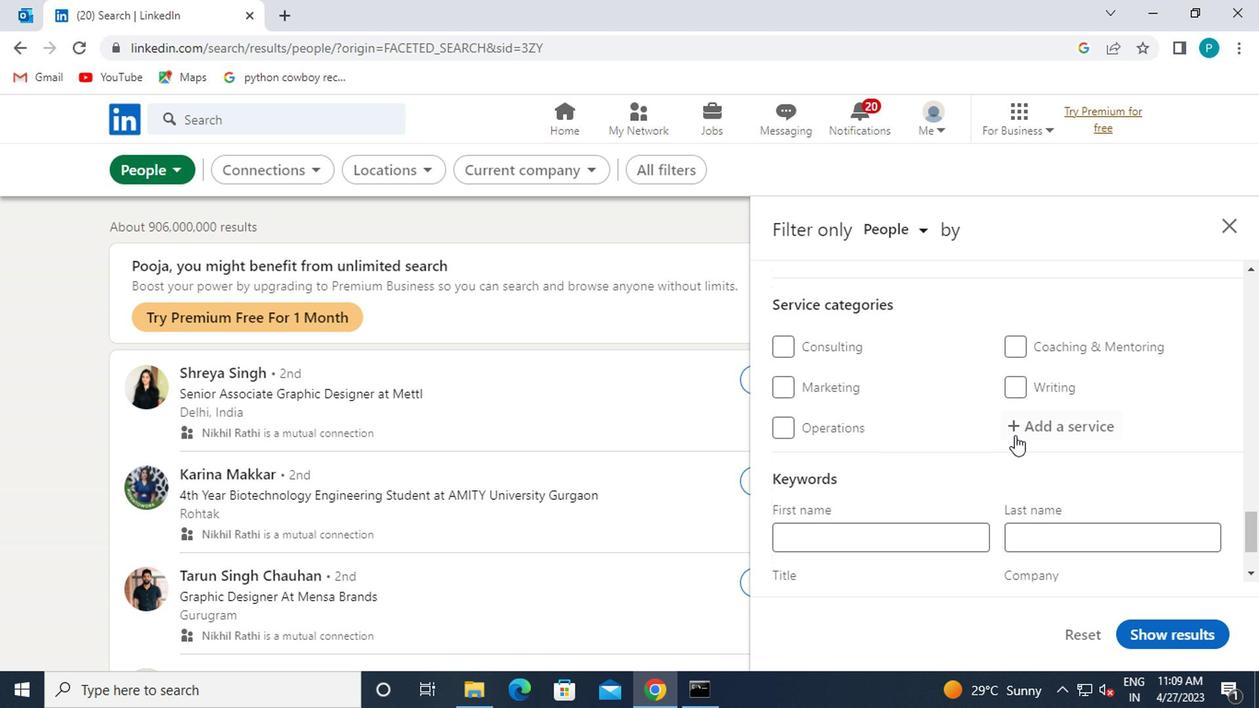 
Action: Key pressed CORPORATE
Screenshot: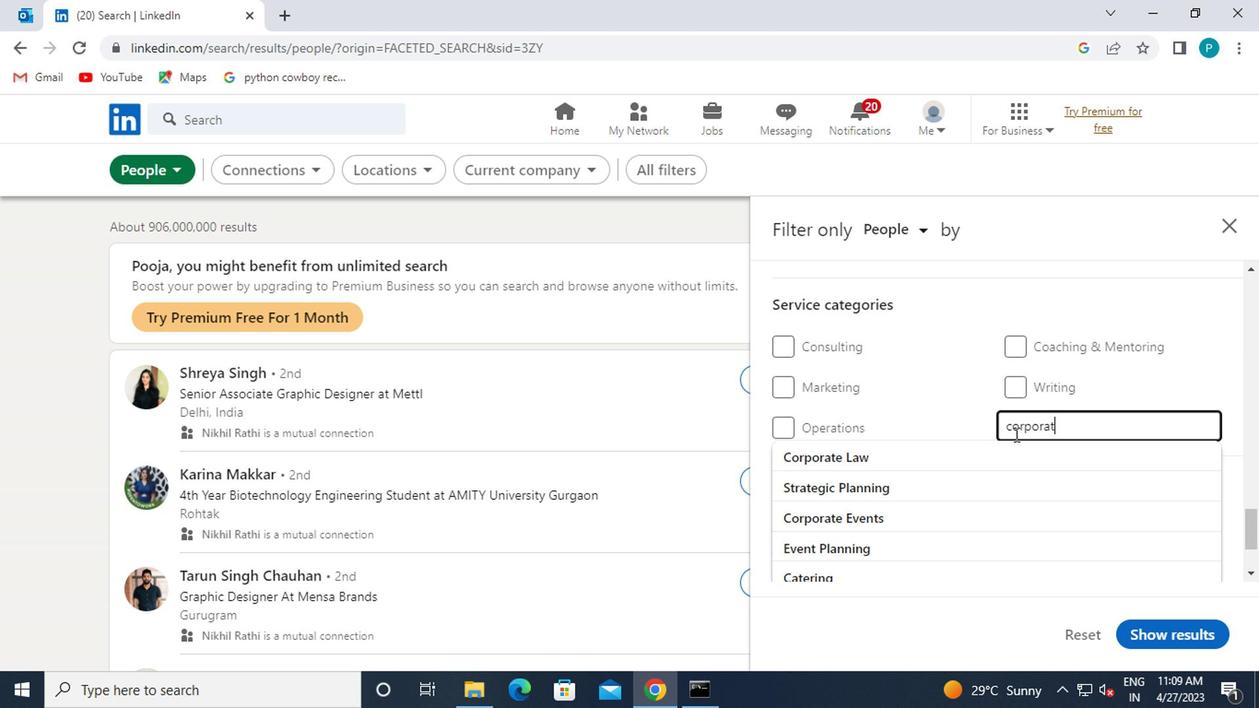 
Action: Mouse moved to (1000, 450)
Screenshot: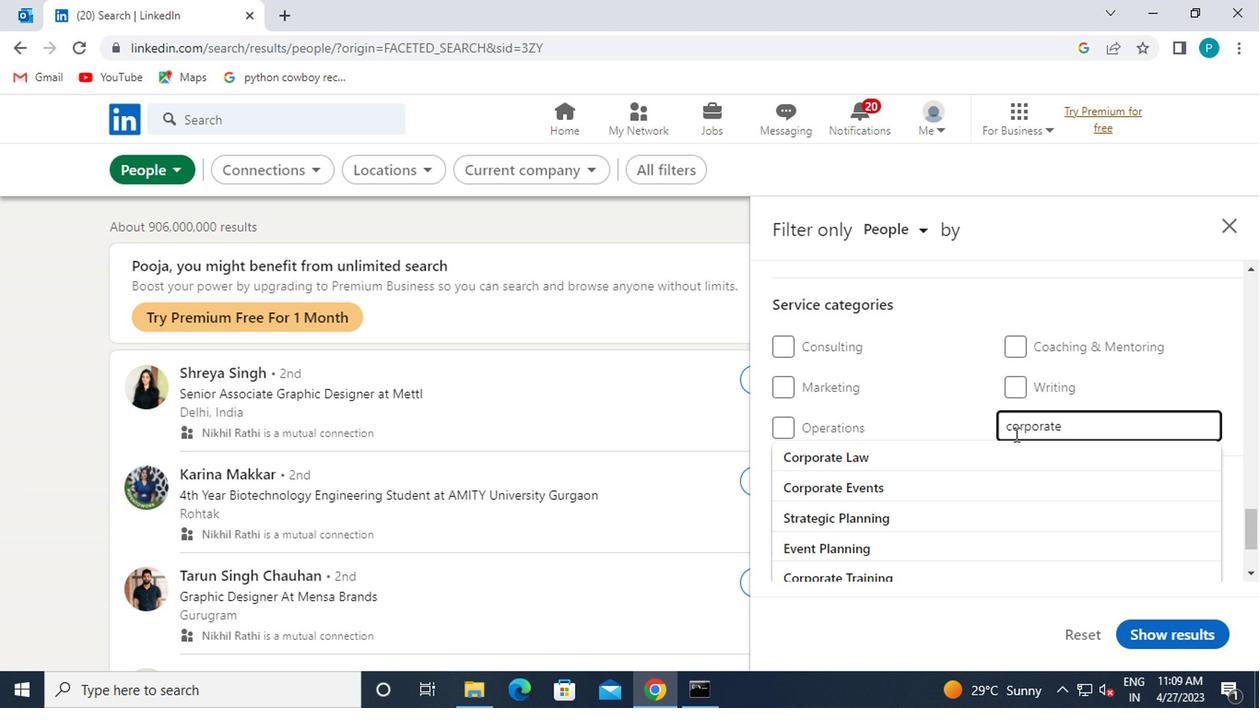
Action: Mouse pressed left at (1000, 450)
Screenshot: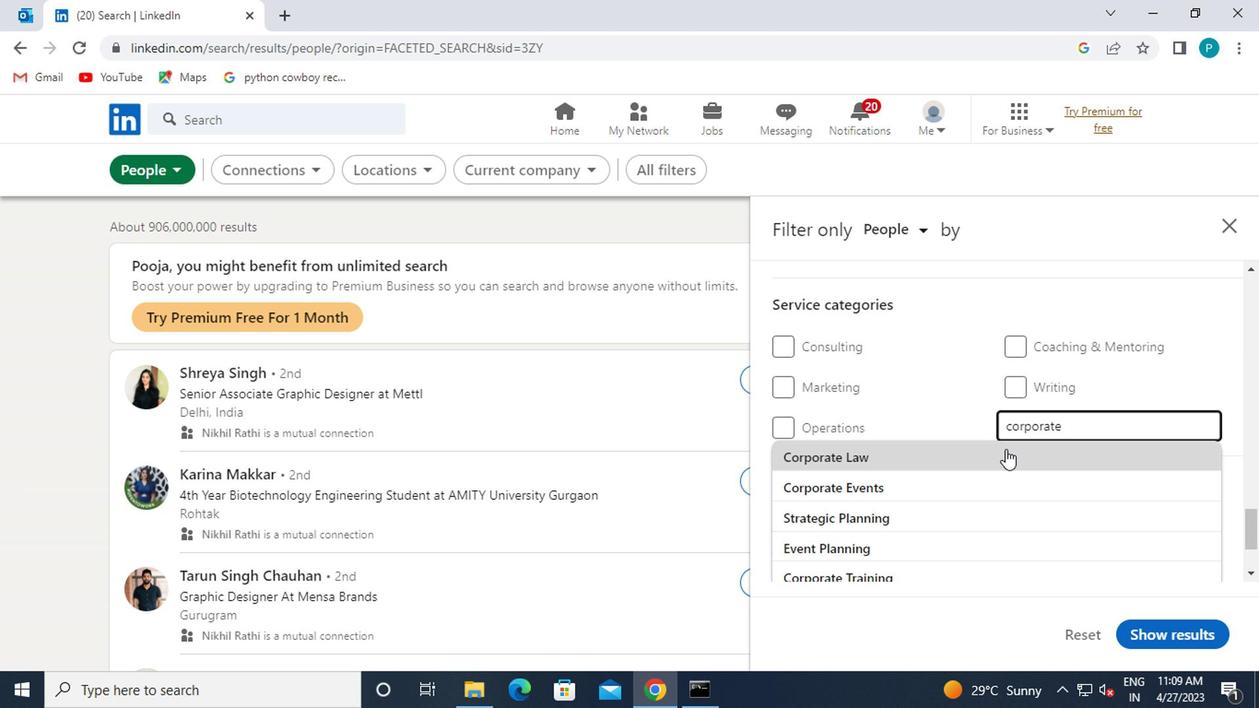 
Action: Mouse moved to (927, 433)
Screenshot: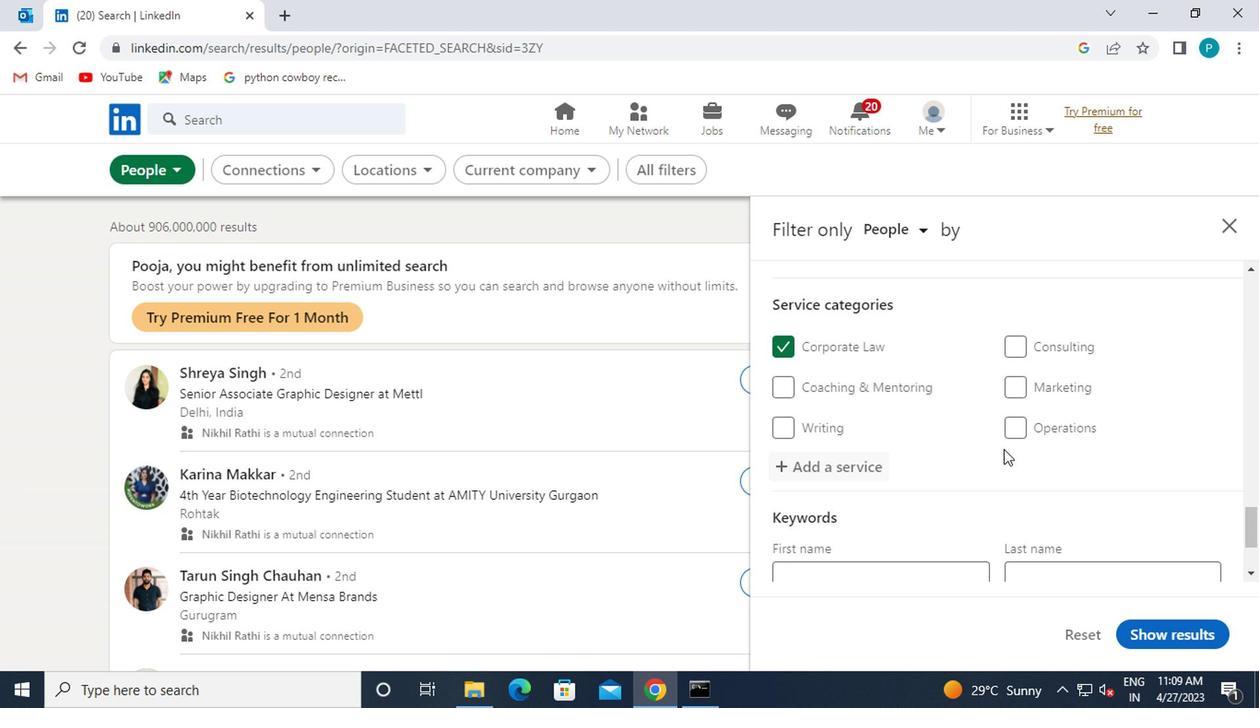 
Action: Mouse scrolled (927, 431) with delta (0, -1)
Screenshot: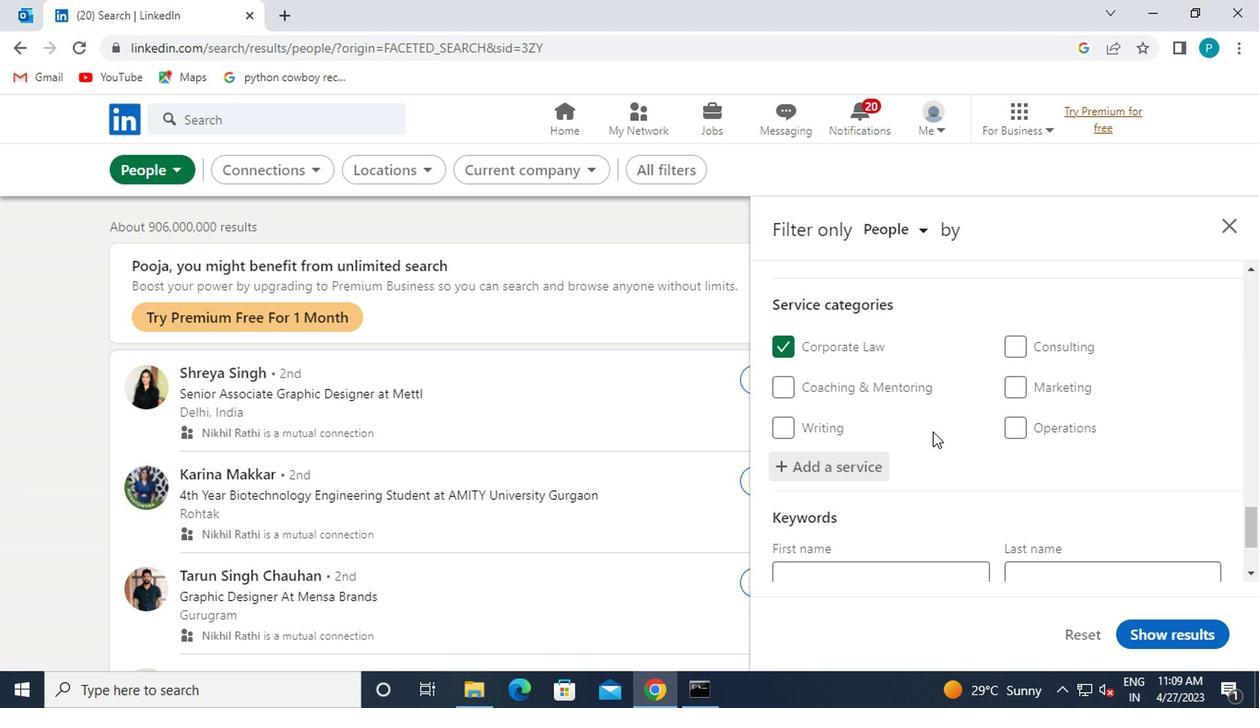 
Action: Mouse scrolled (927, 431) with delta (0, -1)
Screenshot: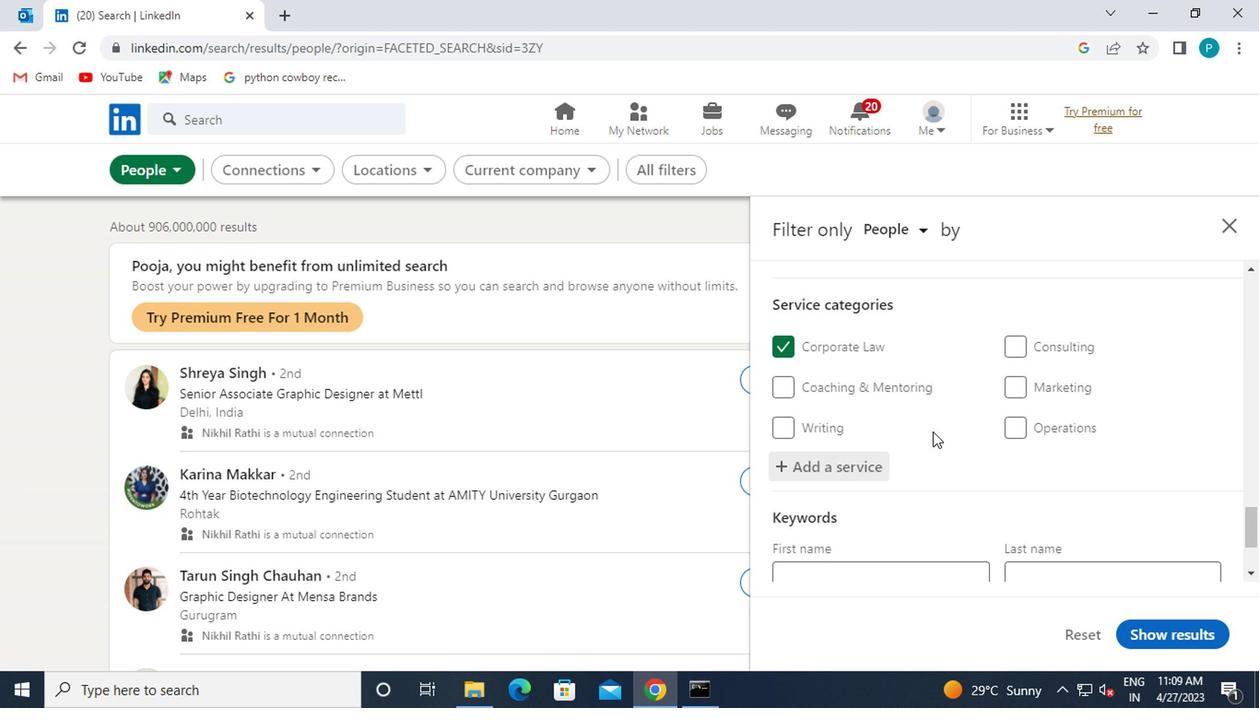 
Action: Mouse moved to (894, 499)
Screenshot: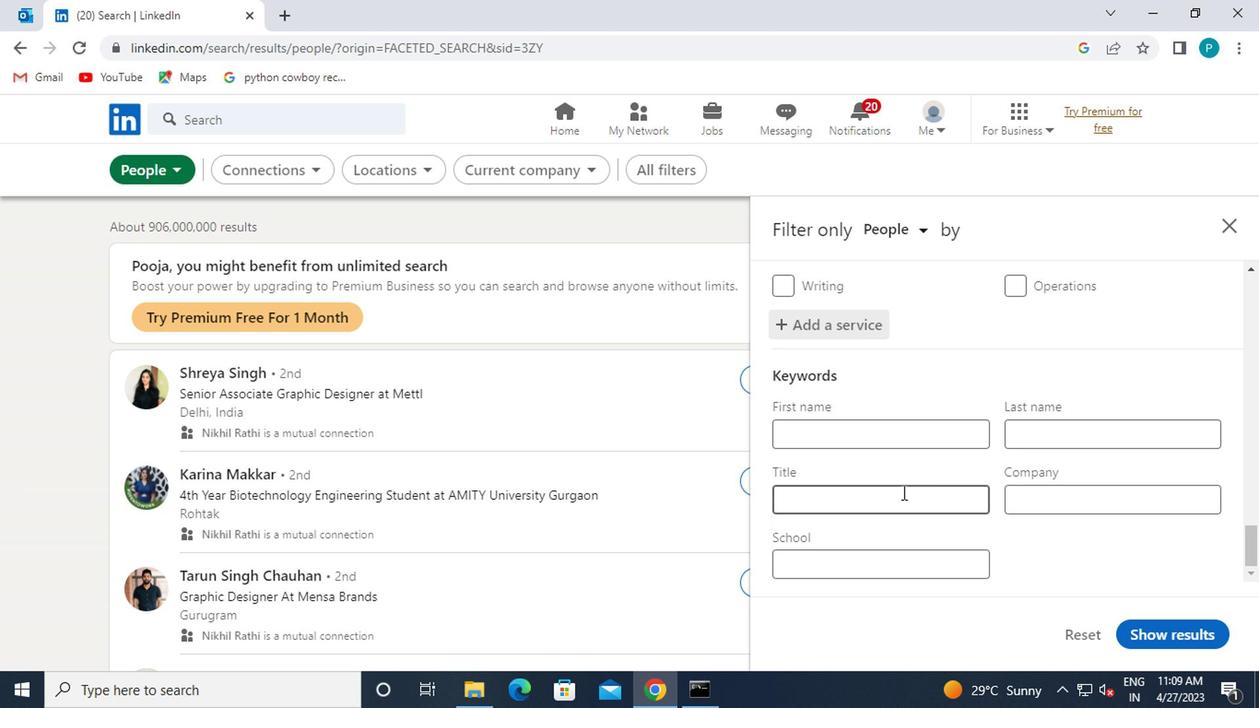 
Action: Mouse pressed left at (894, 499)
Screenshot: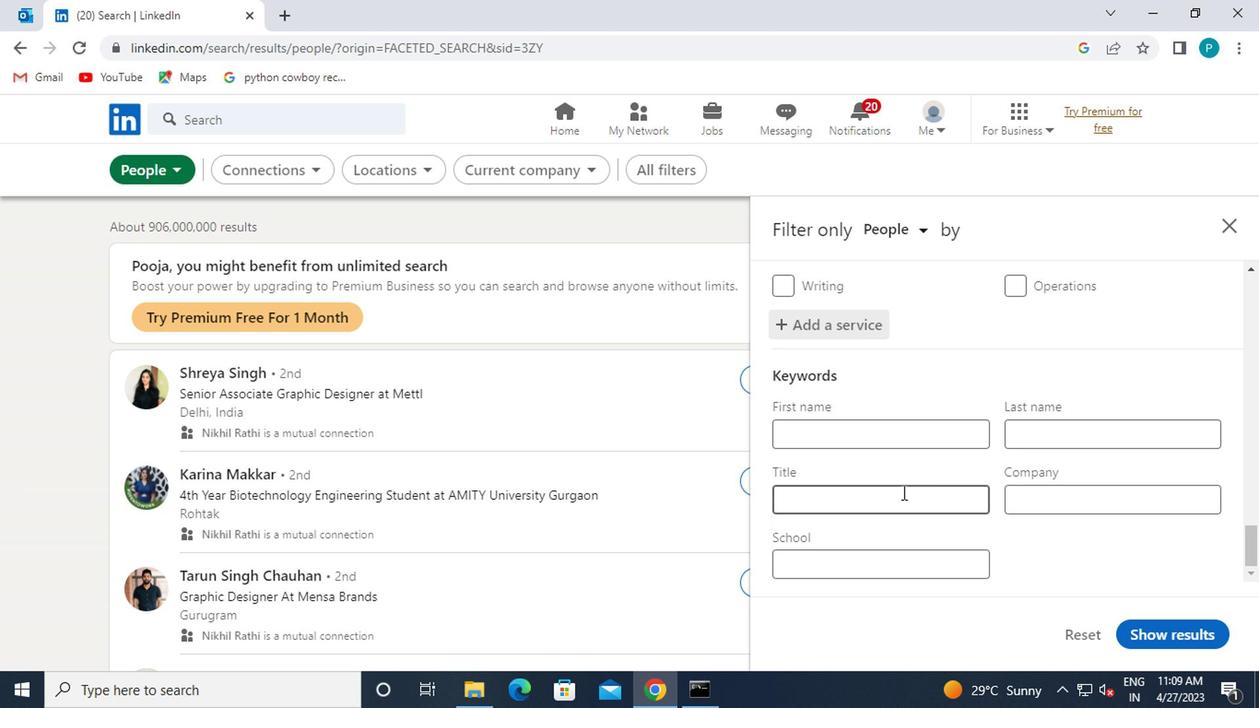 
Action: Key pressed <Key.caps_lock>M<Key.caps_lock>ANGING
Screenshot: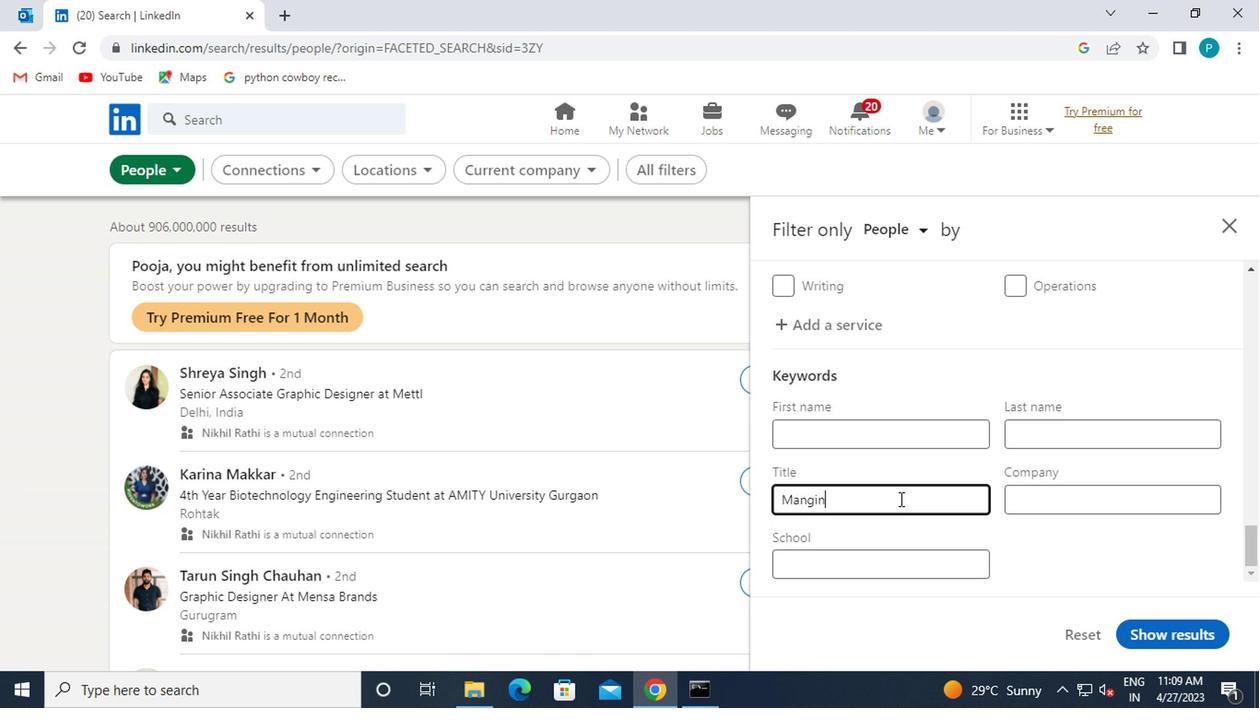 
Action: Mouse moved to (803, 502)
Screenshot: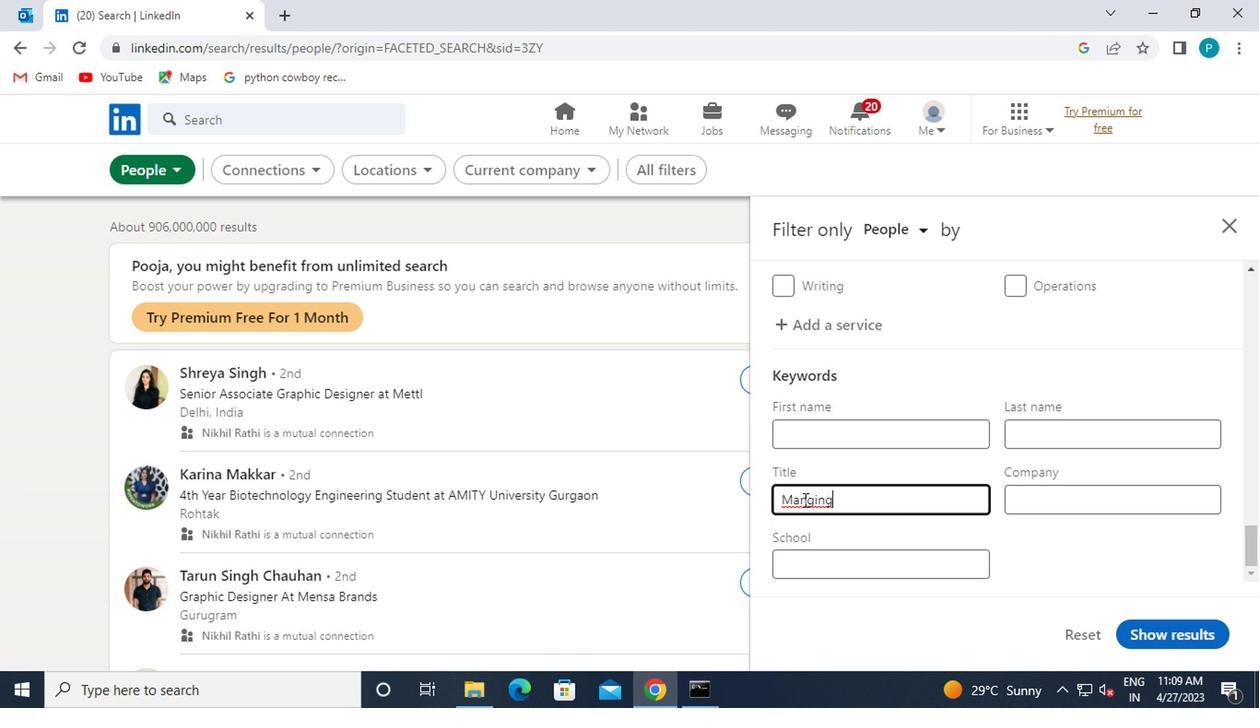 
Action: Mouse pressed left at (803, 502)
Screenshot: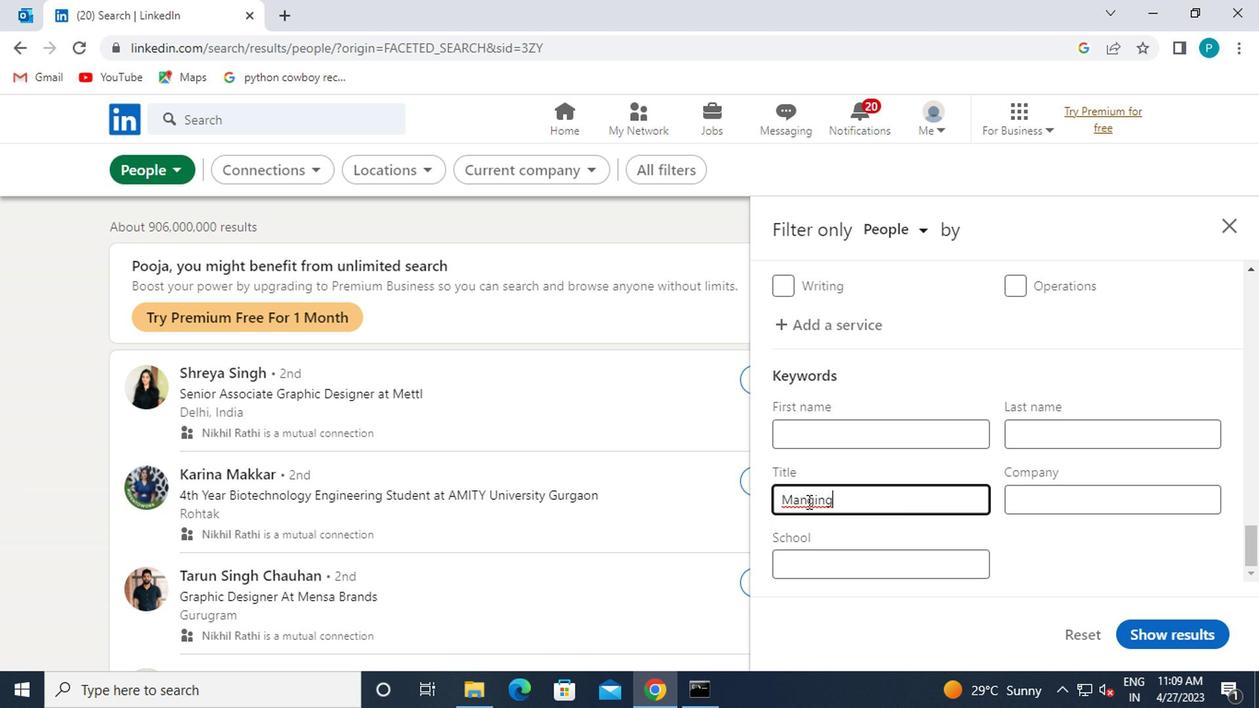 
Action: Mouse moved to (803, 502)
Screenshot: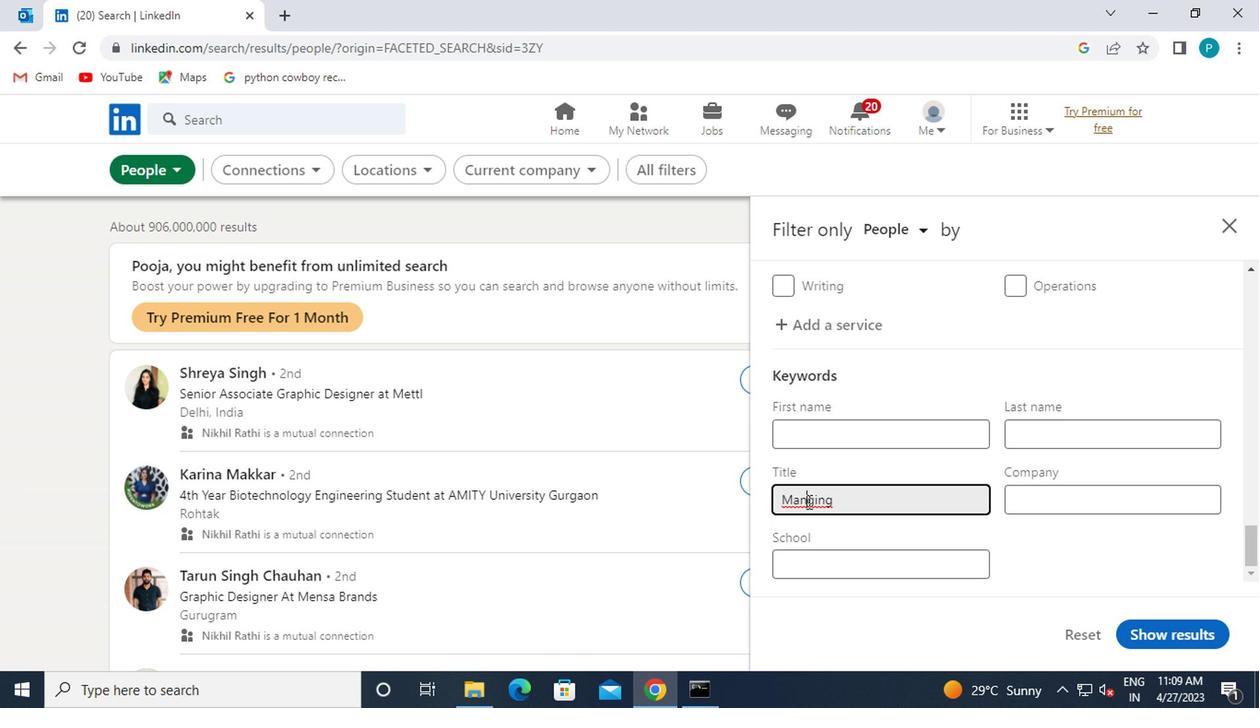 
Action: Key pressed A
Screenshot: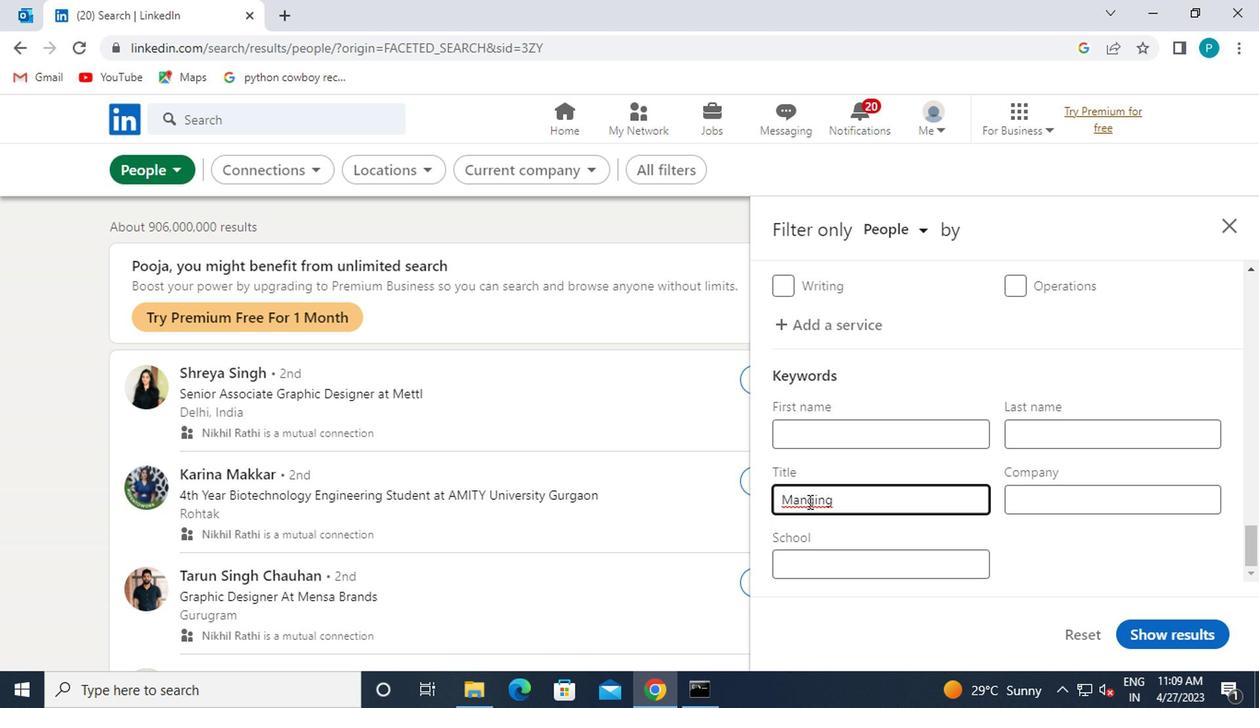 
Action: Mouse moved to (883, 502)
Screenshot: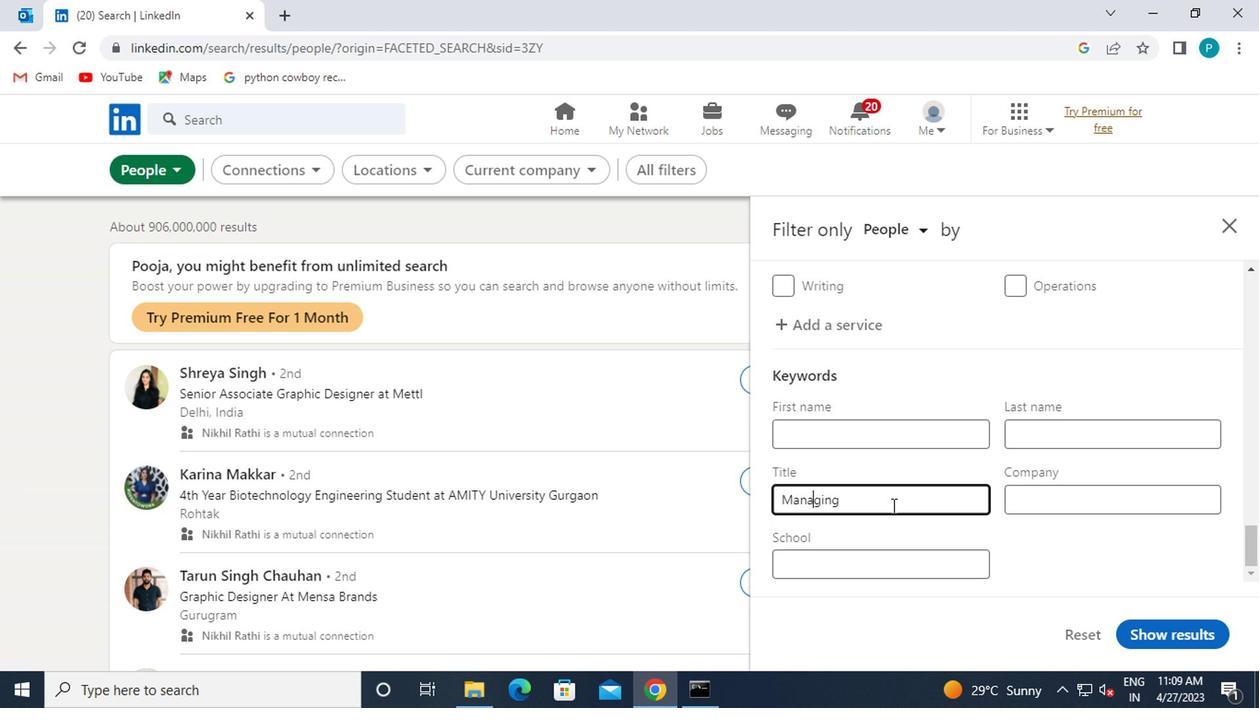 
Action: Mouse pressed left at (883, 502)
Screenshot: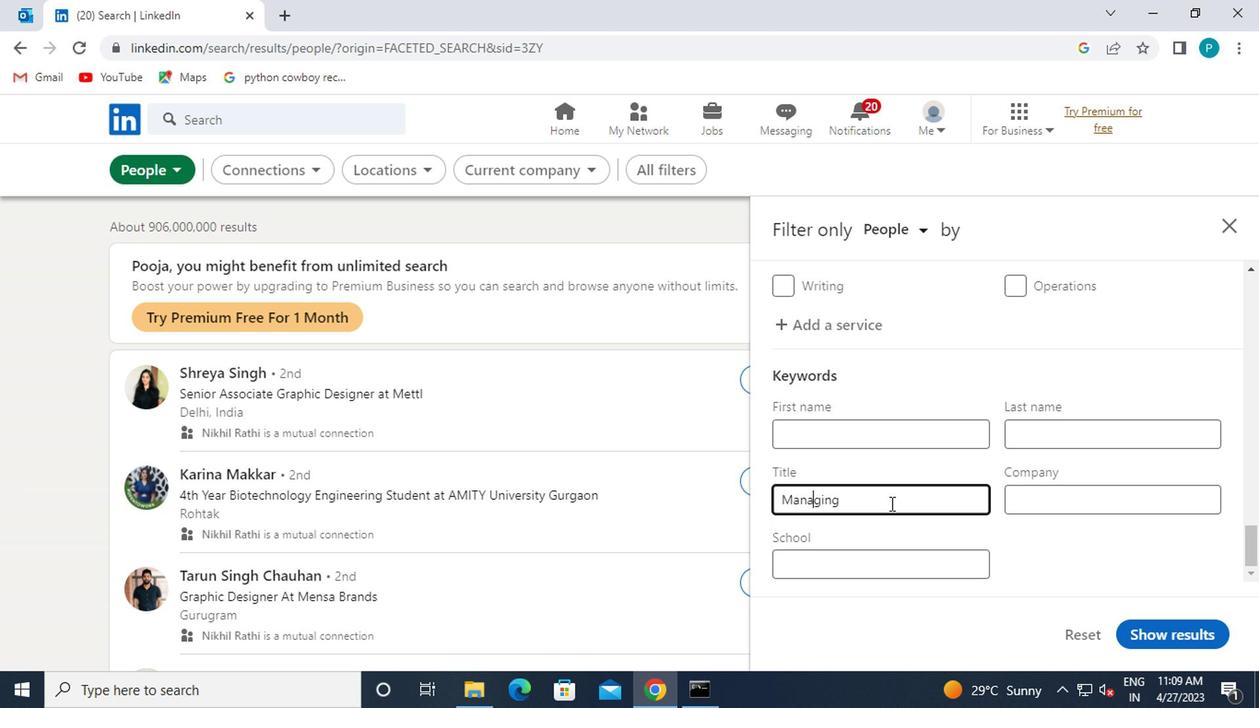 
Action: Key pressed <Key.space><Key.caps_lock>P<Key.caps_lock>ARTNER
Screenshot: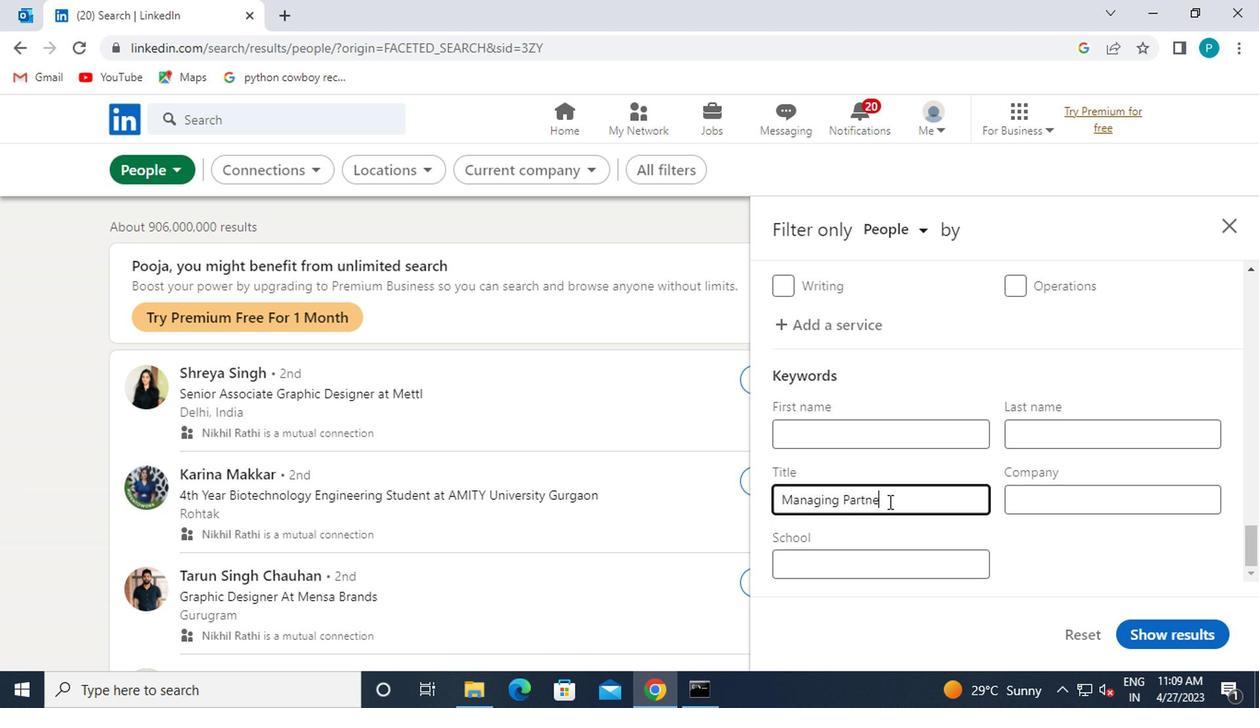 
Action: Mouse moved to (1154, 632)
Screenshot: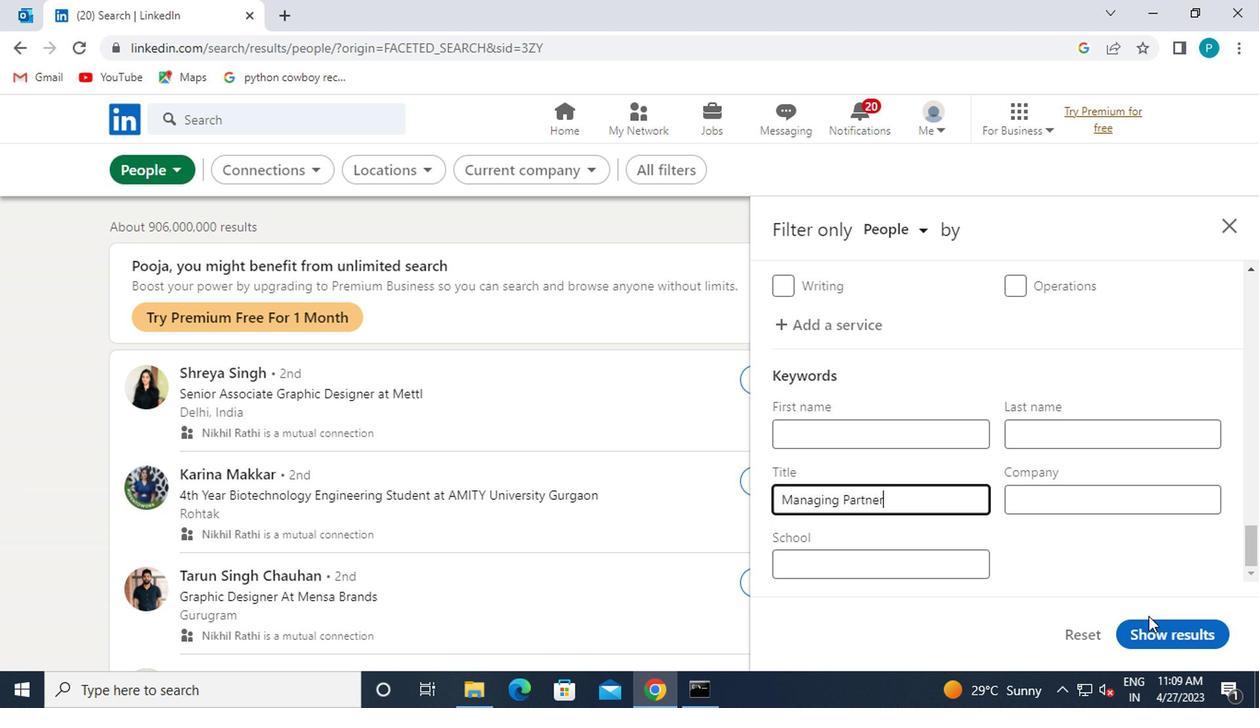 
Action: Mouse pressed left at (1154, 632)
Screenshot: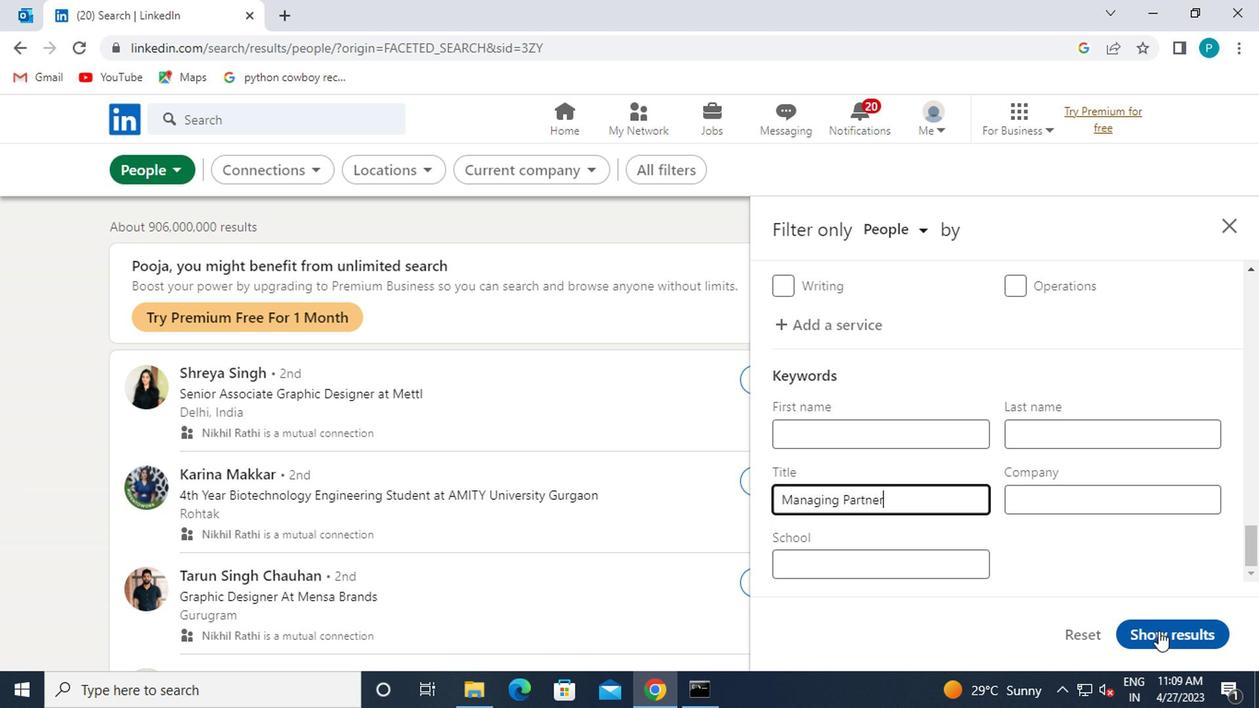 
